 Task: Search one way flight ticket for 5 adults, 1 child, 2 infants in seat and 1 infant on lap in business from Lexington: Blue Grass Airport to Greensboro: Piedmont Triad International Airport on 5-1-2023. Choice of flights is Royal air maroc. Number of bags: 2 checked bags. Price is upto 71000. Outbound departure time preference is 13:00.
Action: Mouse moved to (257, 349)
Screenshot: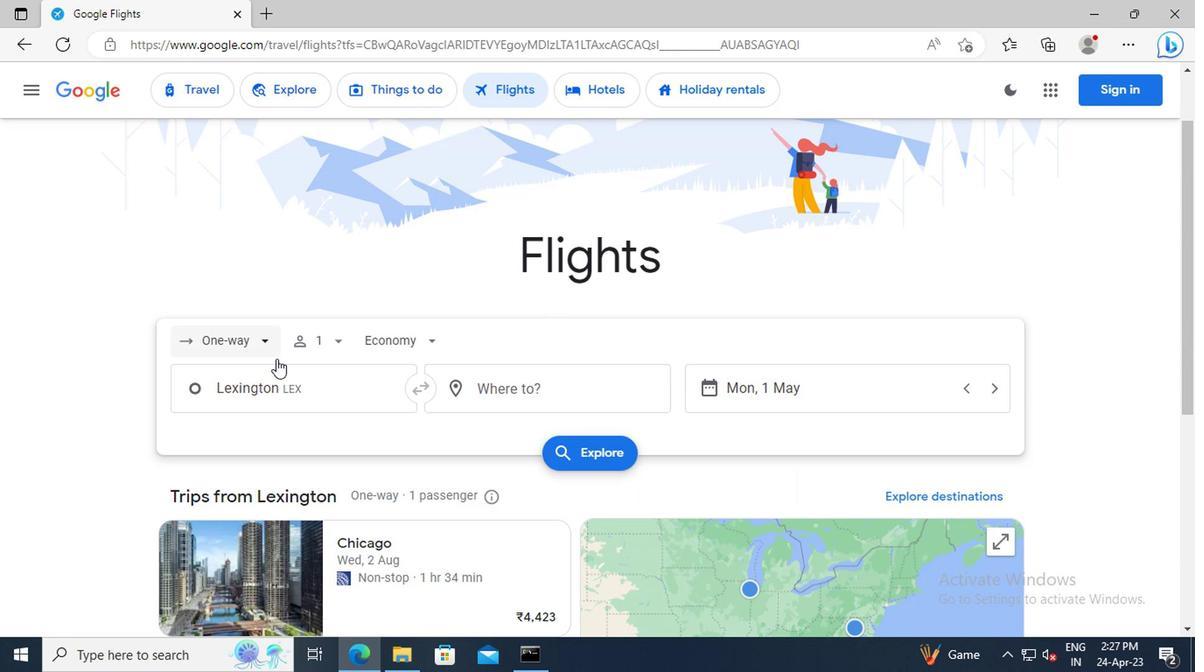 
Action: Mouse pressed left at (257, 349)
Screenshot: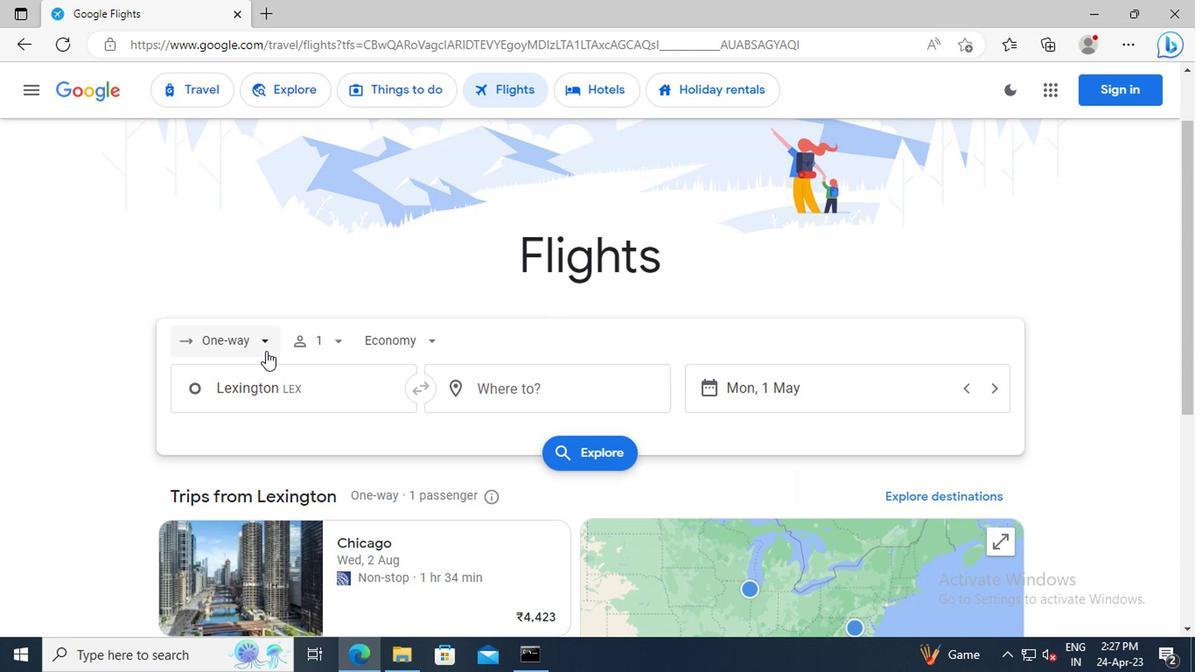 
Action: Mouse moved to (219, 430)
Screenshot: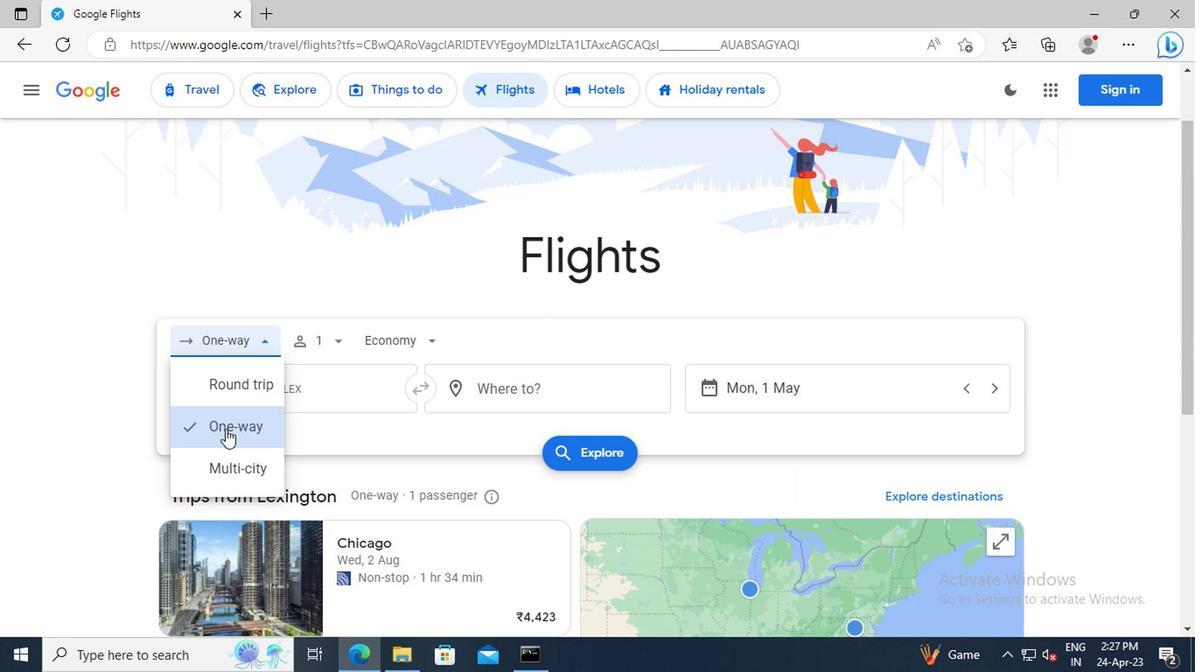 
Action: Mouse pressed left at (219, 430)
Screenshot: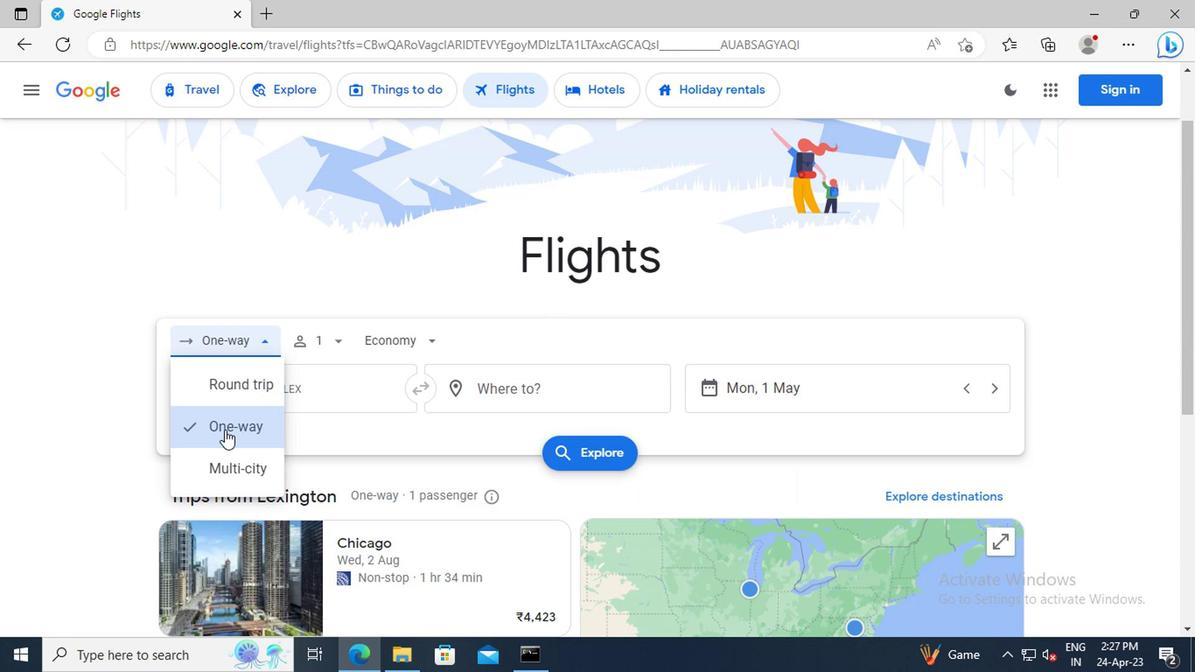 
Action: Mouse moved to (331, 347)
Screenshot: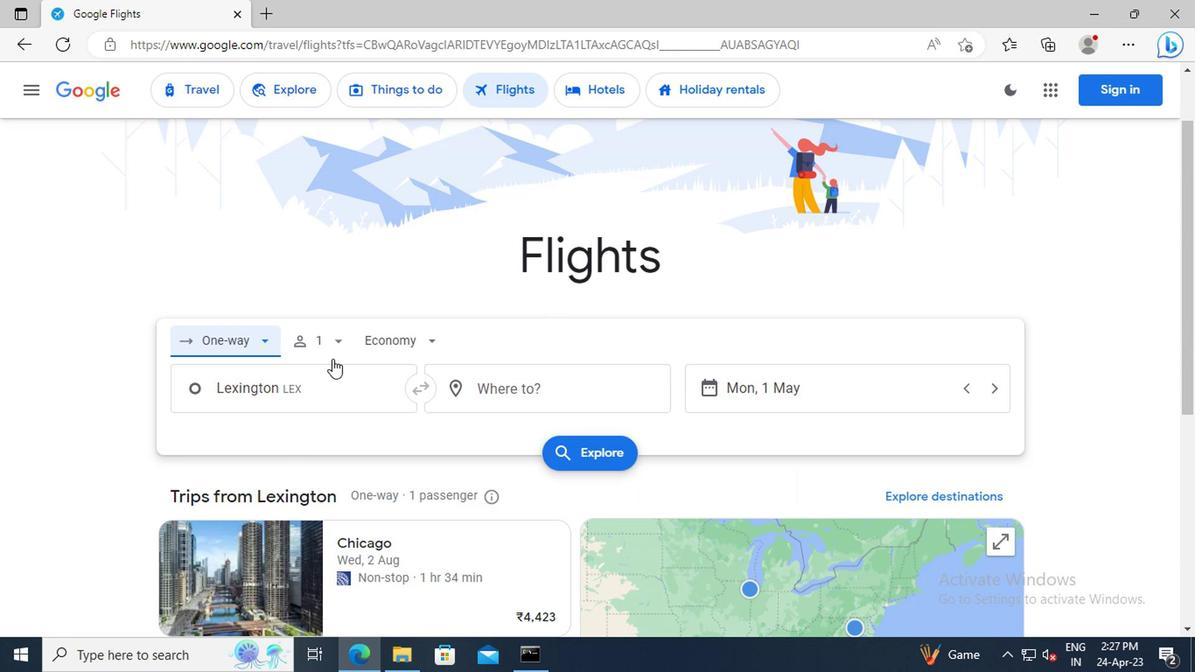 
Action: Mouse pressed left at (331, 347)
Screenshot: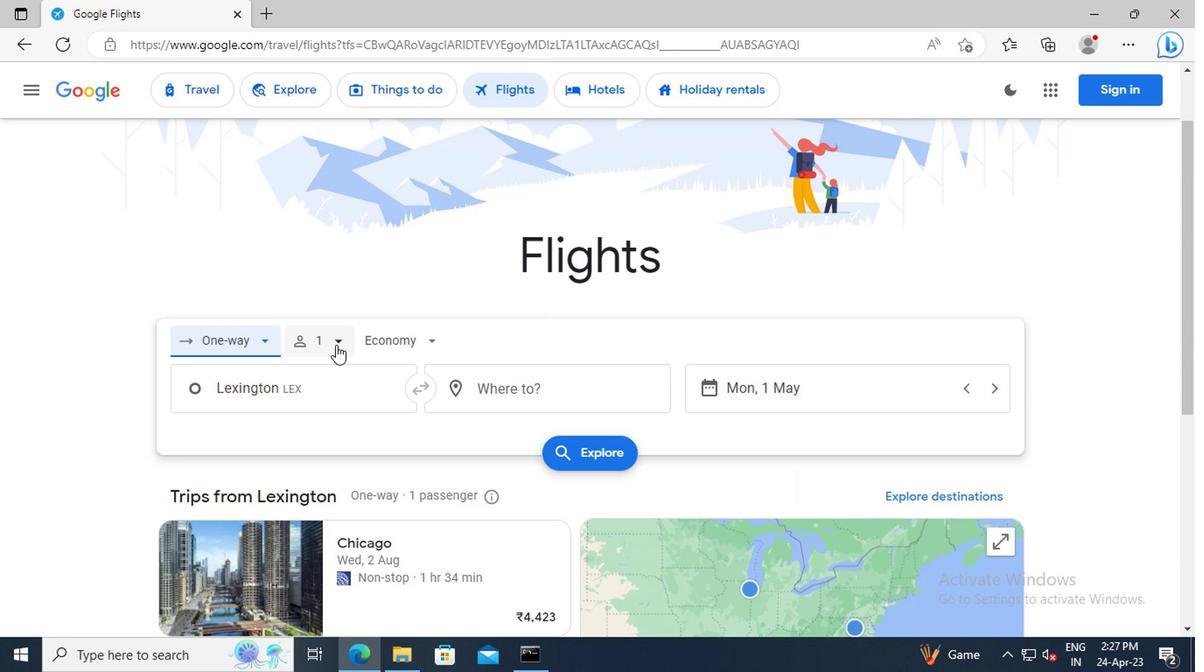 
Action: Mouse moved to (470, 387)
Screenshot: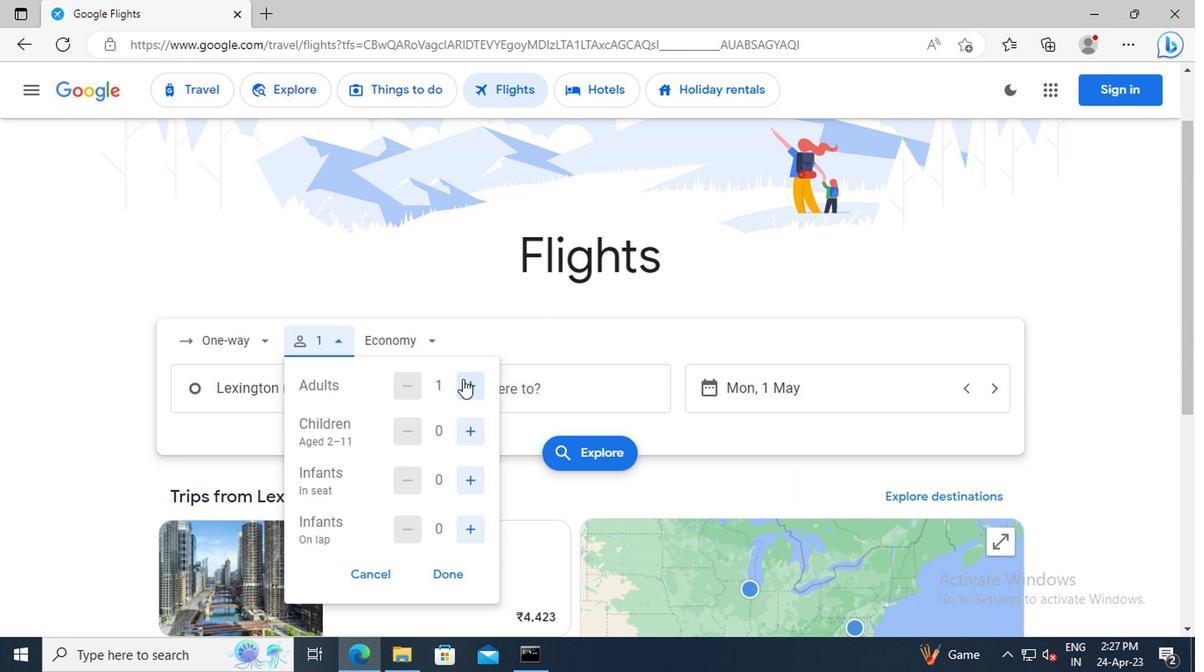 
Action: Mouse pressed left at (470, 387)
Screenshot: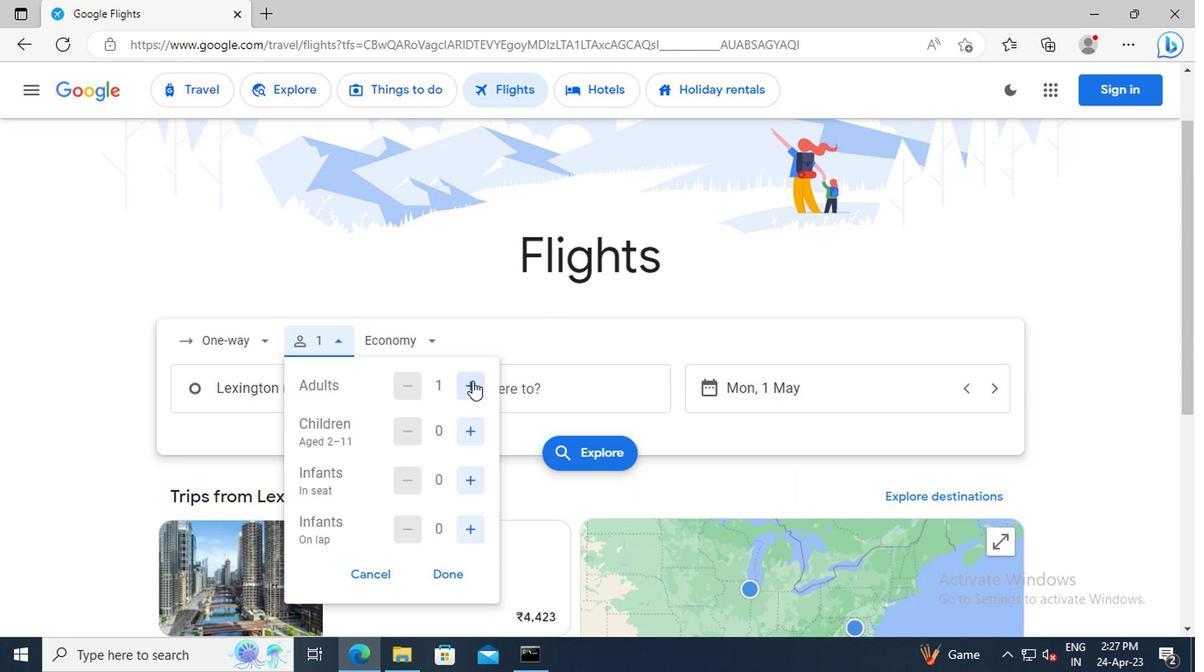 
Action: Mouse pressed left at (470, 387)
Screenshot: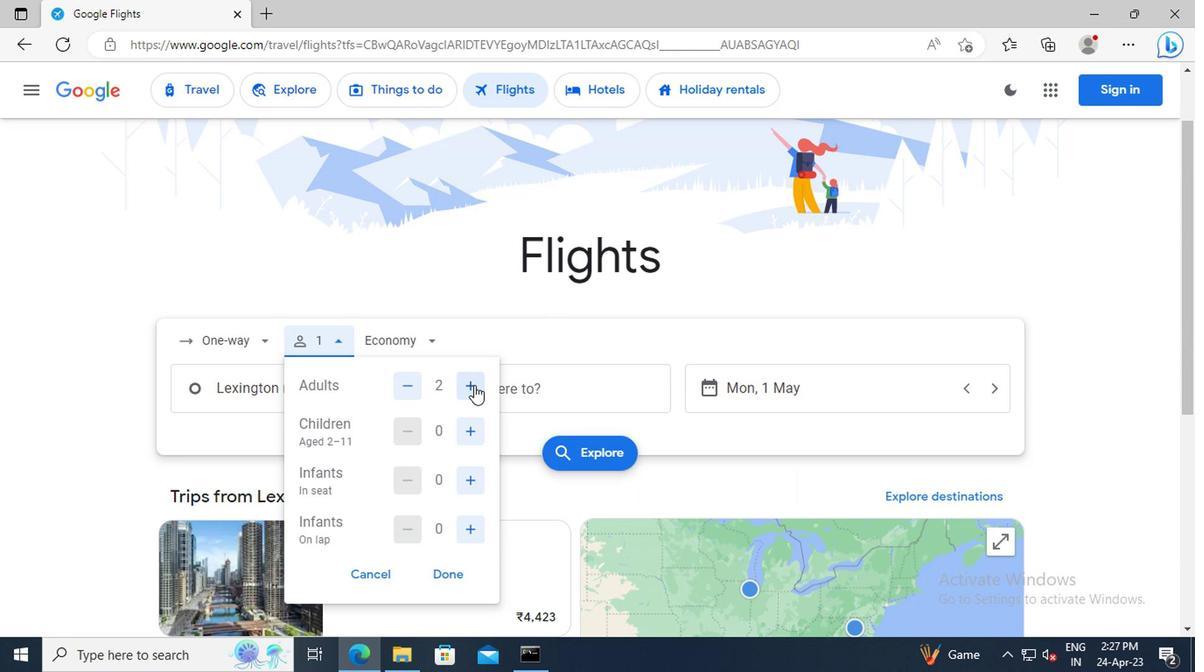 
Action: Mouse pressed left at (470, 387)
Screenshot: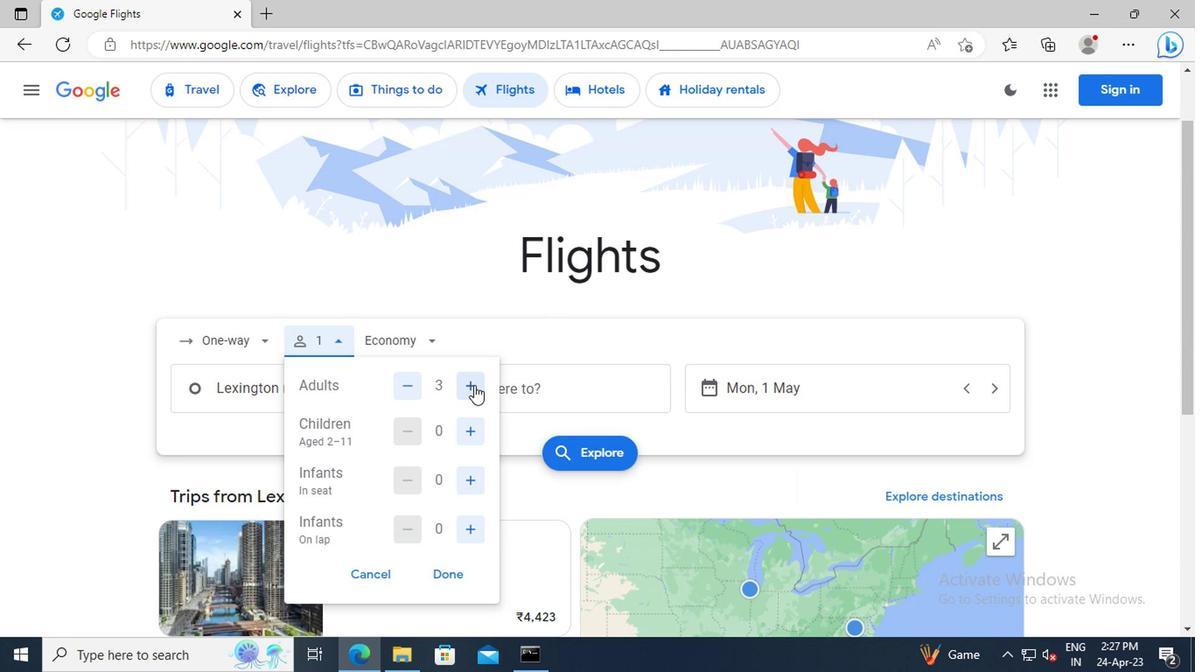 
Action: Mouse pressed left at (470, 387)
Screenshot: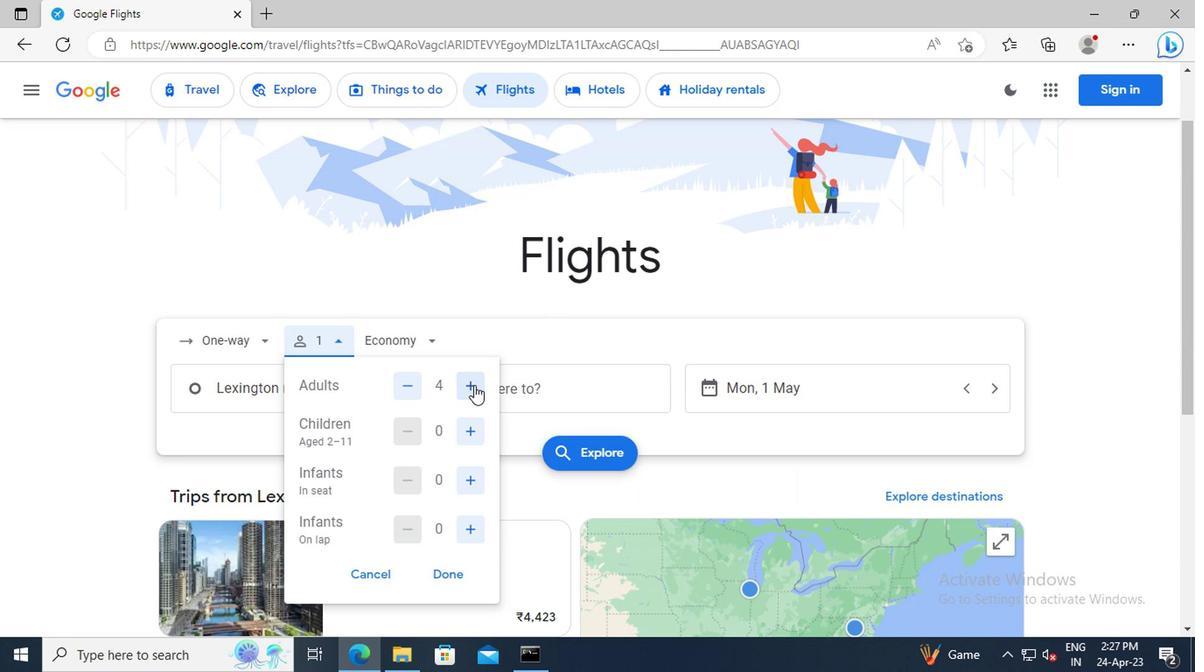 
Action: Mouse moved to (470, 428)
Screenshot: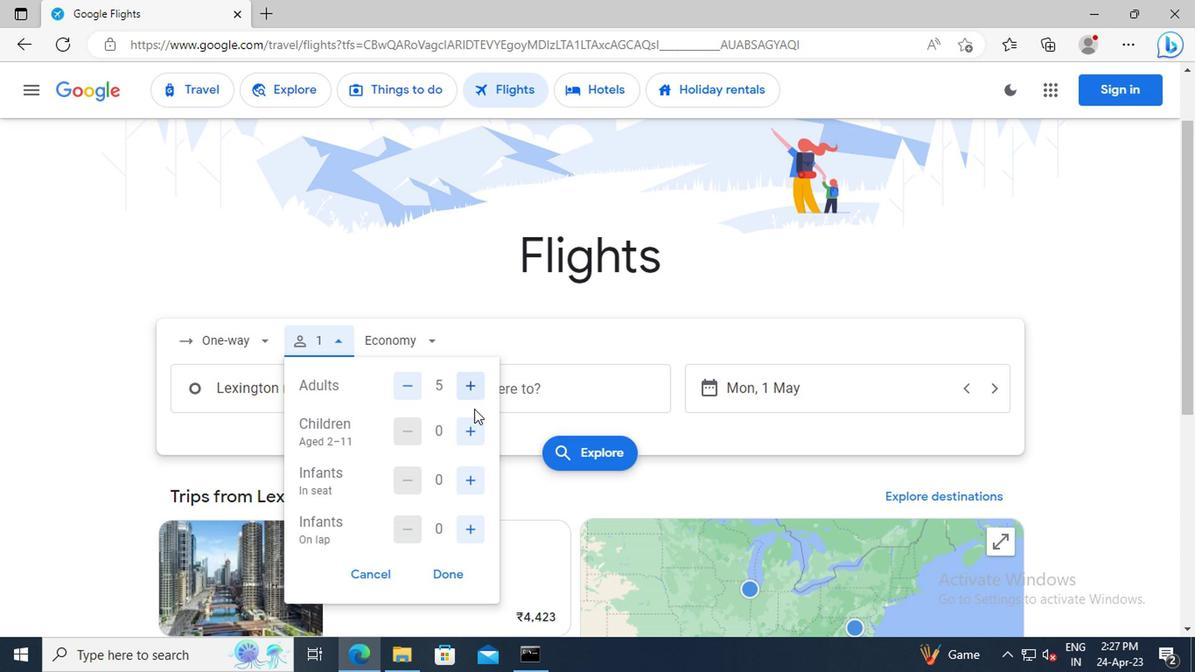 
Action: Mouse pressed left at (470, 428)
Screenshot: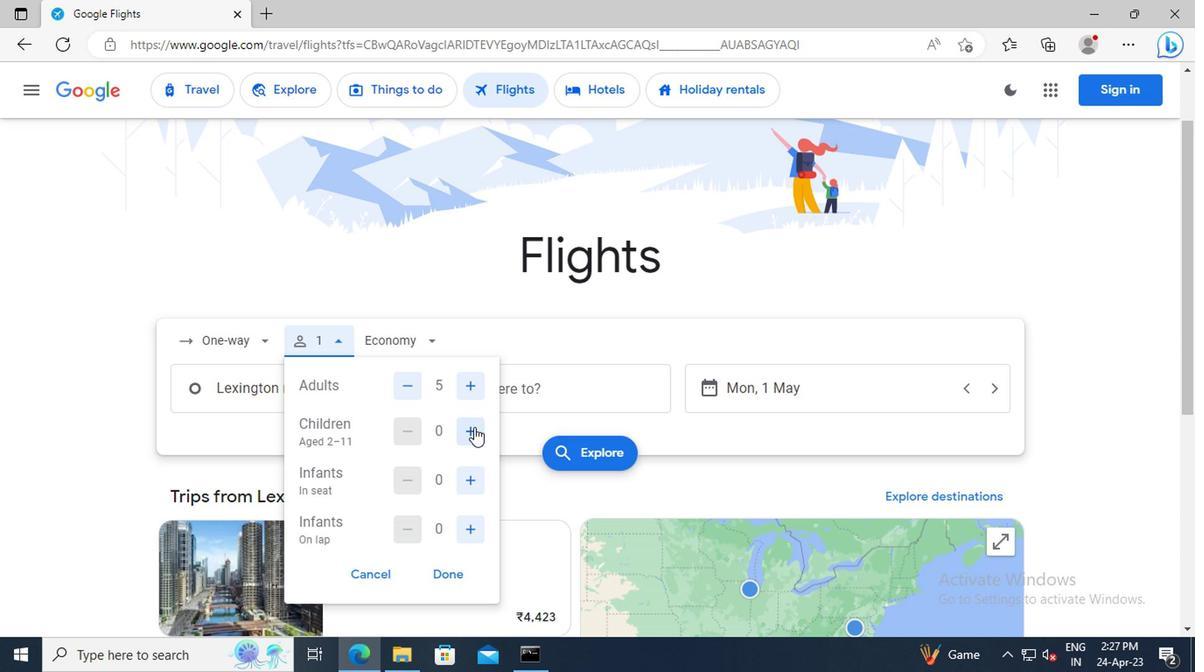 
Action: Mouse moved to (469, 470)
Screenshot: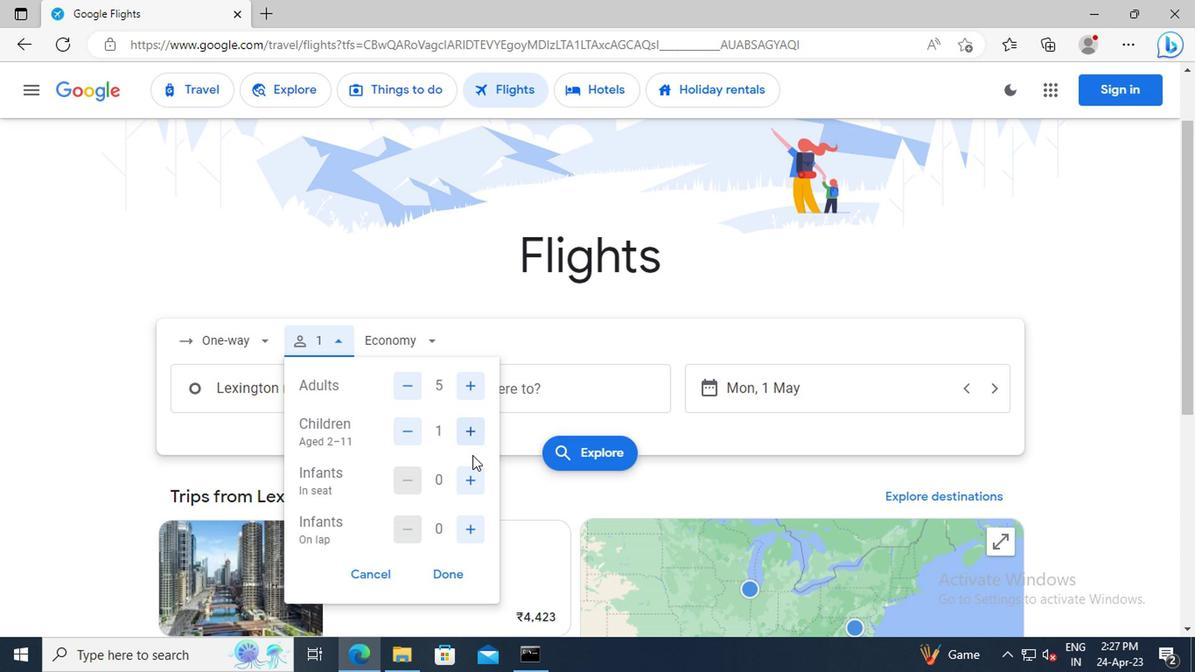 
Action: Mouse pressed left at (469, 470)
Screenshot: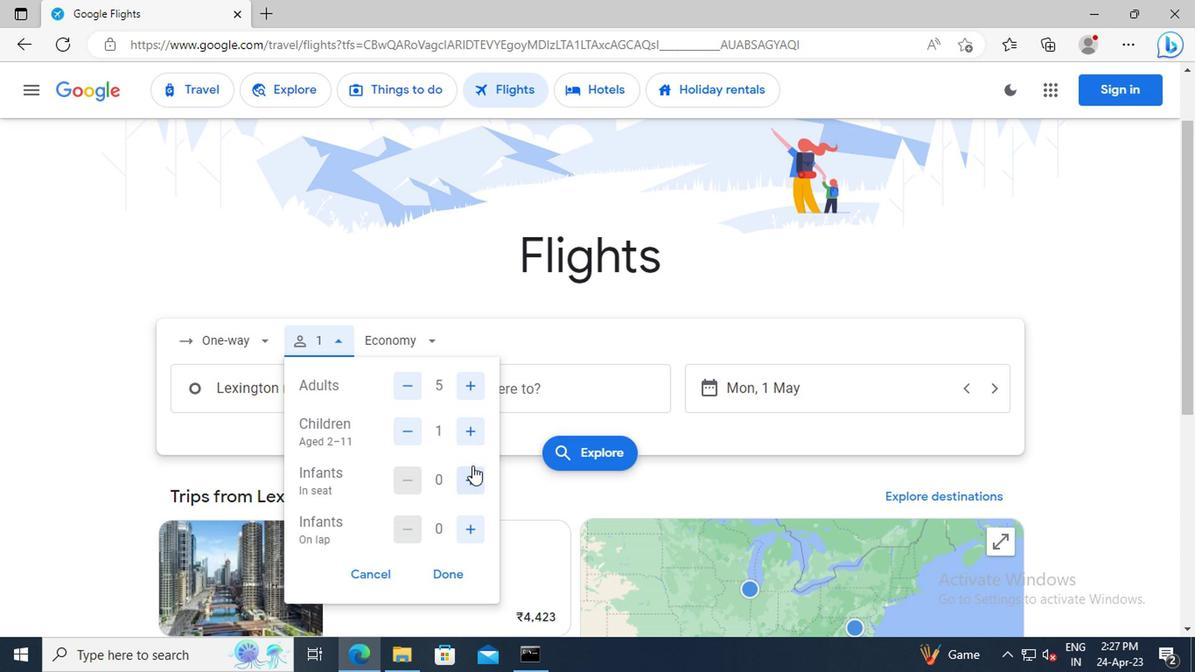 
Action: Mouse pressed left at (469, 470)
Screenshot: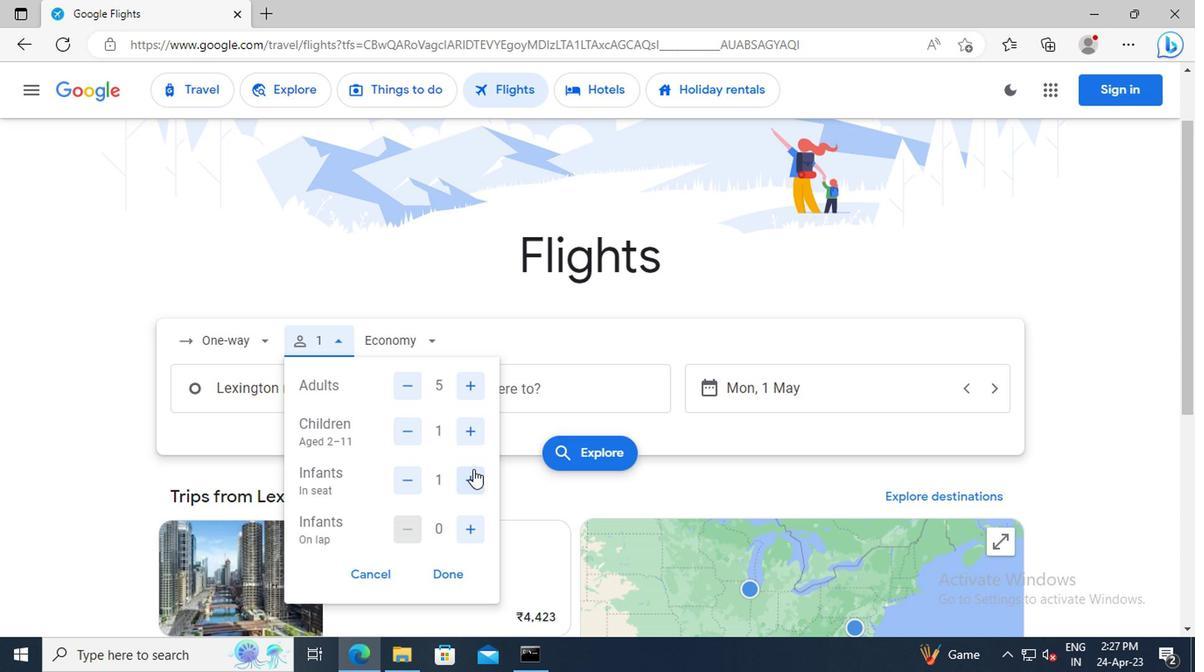 
Action: Mouse moved to (465, 520)
Screenshot: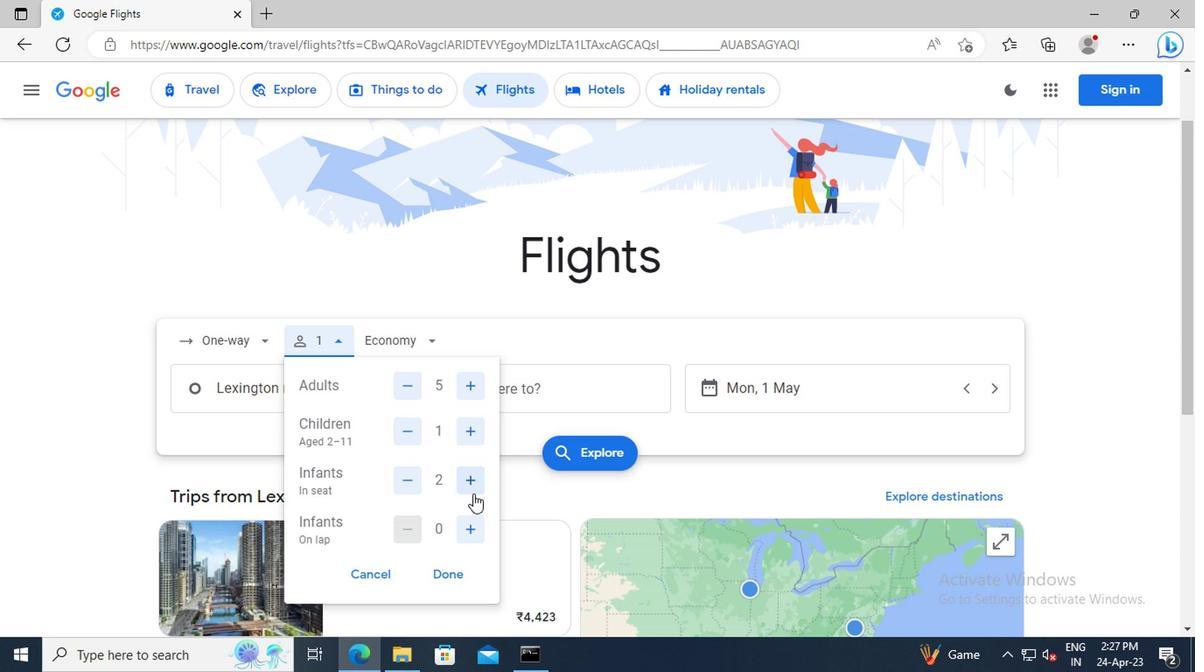 
Action: Mouse pressed left at (465, 520)
Screenshot: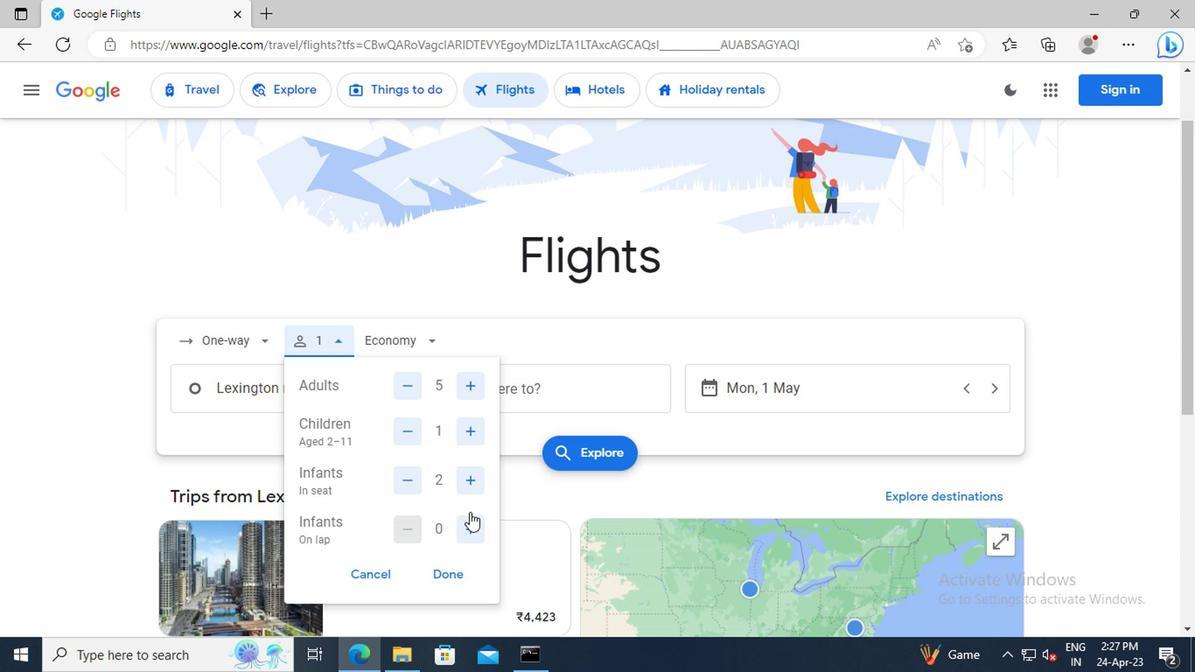 
Action: Mouse moved to (442, 576)
Screenshot: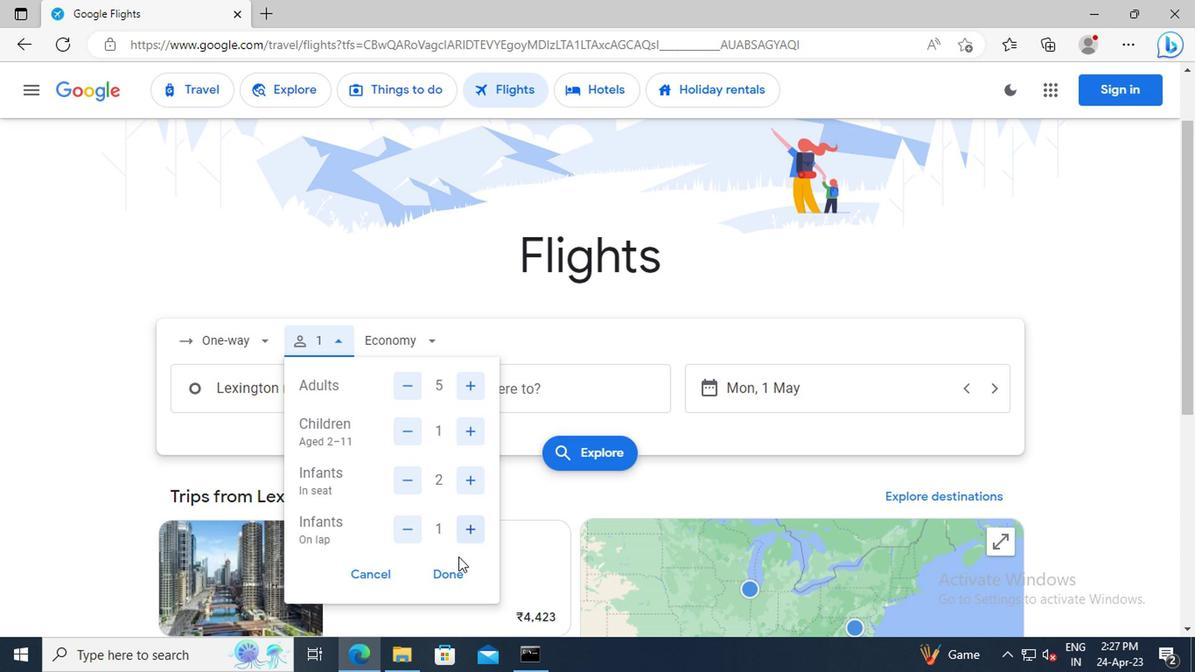
Action: Mouse pressed left at (442, 576)
Screenshot: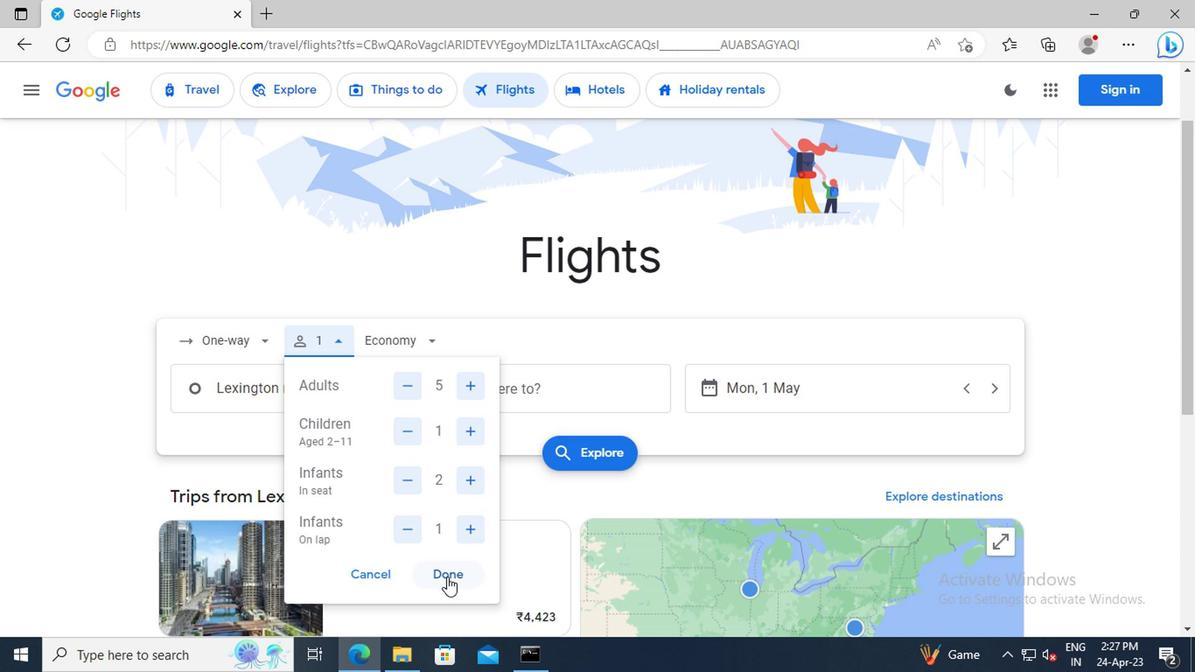 
Action: Mouse moved to (409, 341)
Screenshot: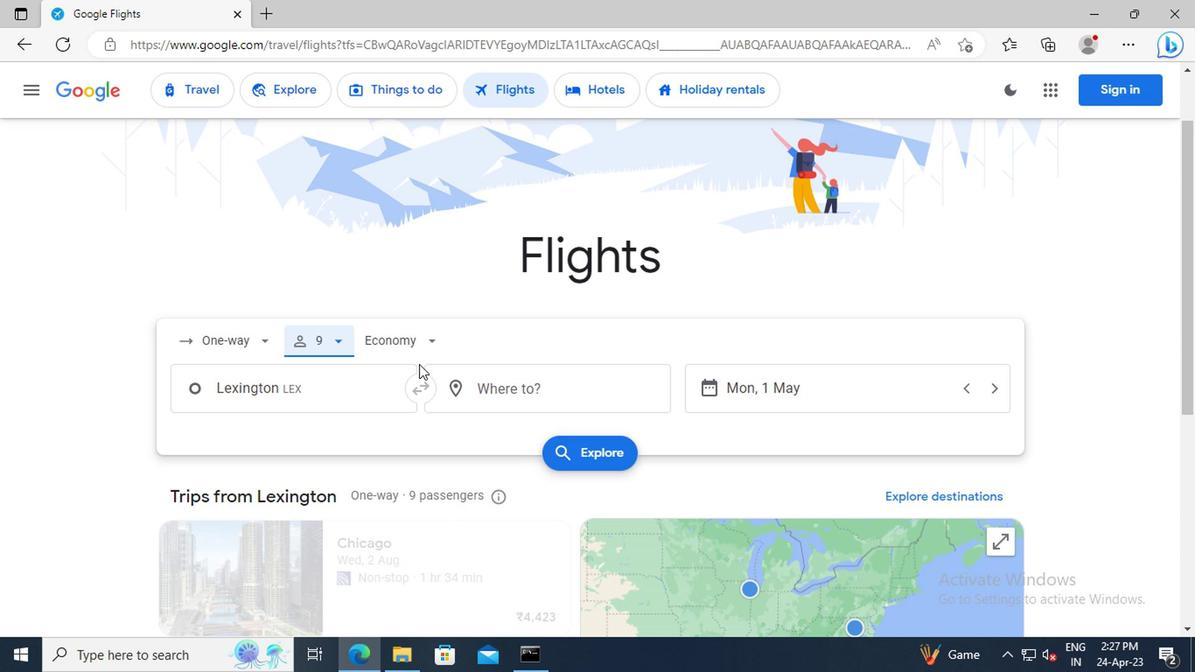 
Action: Mouse pressed left at (409, 341)
Screenshot: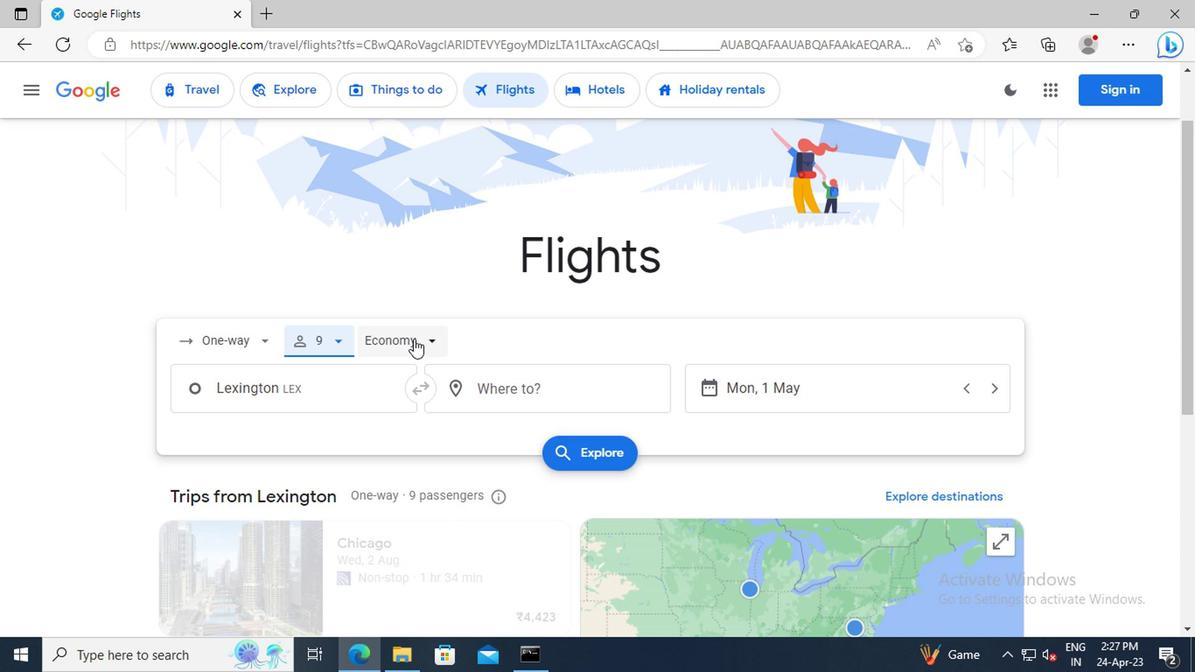 
Action: Mouse moved to (425, 471)
Screenshot: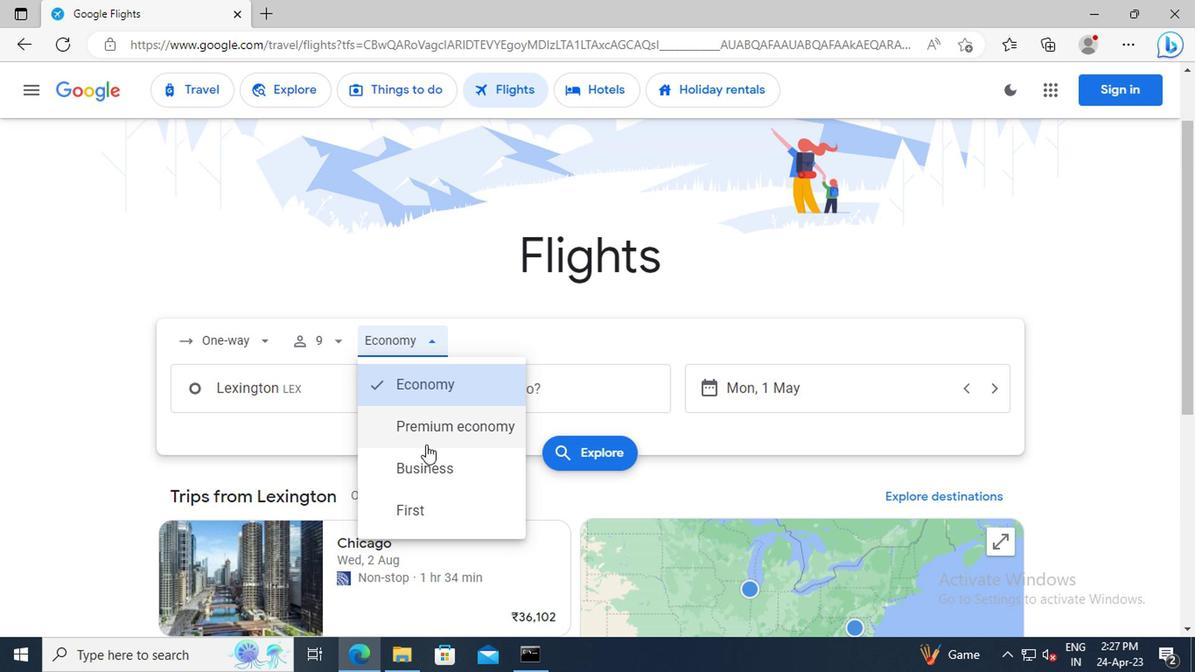 
Action: Mouse pressed left at (425, 471)
Screenshot: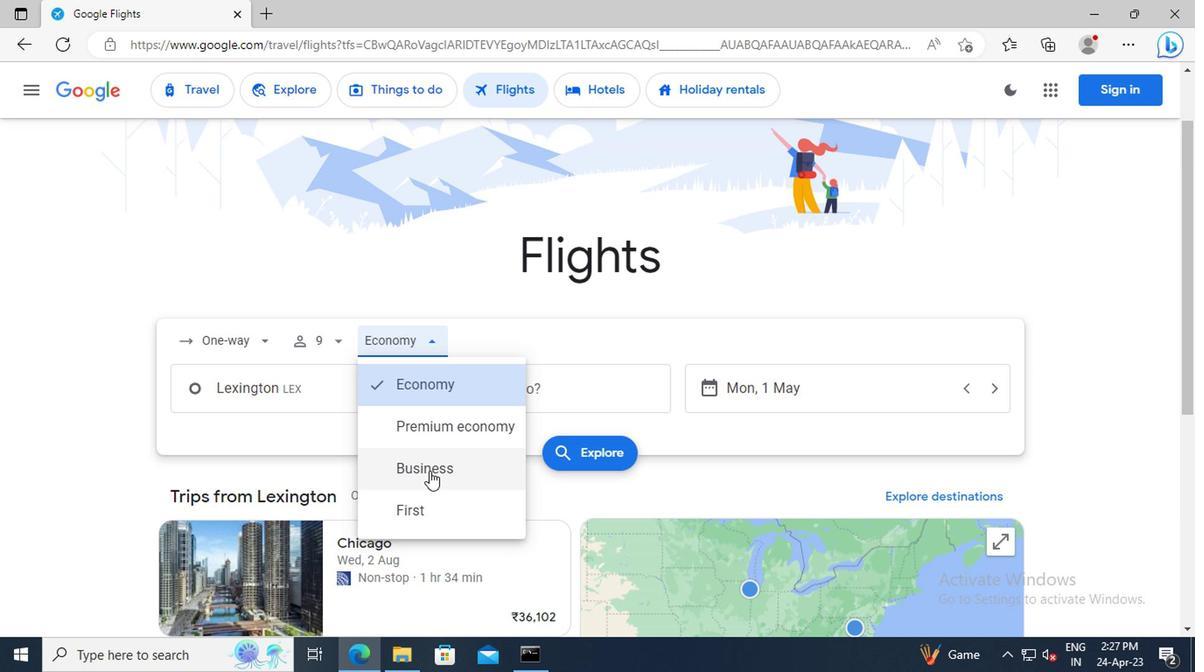 
Action: Mouse moved to (325, 392)
Screenshot: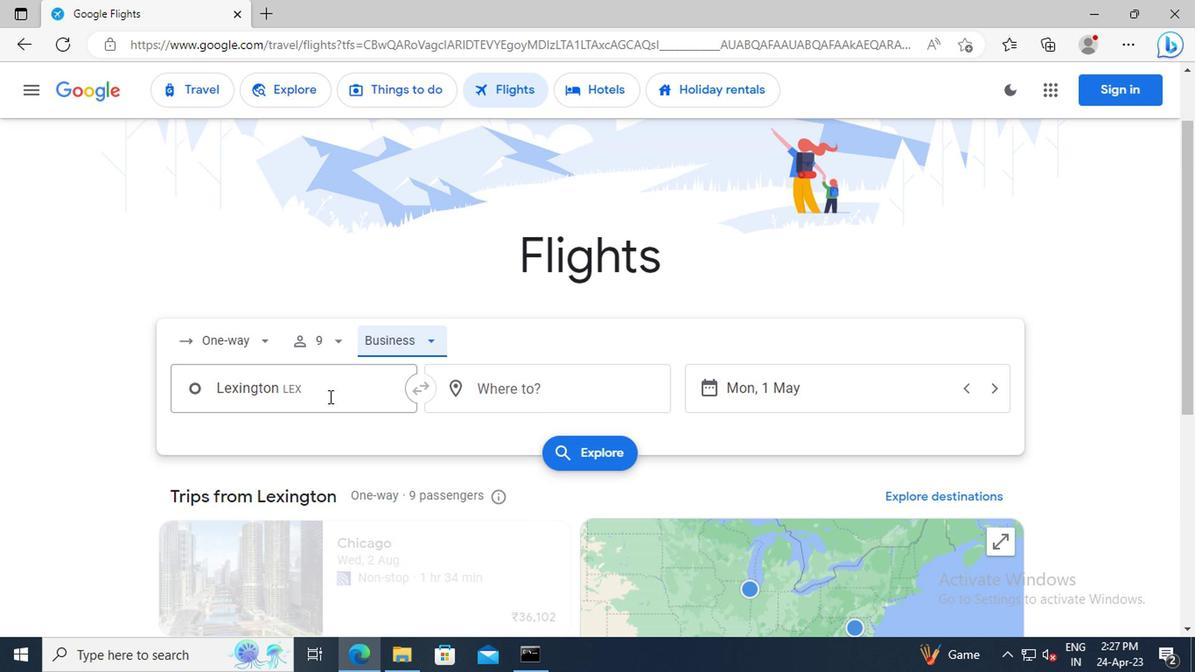 
Action: Mouse pressed left at (325, 392)
Screenshot: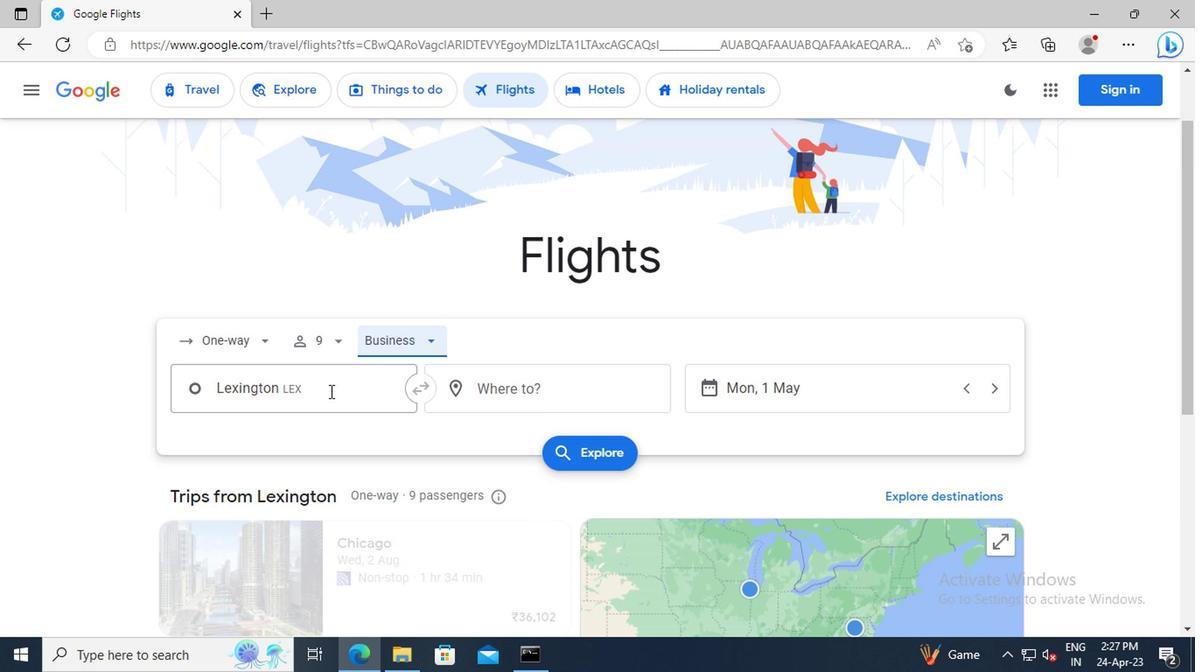 
Action: Key pressed <Key.shift>BLUE<Key.space><Key.shift>GR
Screenshot: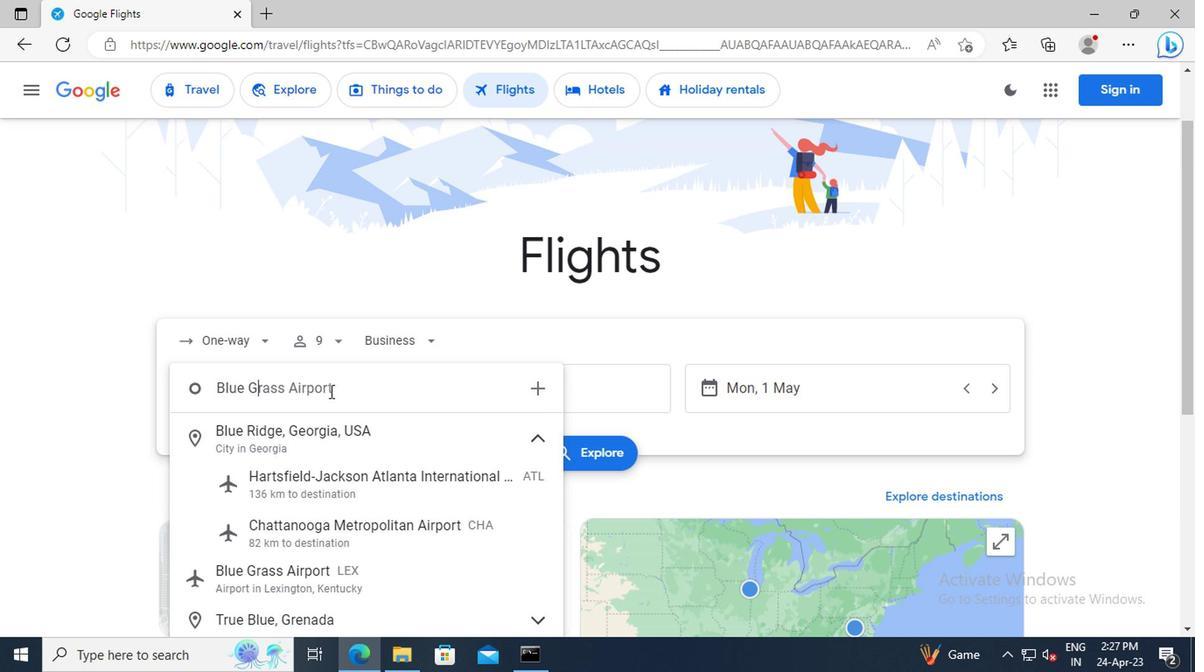 
Action: Mouse moved to (328, 436)
Screenshot: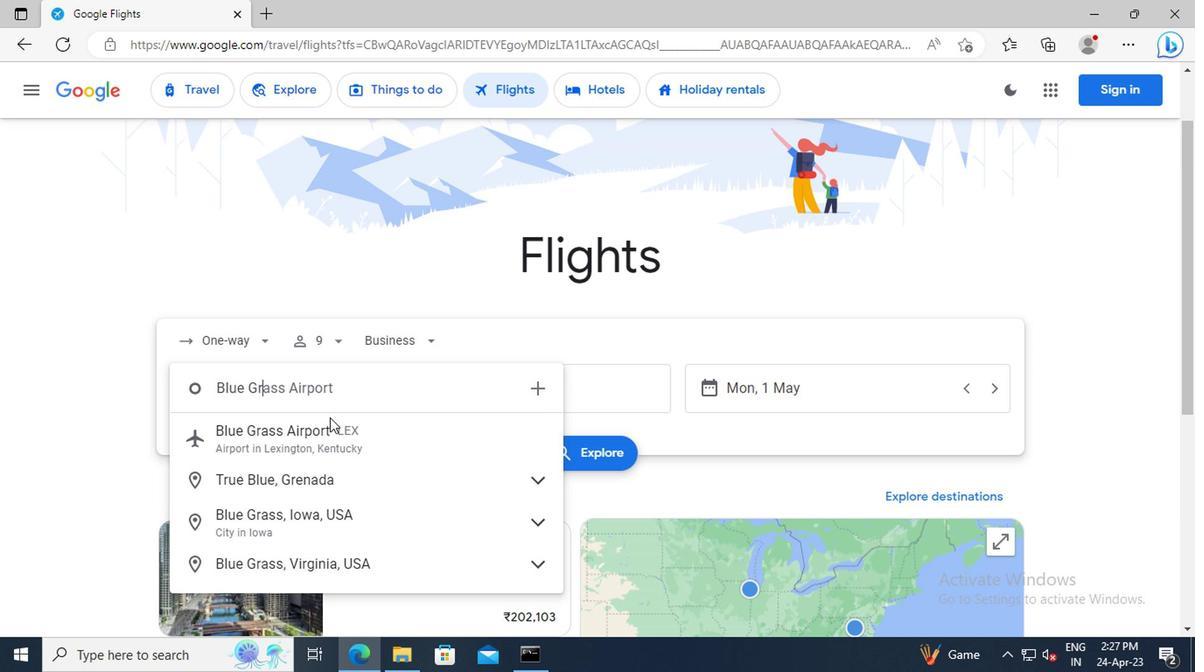 
Action: Mouse pressed left at (328, 436)
Screenshot: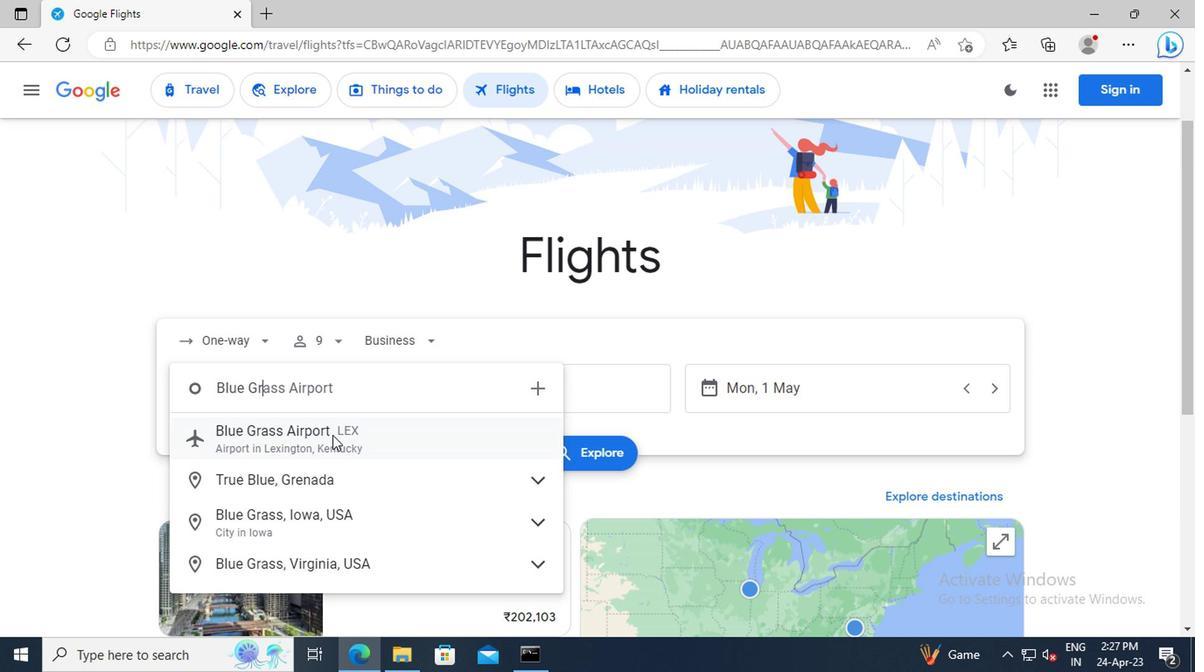 
Action: Mouse moved to (528, 404)
Screenshot: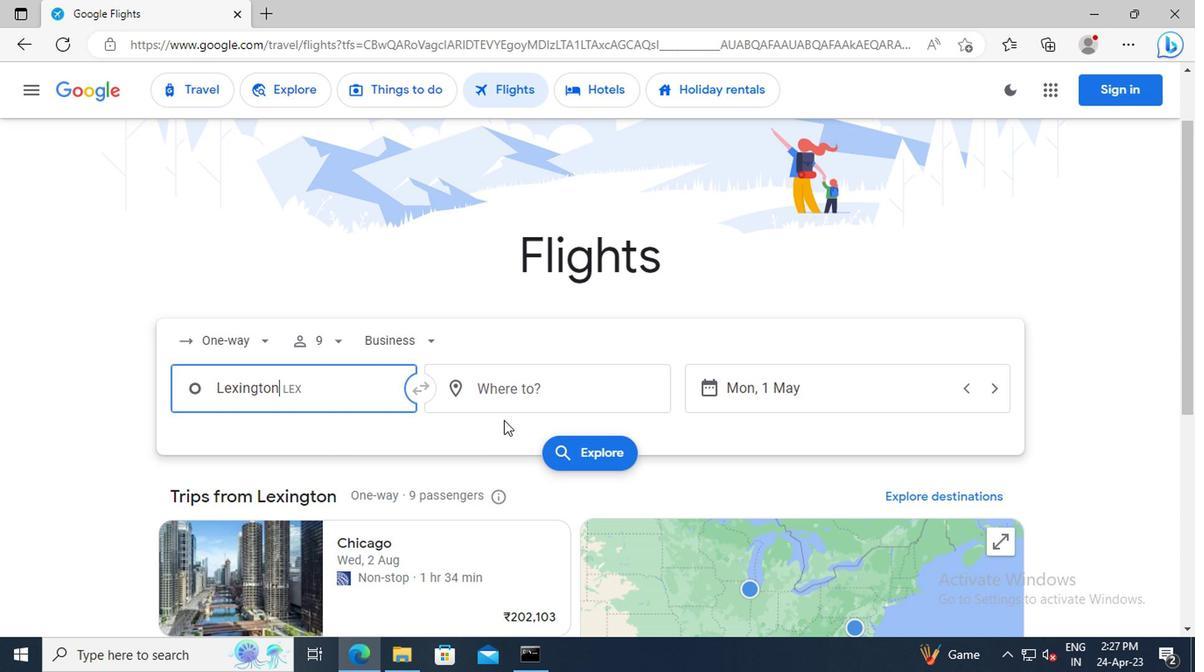 
Action: Mouse pressed left at (528, 404)
Screenshot: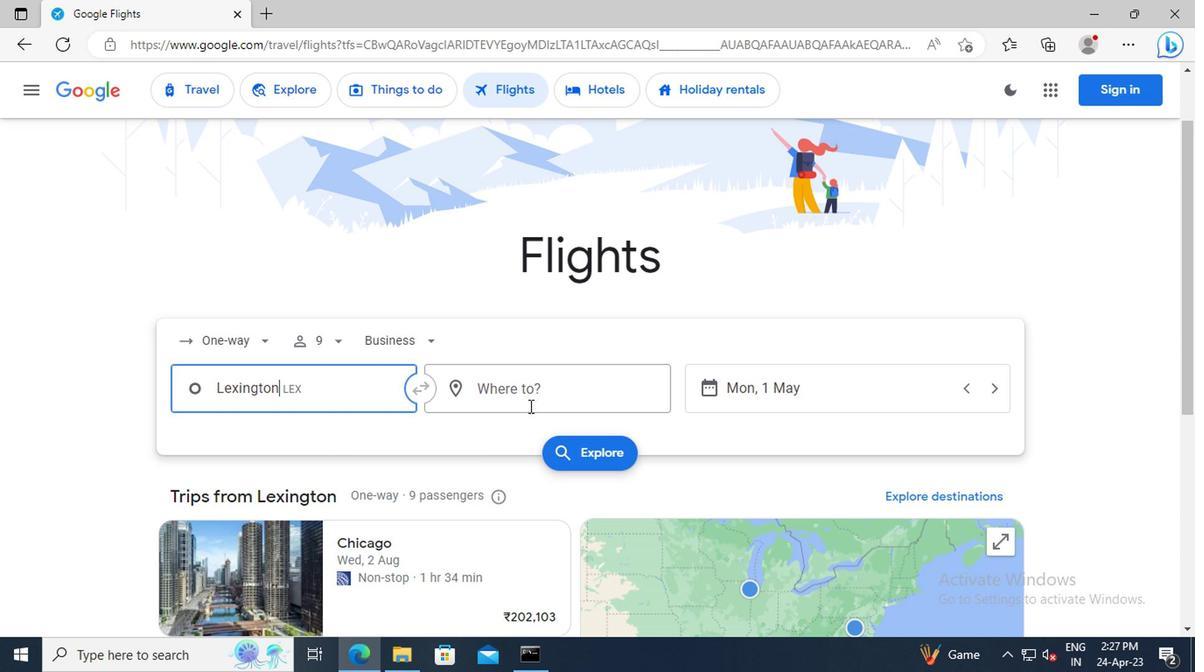 
Action: Mouse moved to (528, 405)
Screenshot: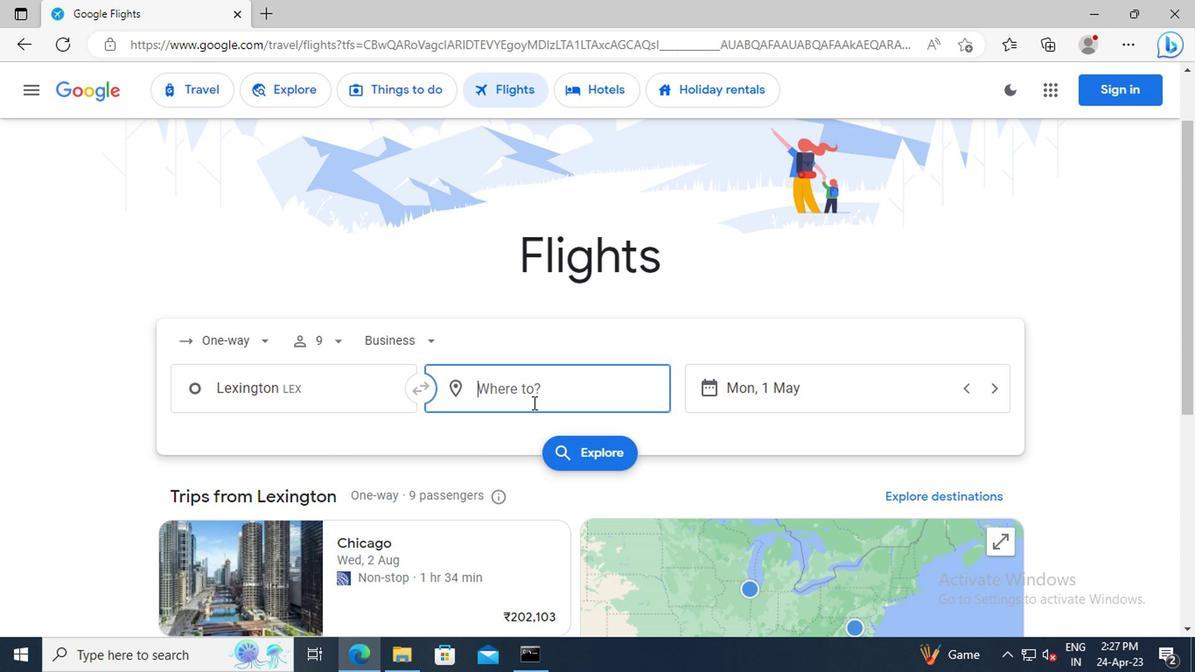 
Action: Key pressed <Key.shift>GREENSBORO
Screenshot: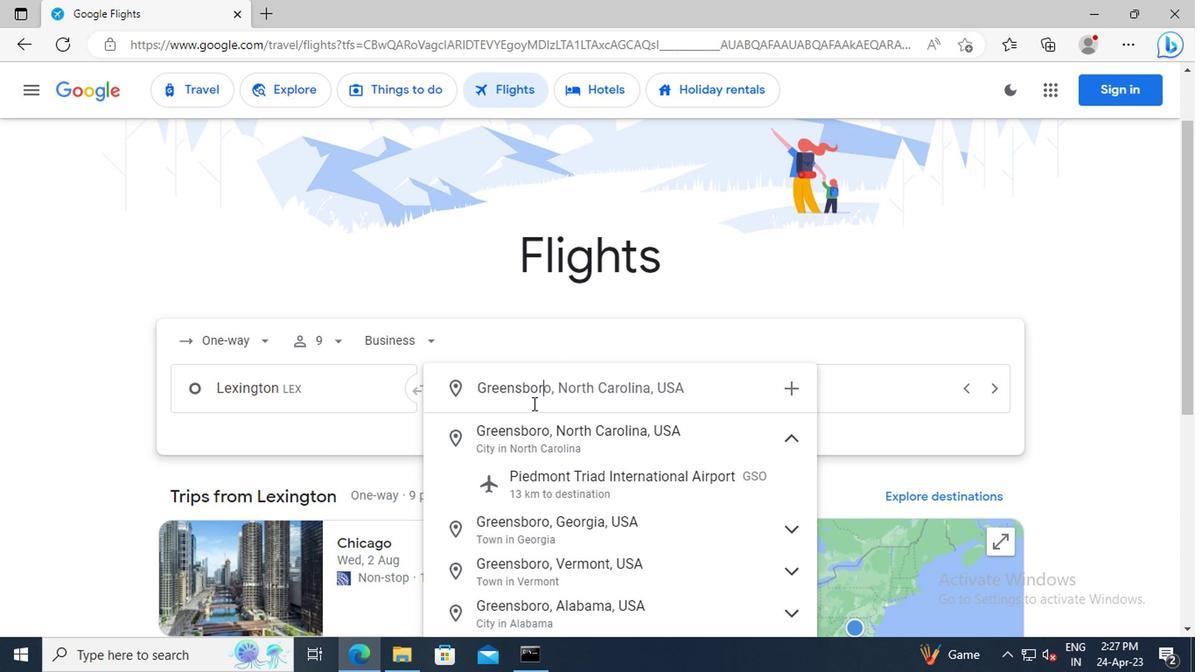 
Action: Mouse moved to (543, 482)
Screenshot: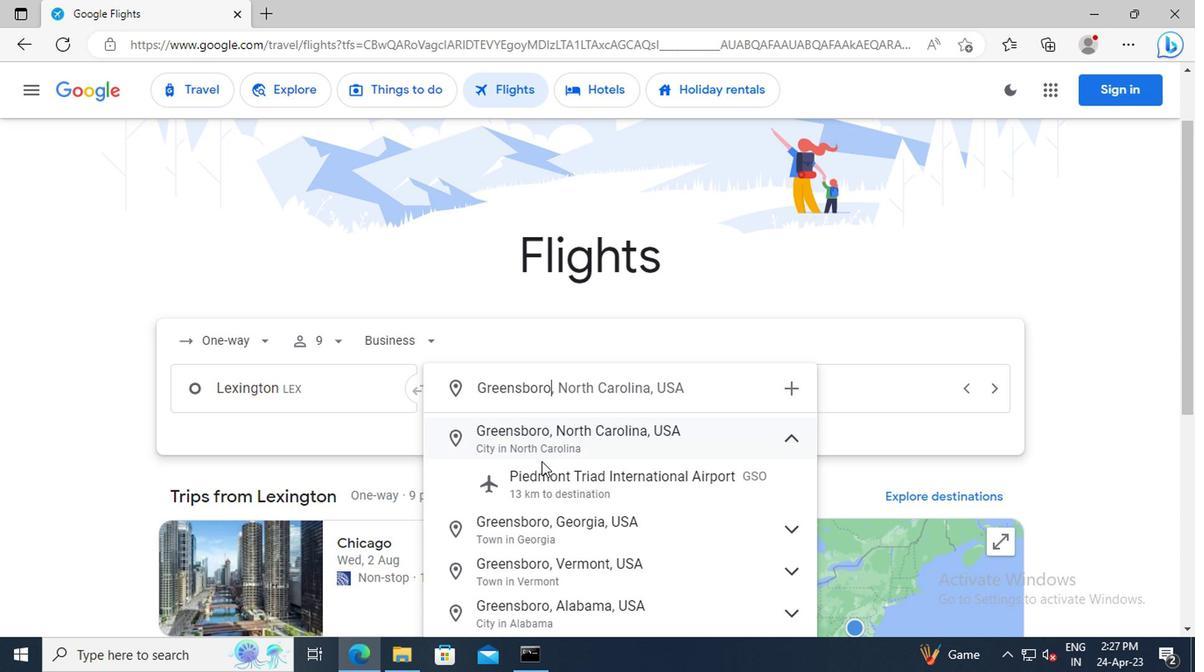 
Action: Mouse pressed left at (543, 482)
Screenshot: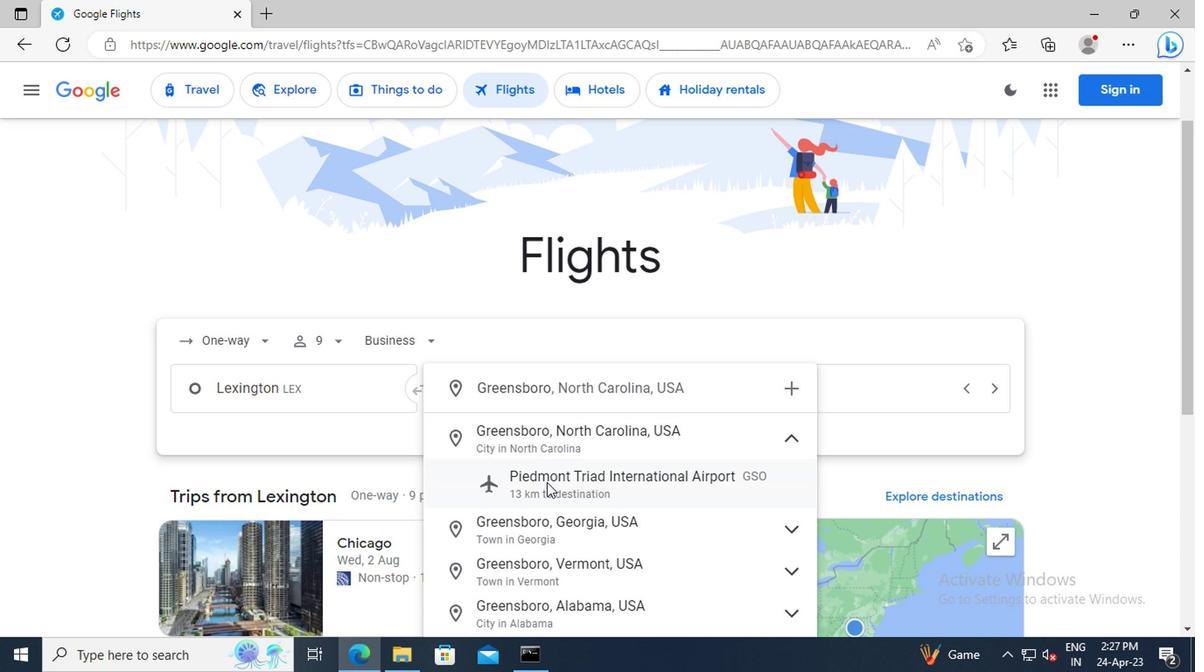 
Action: Mouse moved to (799, 407)
Screenshot: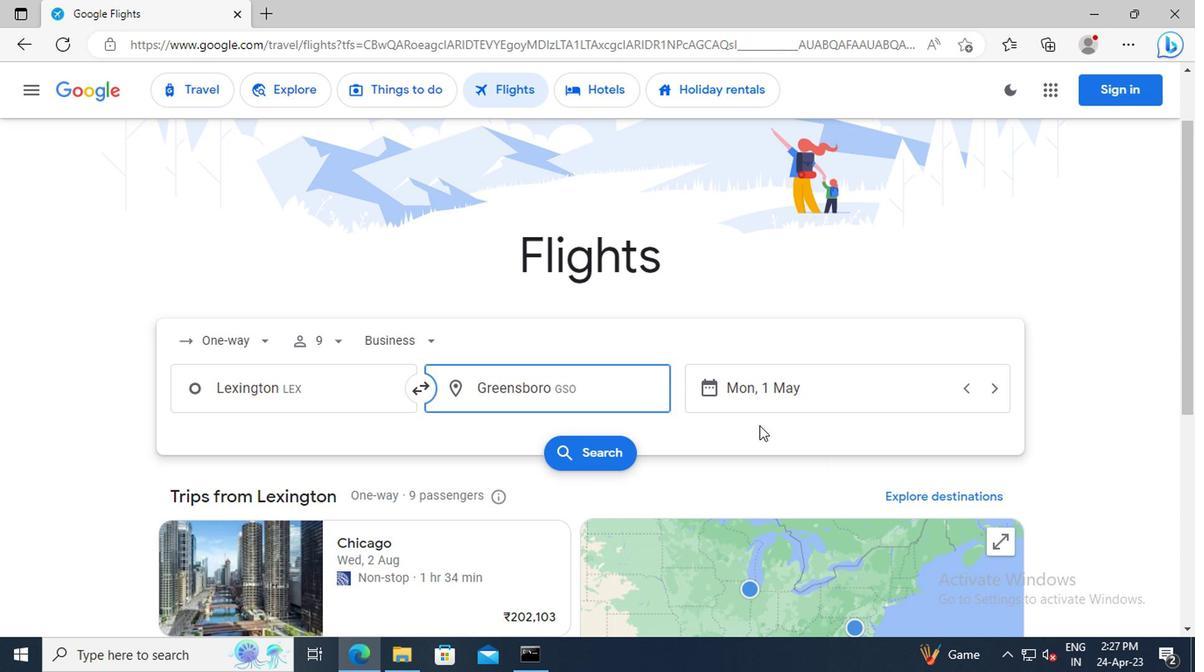 
Action: Mouse pressed left at (799, 407)
Screenshot: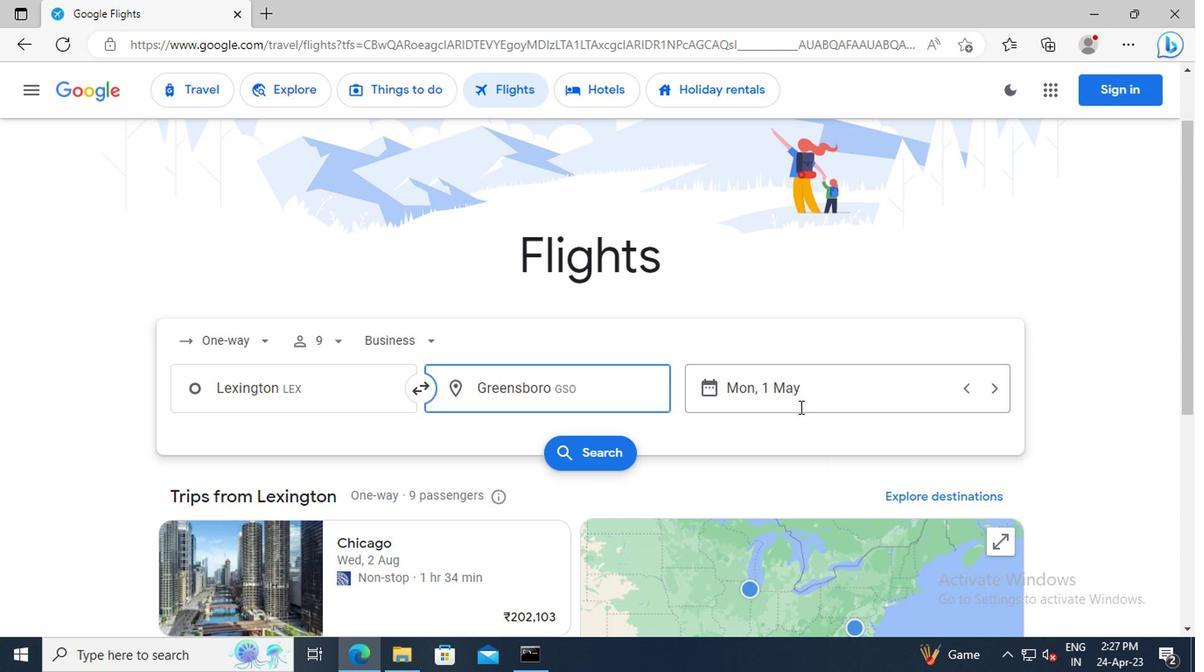 
Action: Mouse moved to (762, 403)
Screenshot: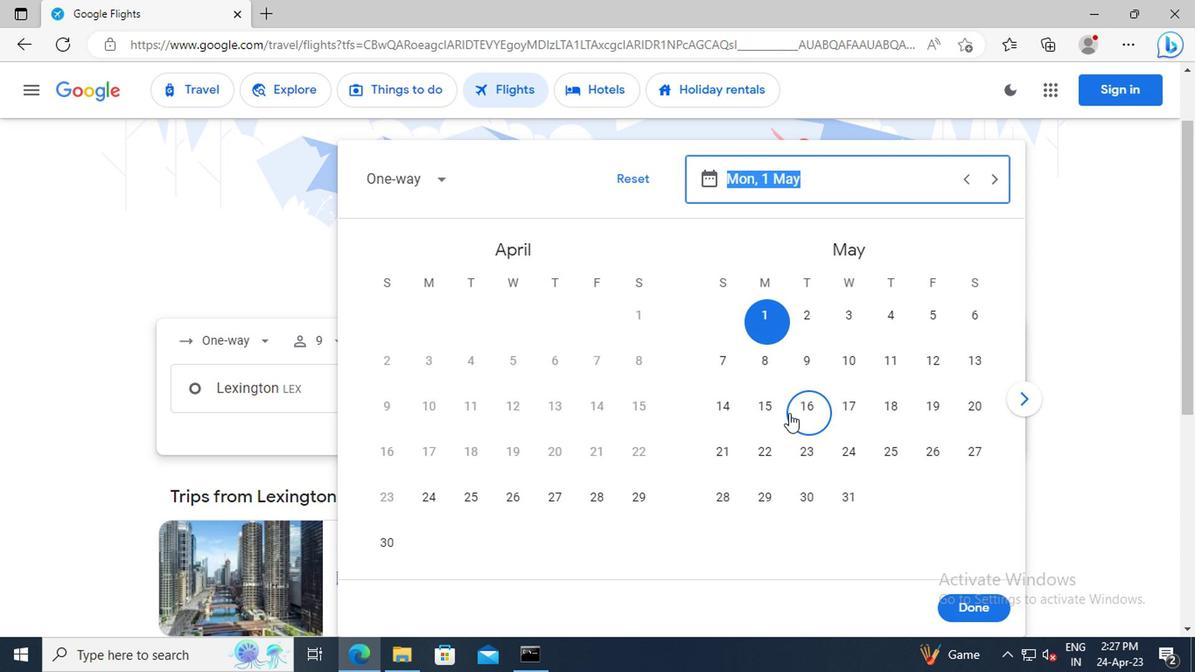 
Action: Key pressed 1<Key.space>MAY<Key.enter>
Screenshot: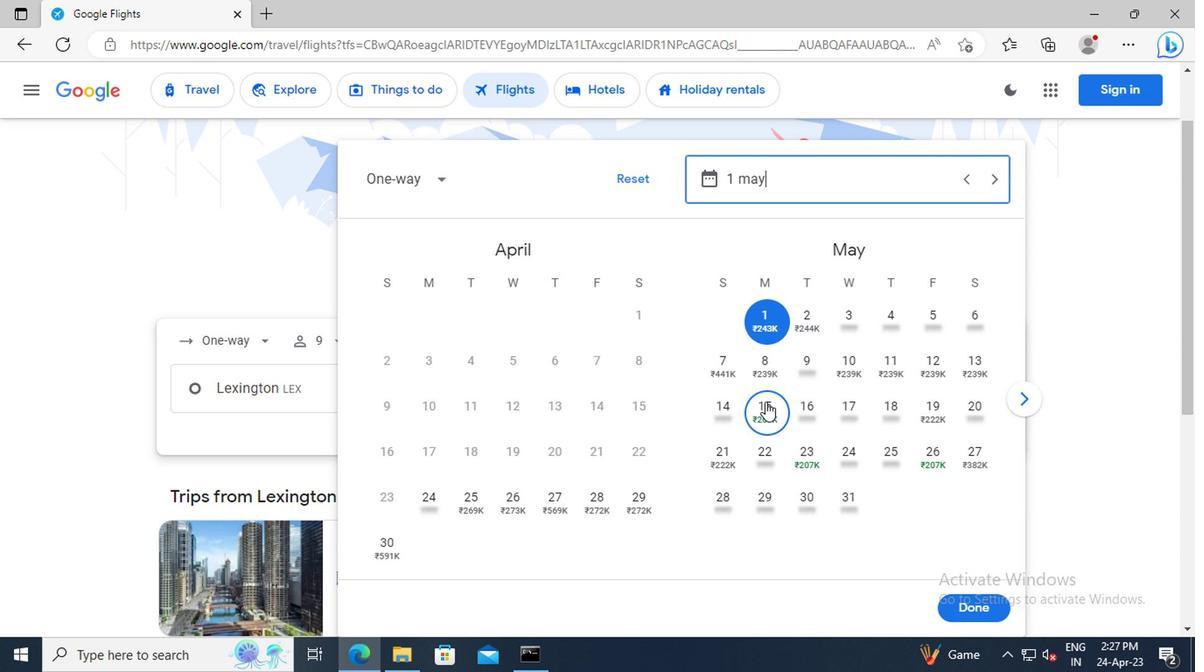 
Action: Mouse moved to (960, 610)
Screenshot: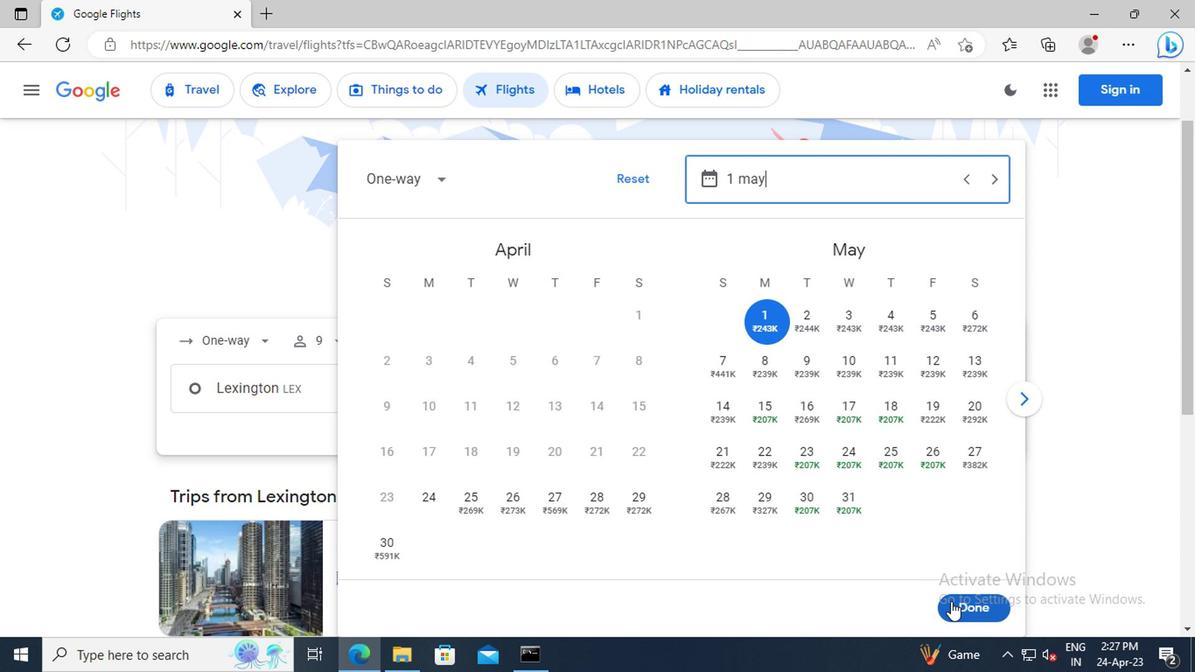 
Action: Mouse pressed left at (960, 610)
Screenshot: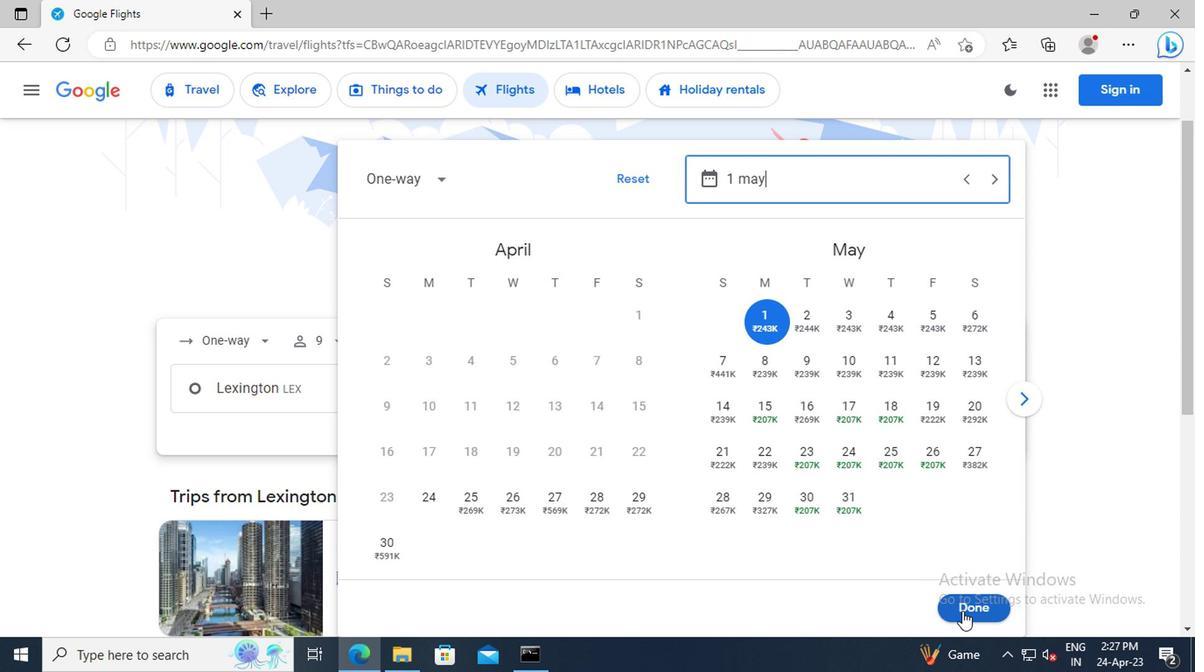 
Action: Mouse moved to (604, 457)
Screenshot: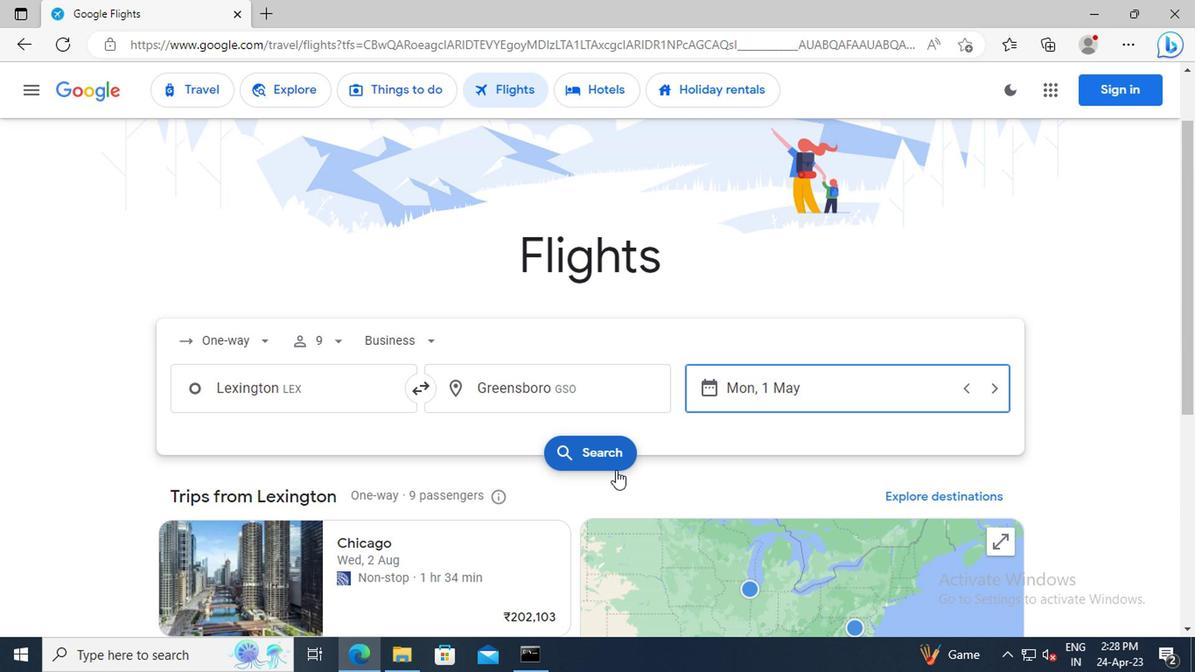 
Action: Mouse pressed left at (604, 457)
Screenshot: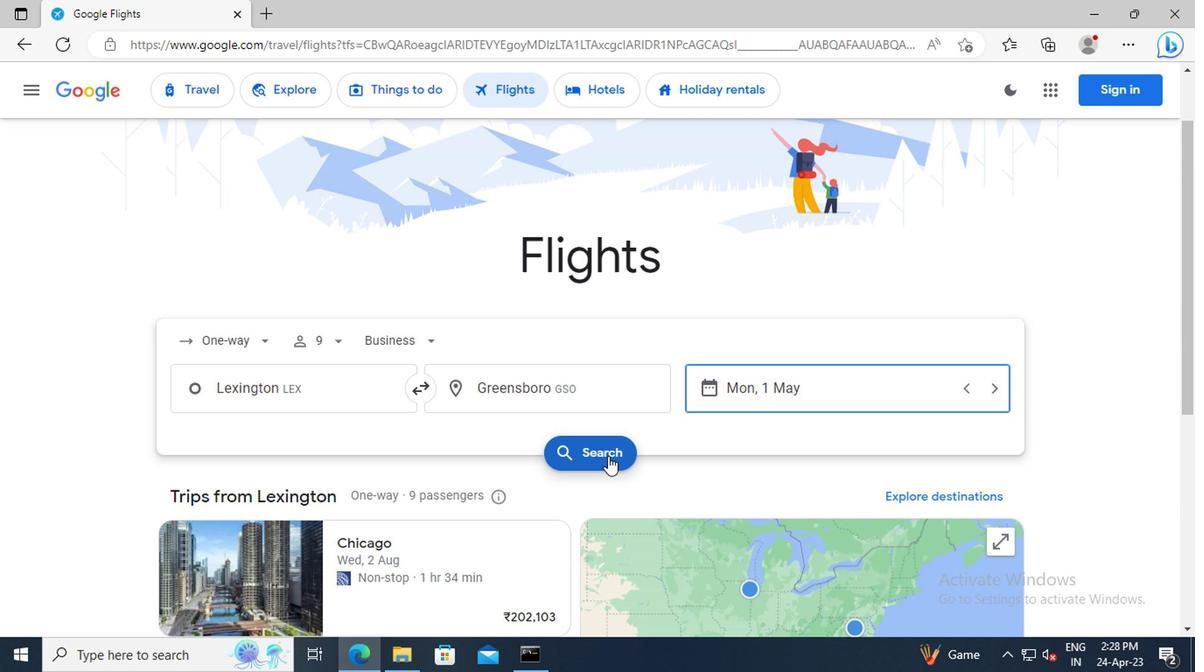 
Action: Mouse moved to (199, 257)
Screenshot: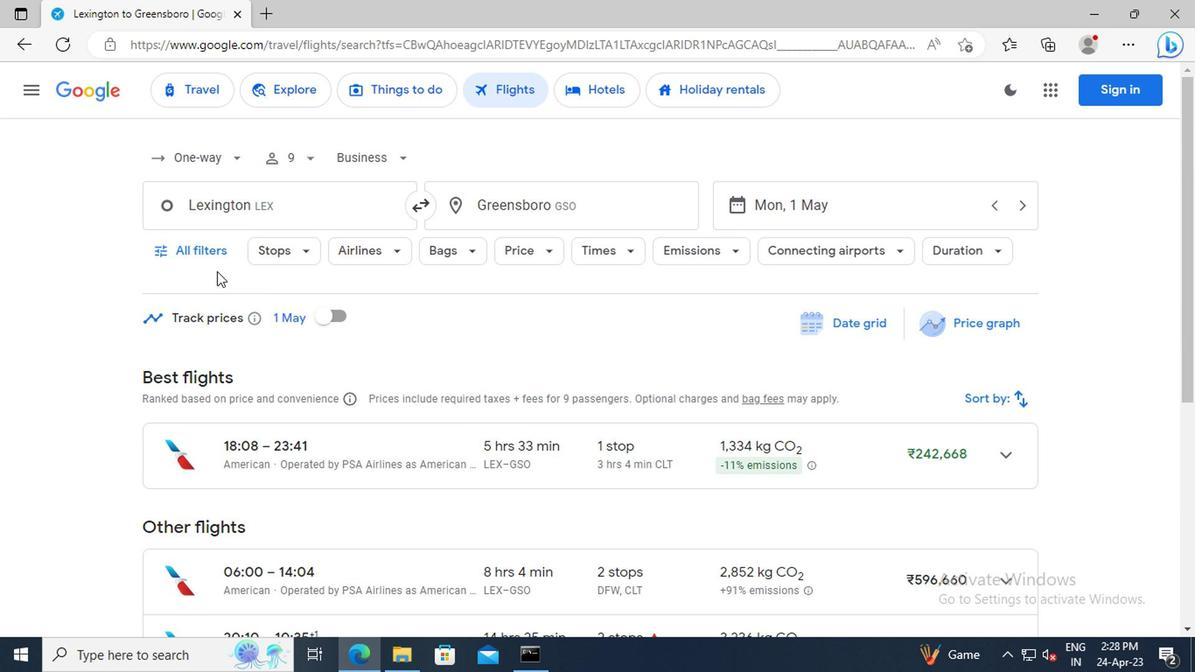 
Action: Mouse pressed left at (199, 257)
Screenshot: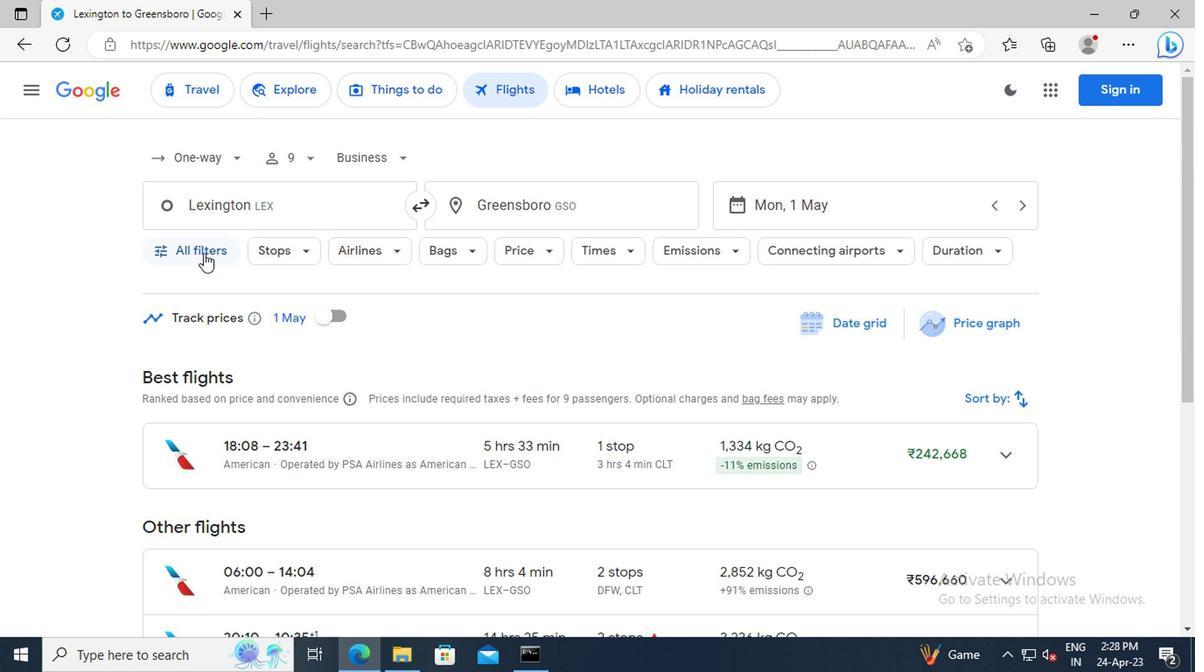 
Action: Mouse moved to (323, 363)
Screenshot: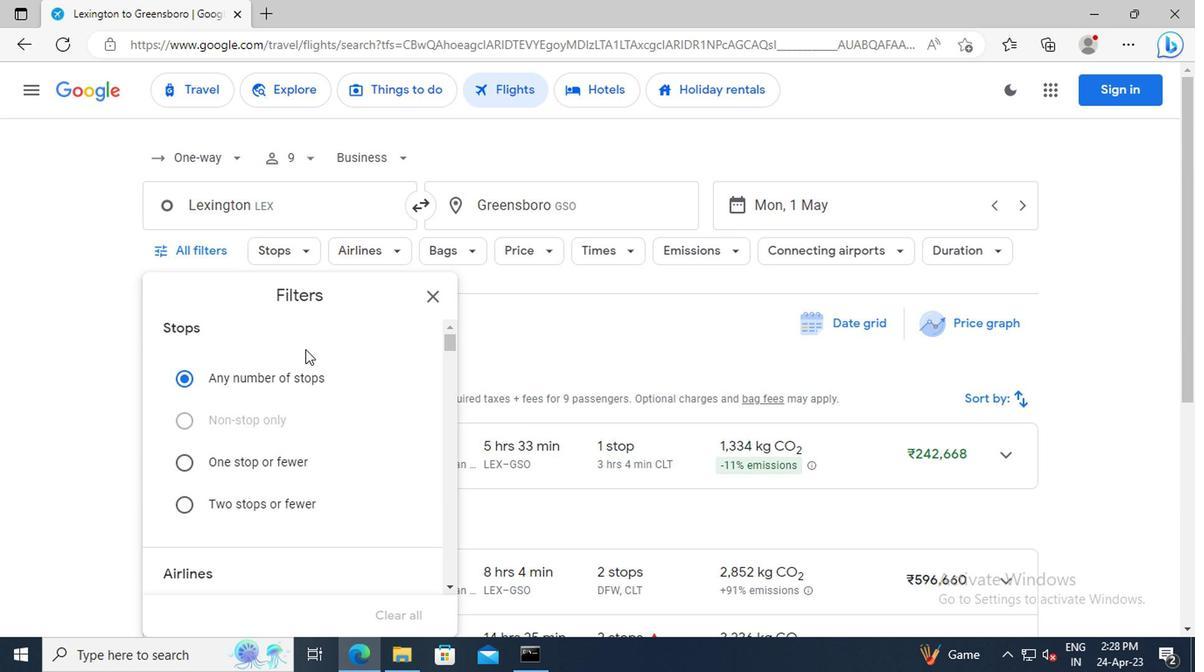 
Action: Mouse scrolled (323, 363) with delta (0, 0)
Screenshot: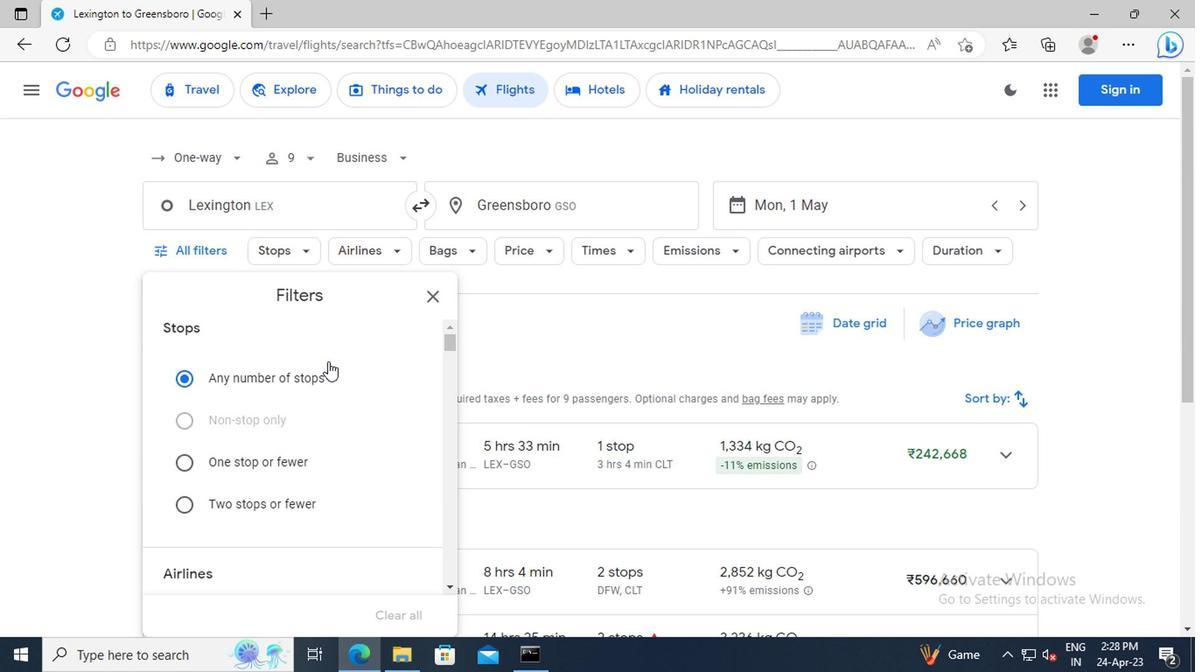 
Action: Mouse scrolled (323, 363) with delta (0, 0)
Screenshot: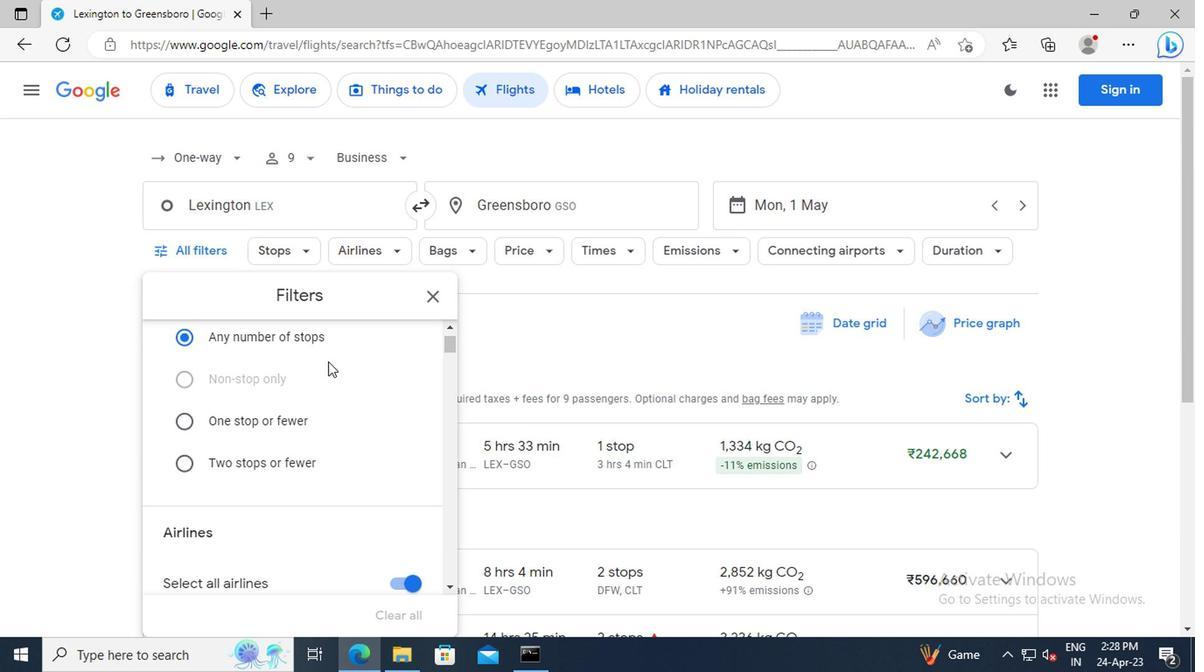 
Action: Mouse scrolled (323, 363) with delta (0, 0)
Screenshot: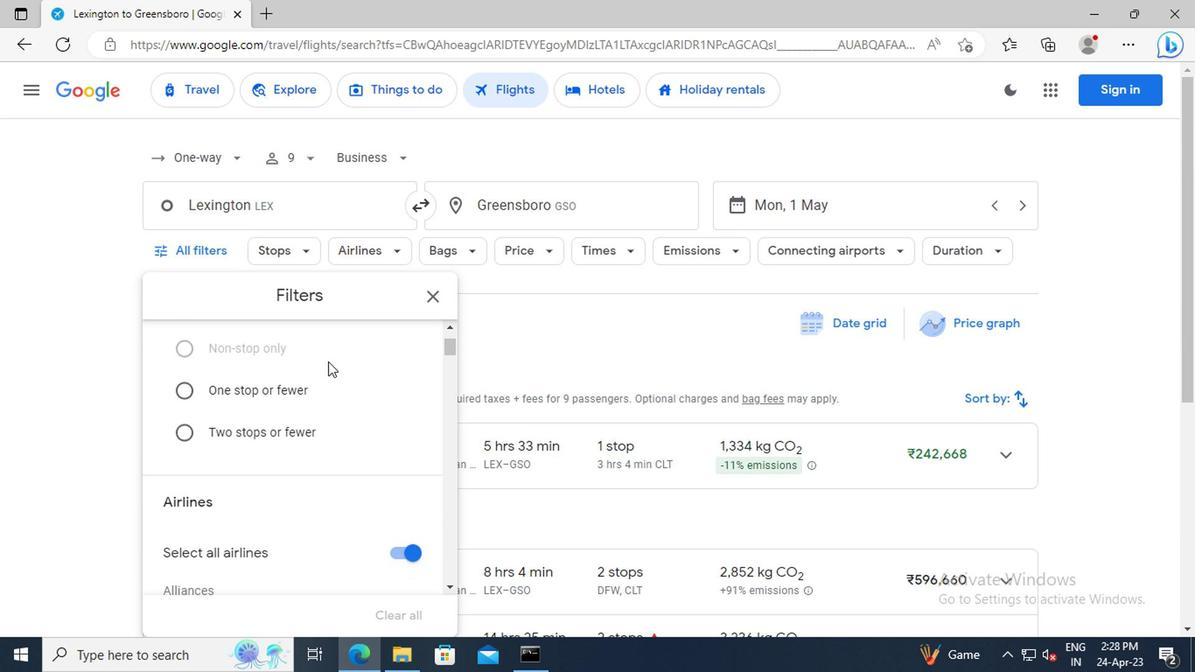 
Action: Mouse scrolled (323, 363) with delta (0, 0)
Screenshot: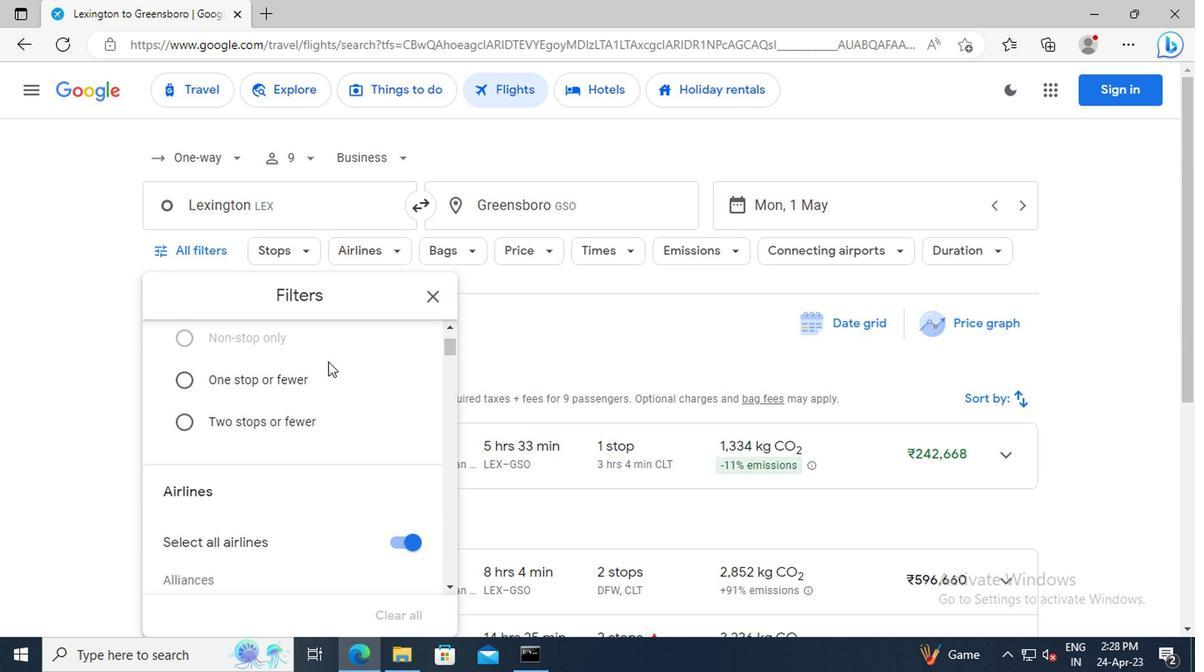 
Action: Mouse scrolled (323, 363) with delta (0, 0)
Screenshot: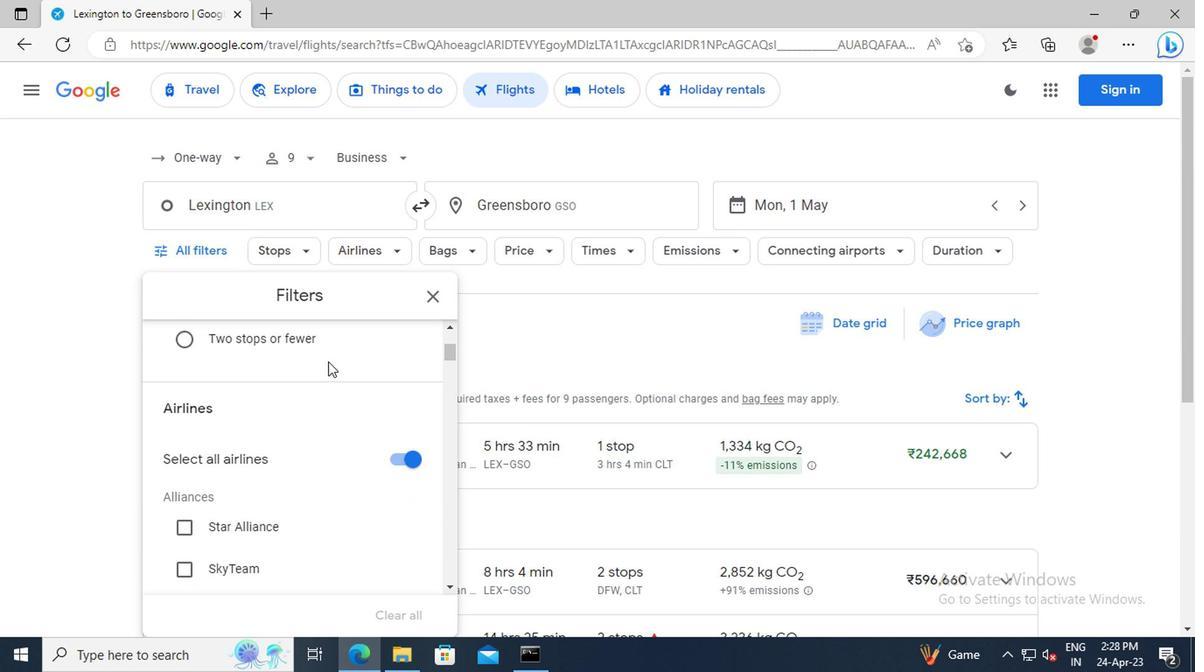 
Action: Mouse moved to (389, 417)
Screenshot: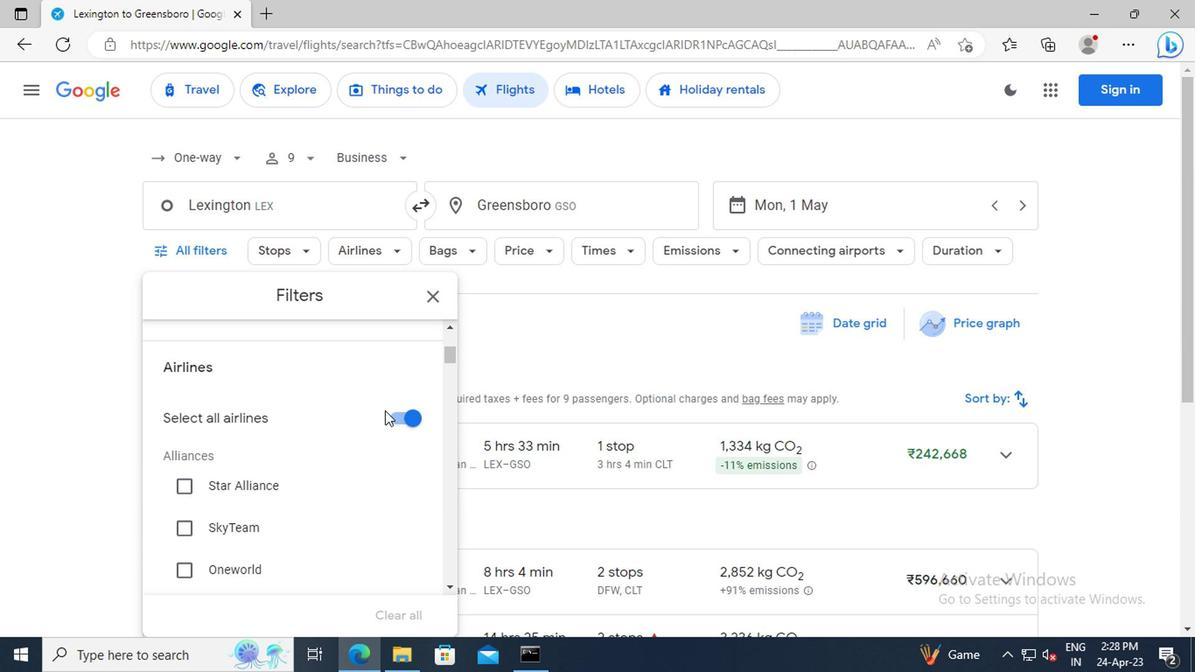 
Action: Mouse pressed left at (389, 417)
Screenshot: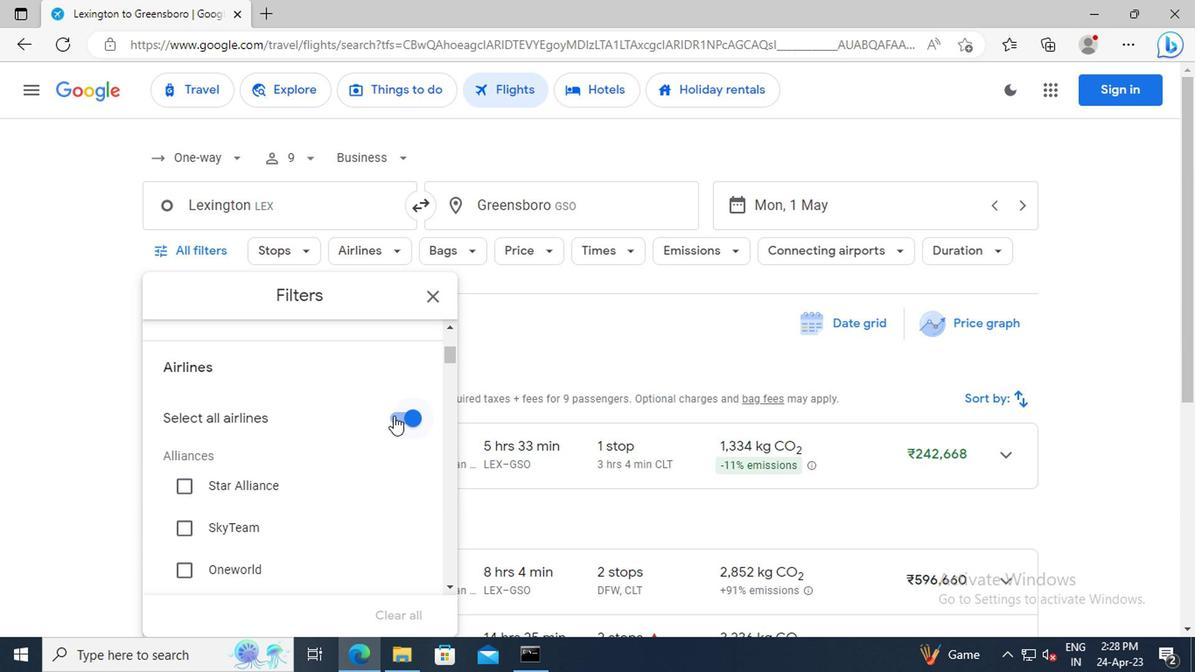 
Action: Mouse moved to (336, 394)
Screenshot: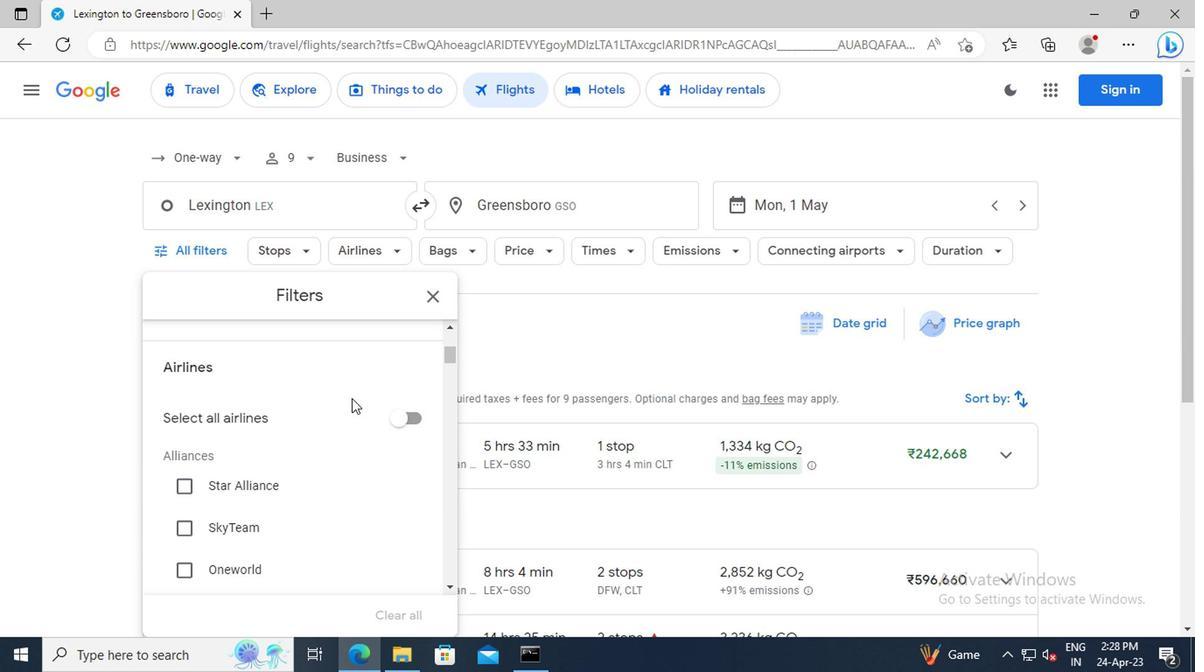 
Action: Mouse scrolled (336, 392) with delta (0, -1)
Screenshot: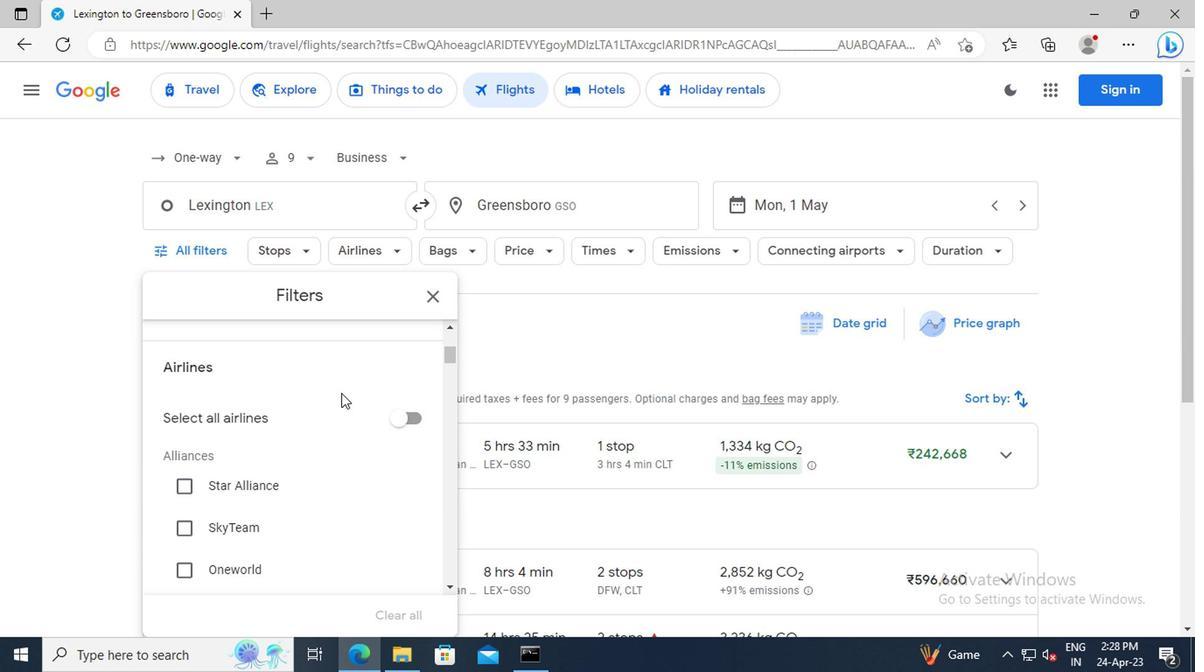 
Action: Mouse scrolled (336, 392) with delta (0, -1)
Screenshot: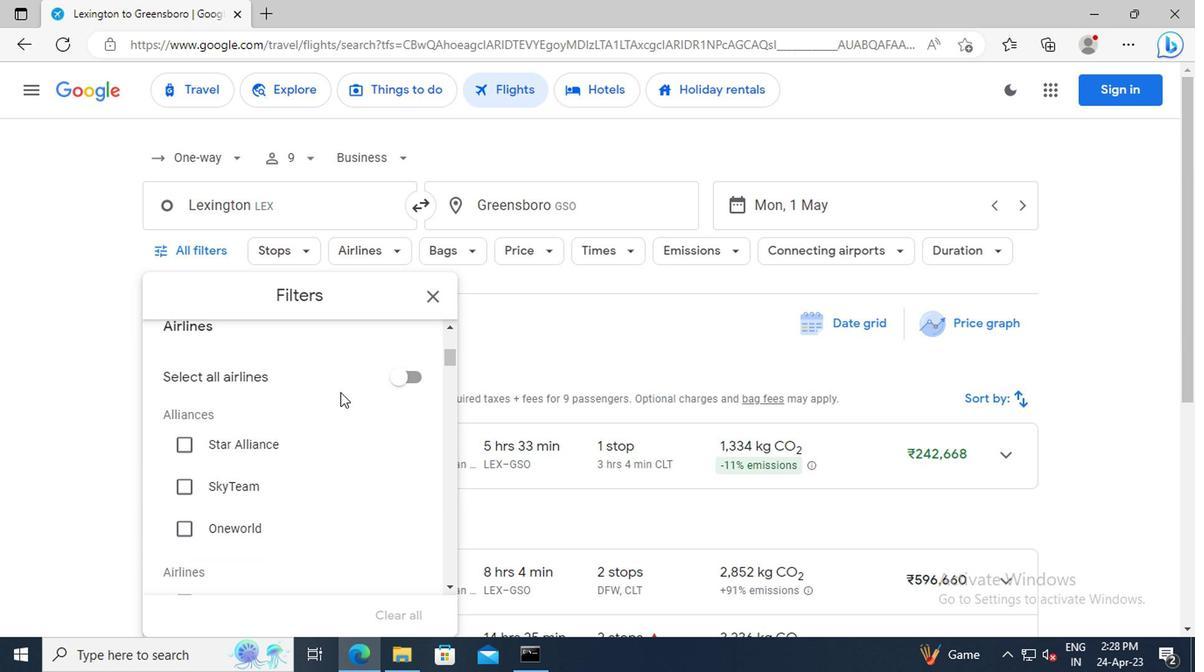 
Action: Mouse scrolled (336, 392) with delta (0, -1)
Screenshot: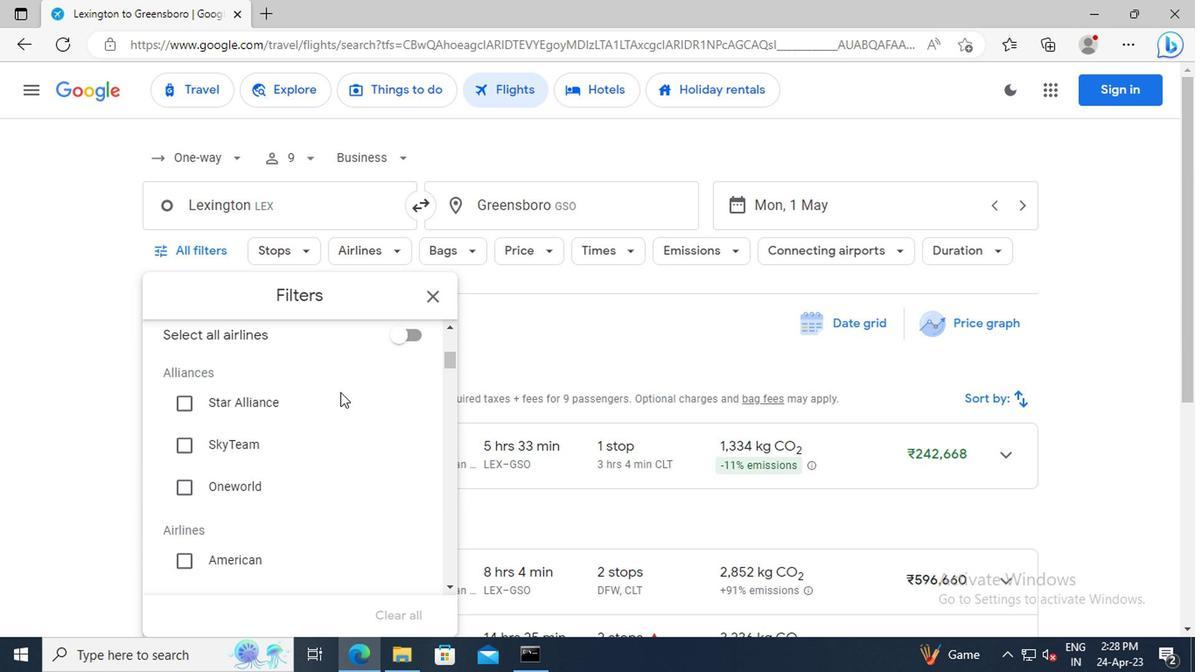 
Action: Mouse scrolled (336, 392) with delta (0, -1)
Screenshot: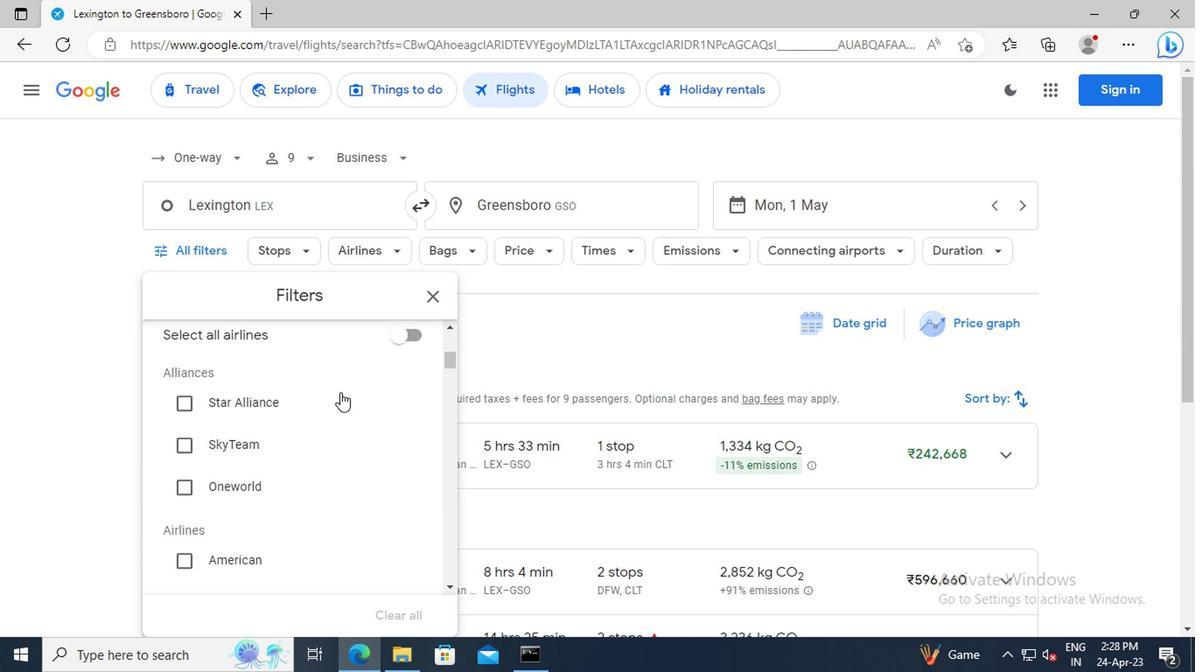 
Action: Mouse scrolled (336, 392) with delta (0, -1)
Screenshot: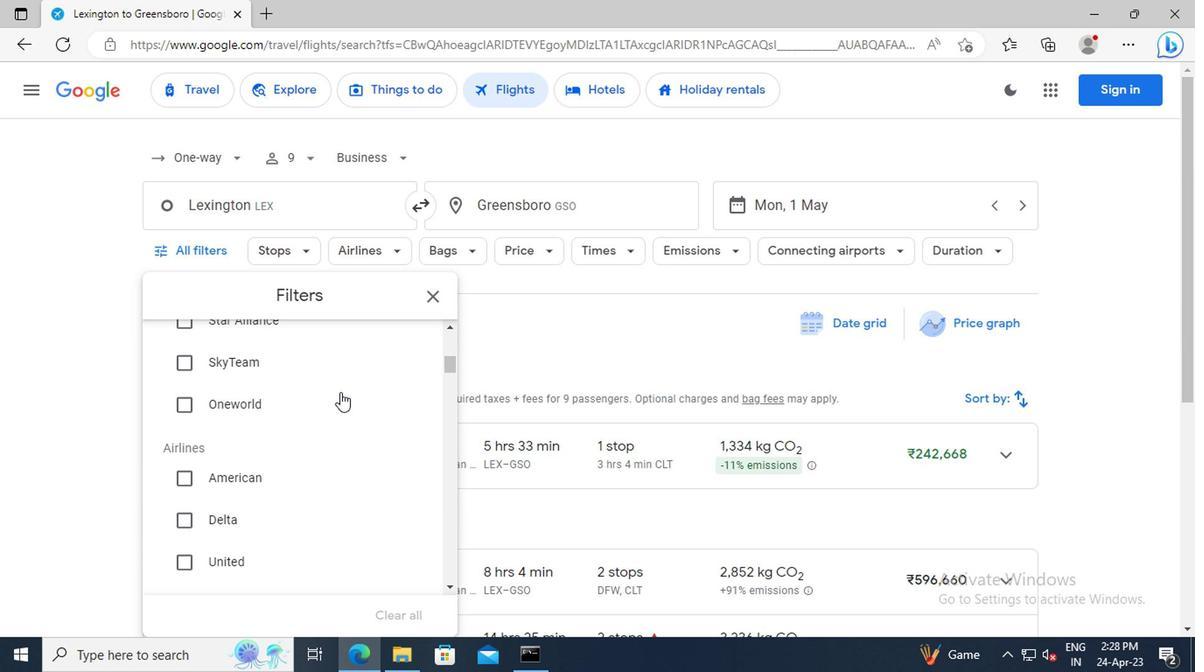 
Action: Mouse scrolled (336, 392) with delta (0, -1)
Screenshot: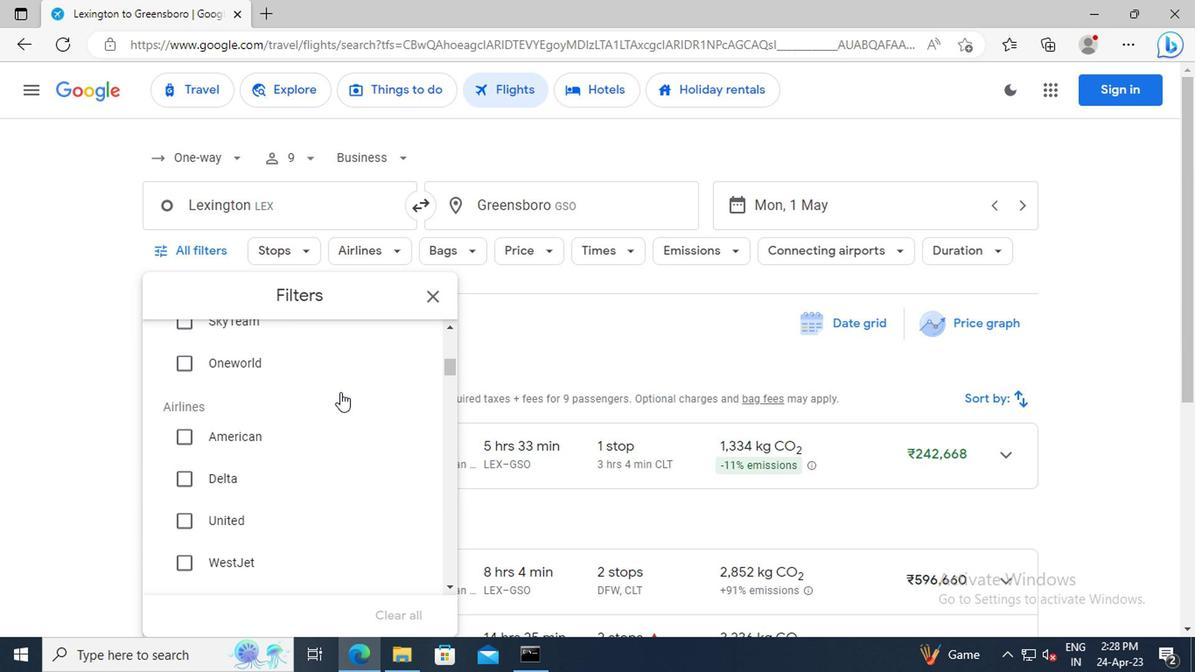 
Action: Mouse scrolled (336, 392) with delta (0, -1)
Screenshot: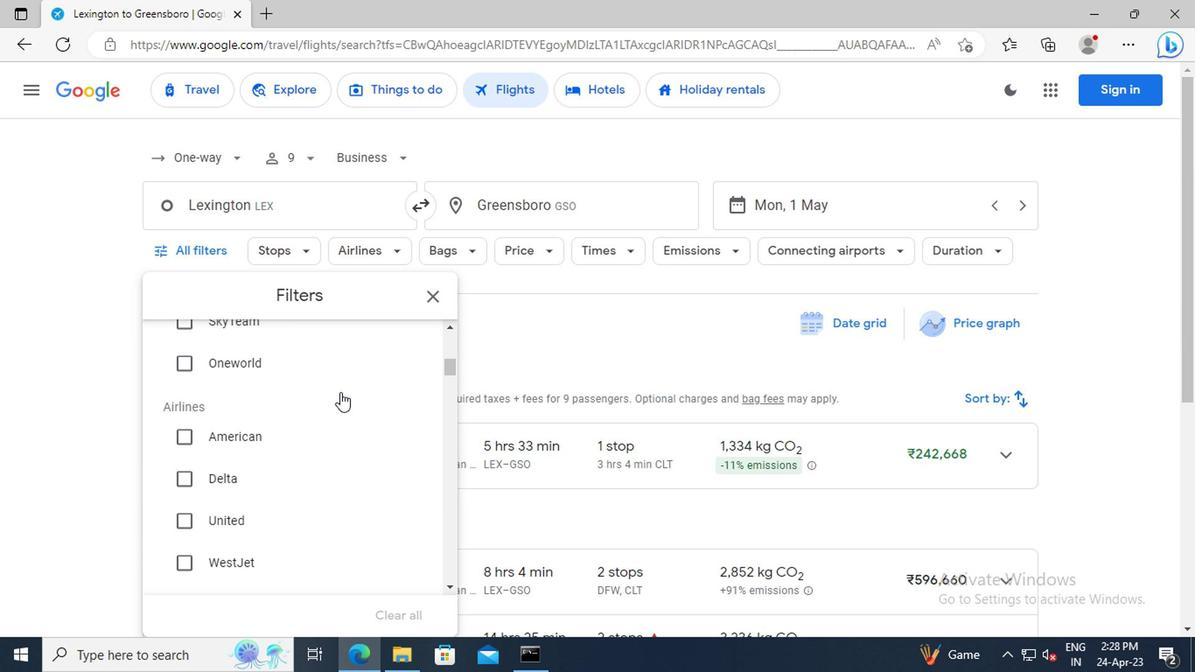 
Action: Mouse scrolled (336, 392) with delta (0, -1)
Screenshot: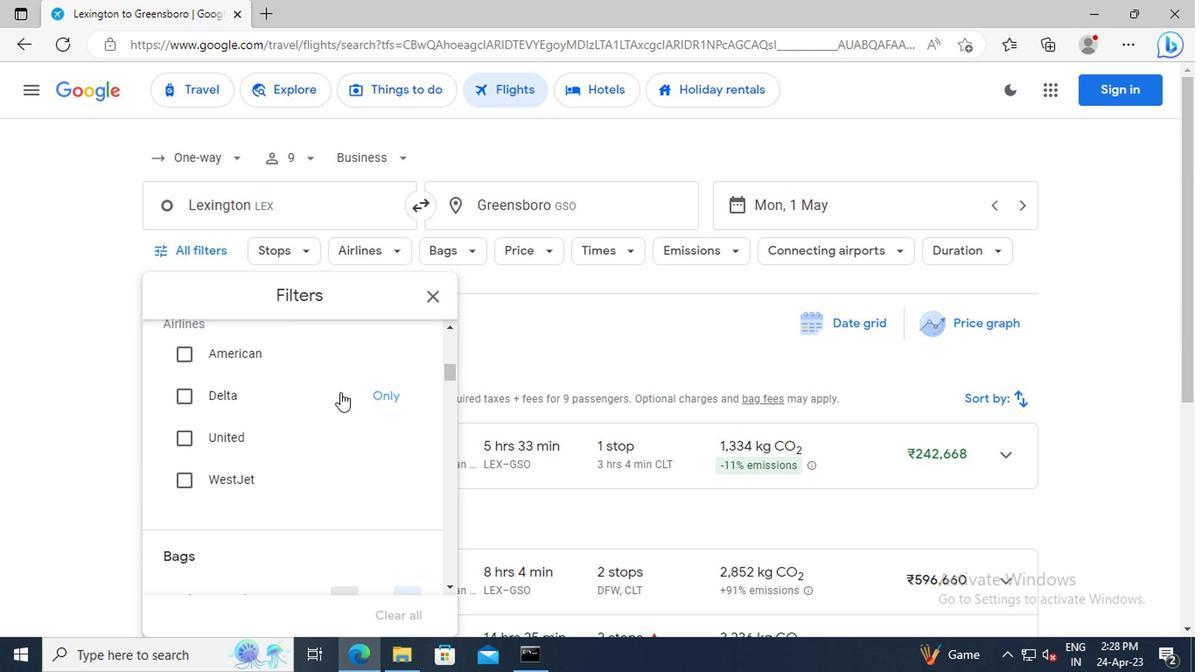 
Action: Mouse scrolled (336, 392) with delta (0, -1)
Screenshot: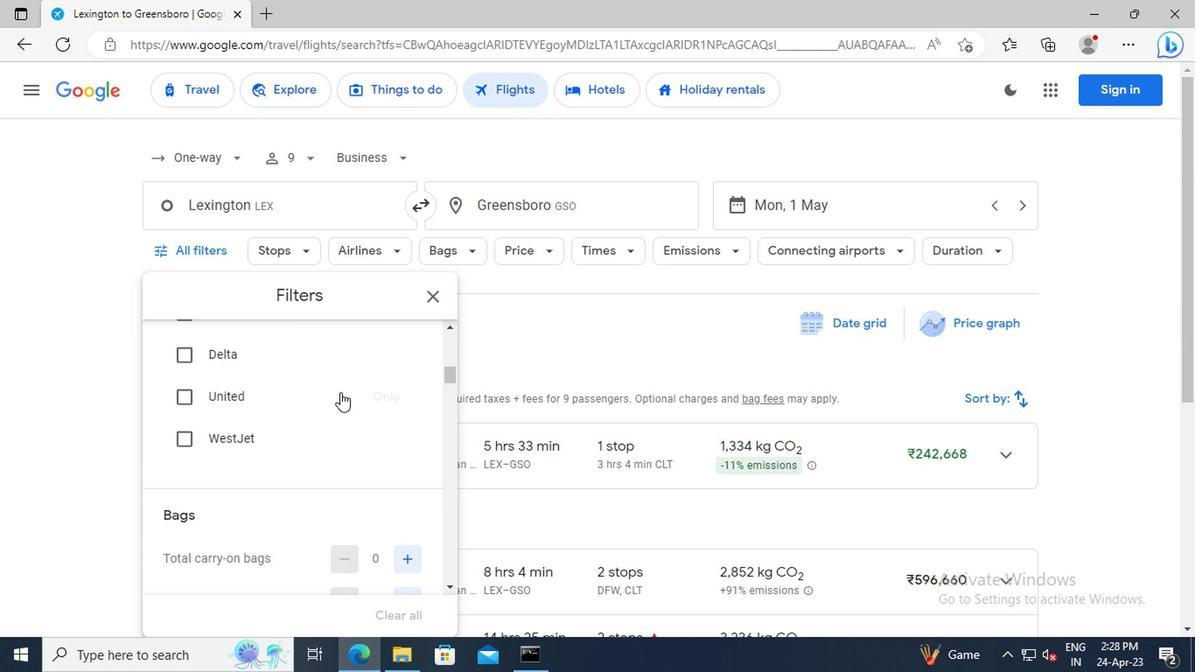 
Action: Mouse scrolled (336, 392) with delta (0, -1)
Screenshot: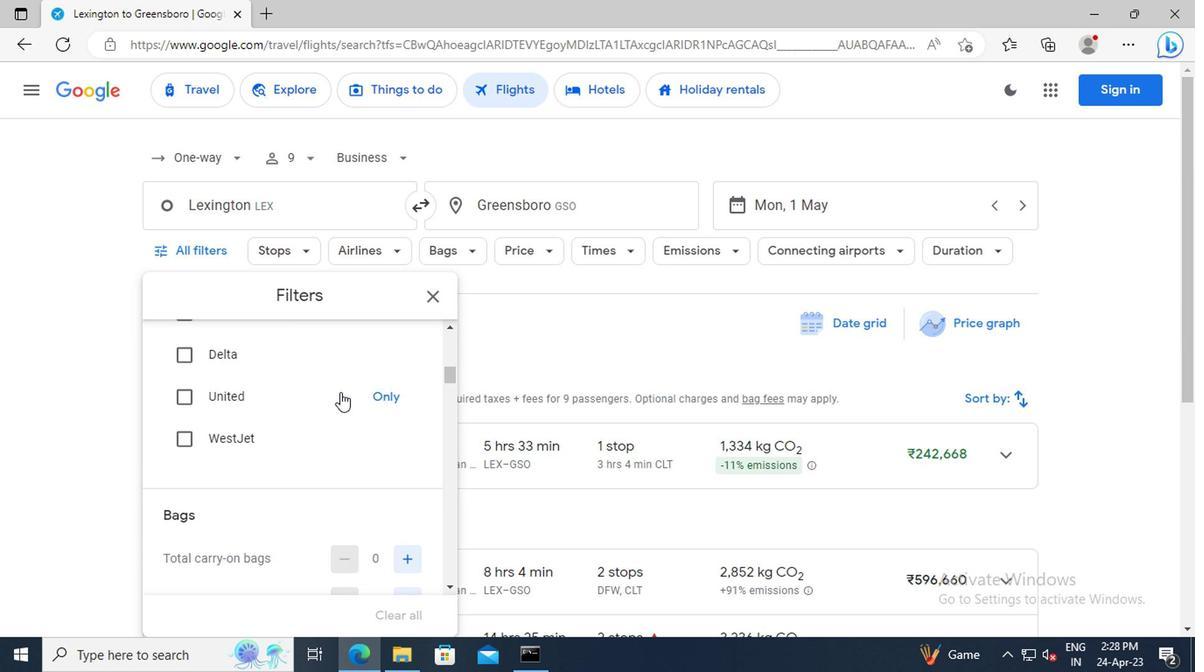 
Action: Mouse scrolled (336, 392) with delta (0, -1)
Screenshot: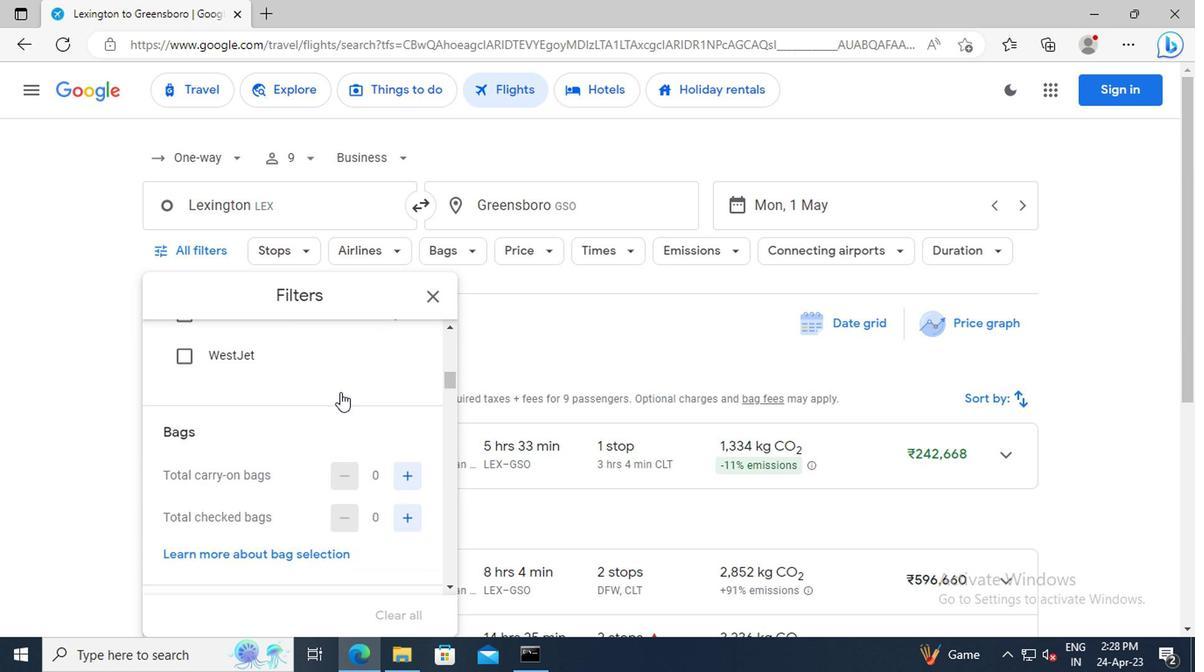 
Action: Mouse moved to (403, 471)
Screenshot: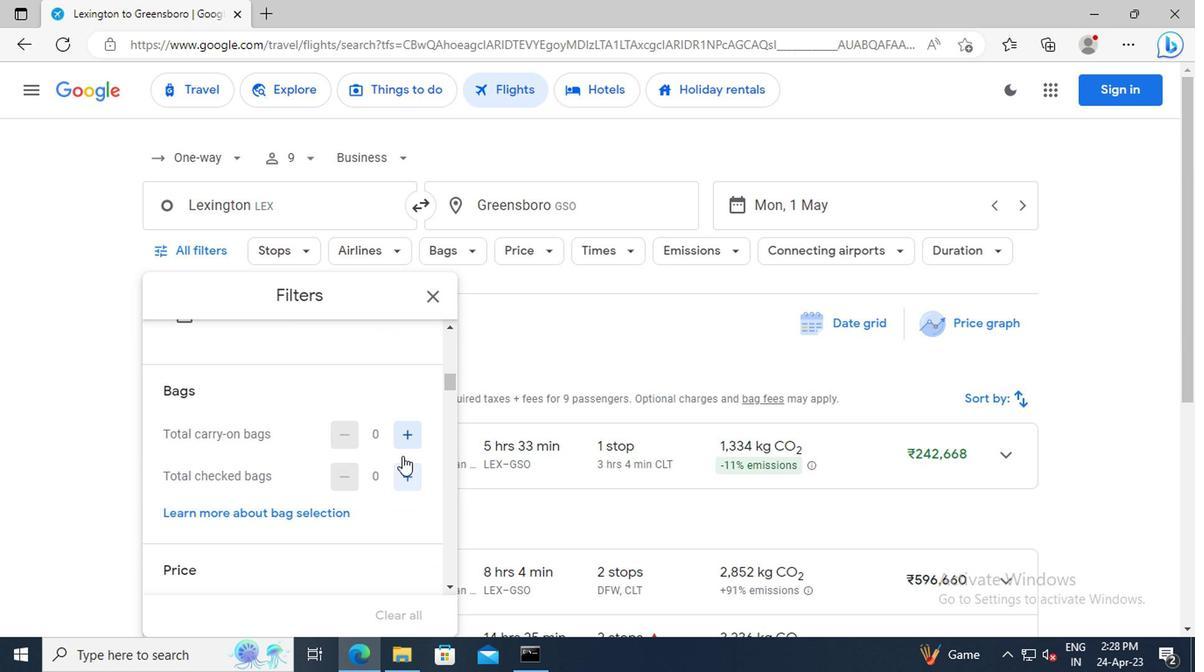 
Action: Mouse pressed left at (403, 471)
Screenshot: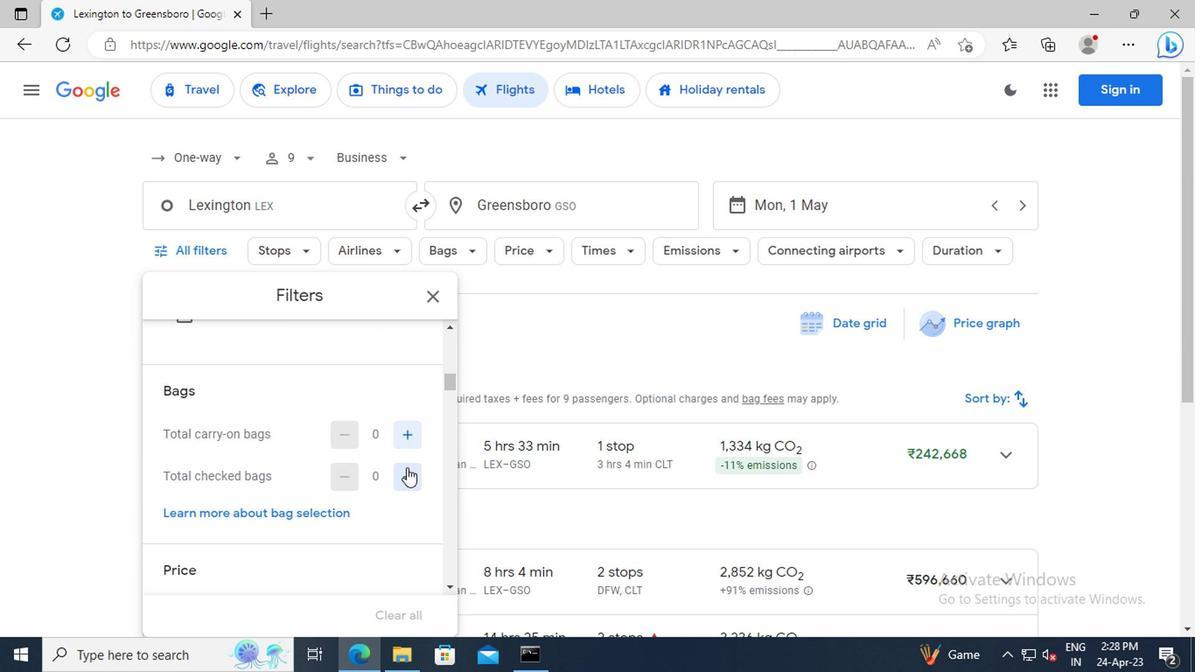 
Action: Mouse pressed left at (403, 471)
Screenshot: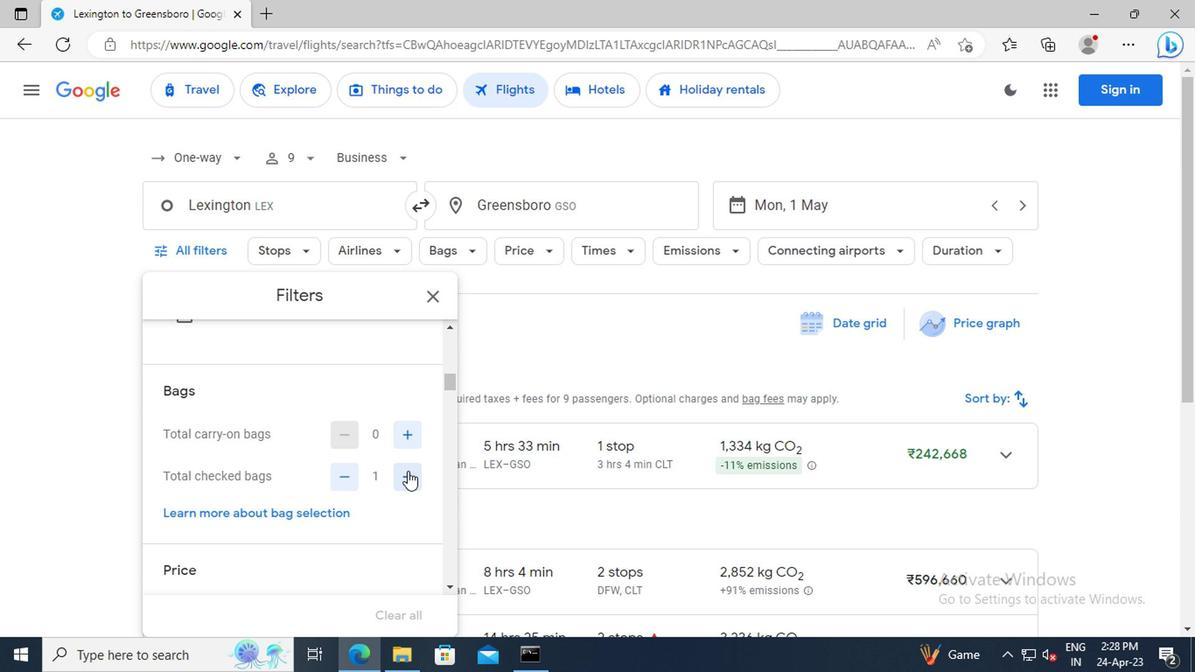 
Action: Mouse moved to (363, 449)
Screenshot: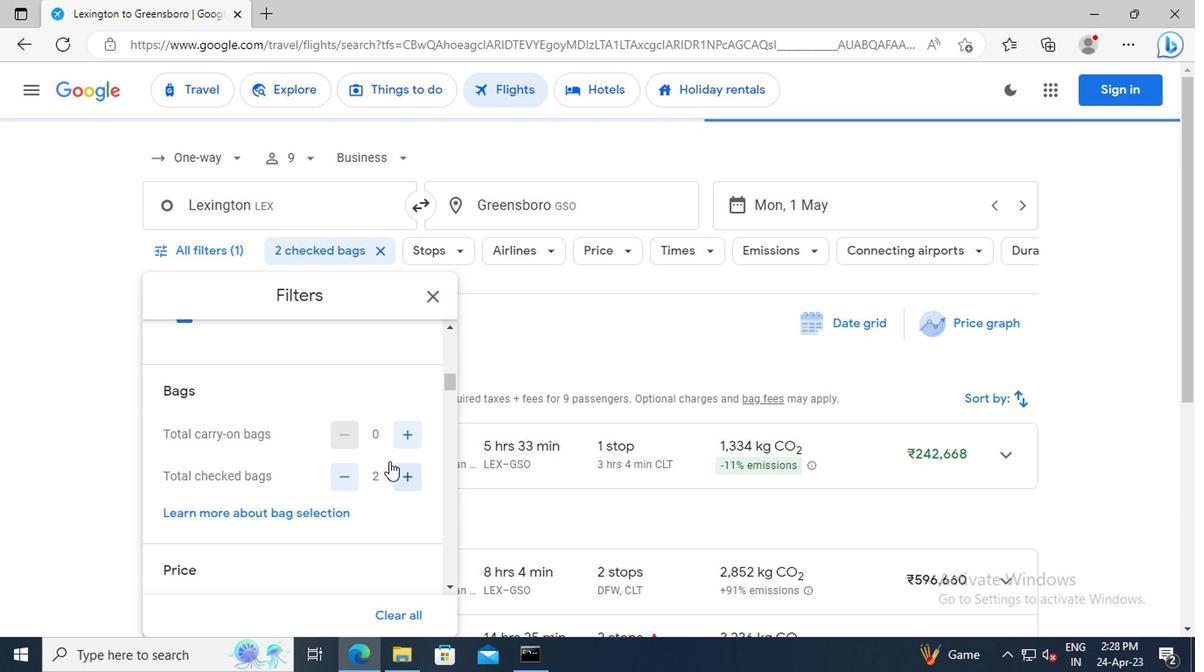 
Action: Mouse scrolled (363, 448) with delta (0, 0)
Screenshot: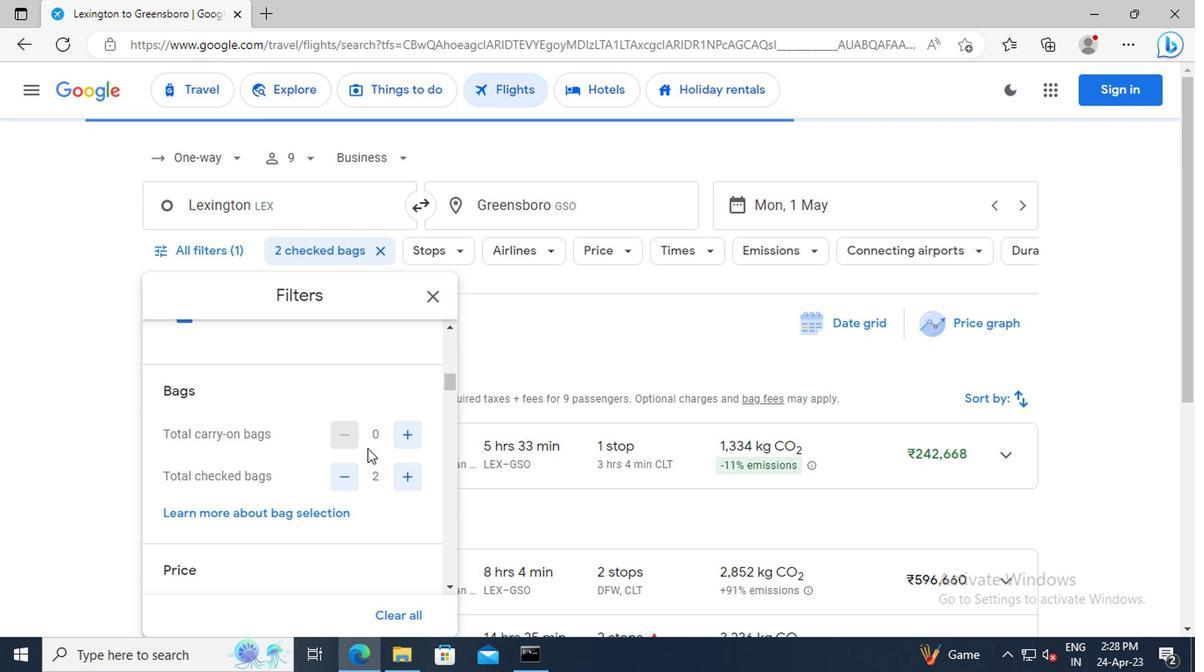 
Action: Mouse scrolled (363, 448) with delta (0, 0)
Screenshot: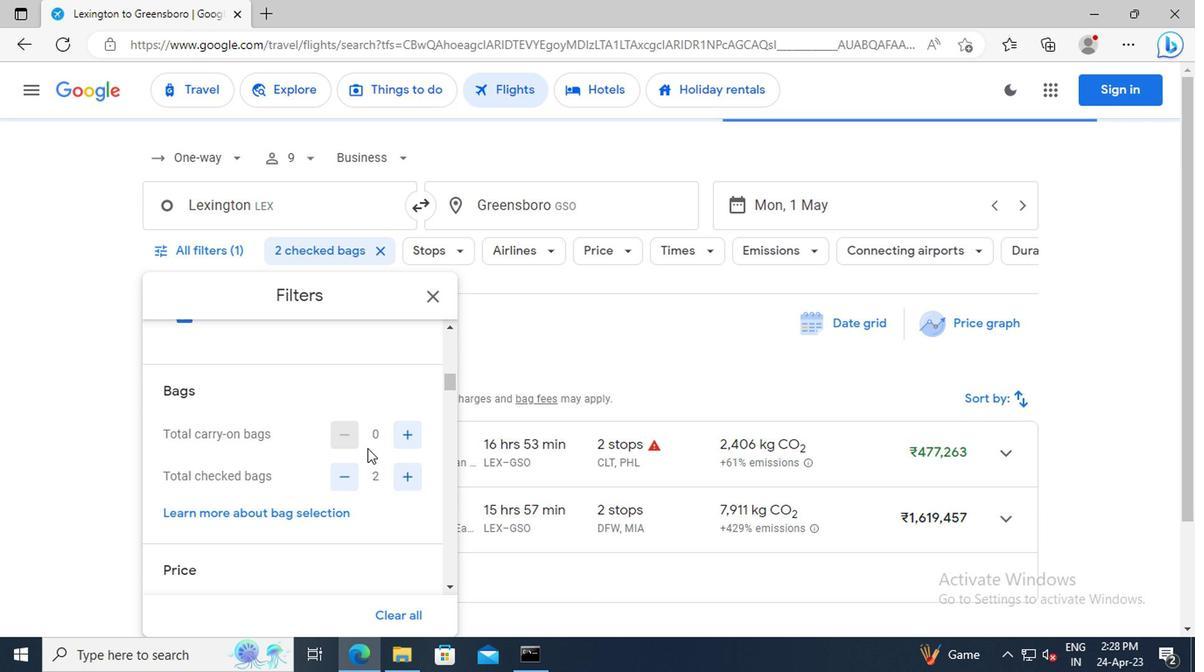 
Action: Mouse scrolled (363, 448) with delta (0, 0)
Screenshot: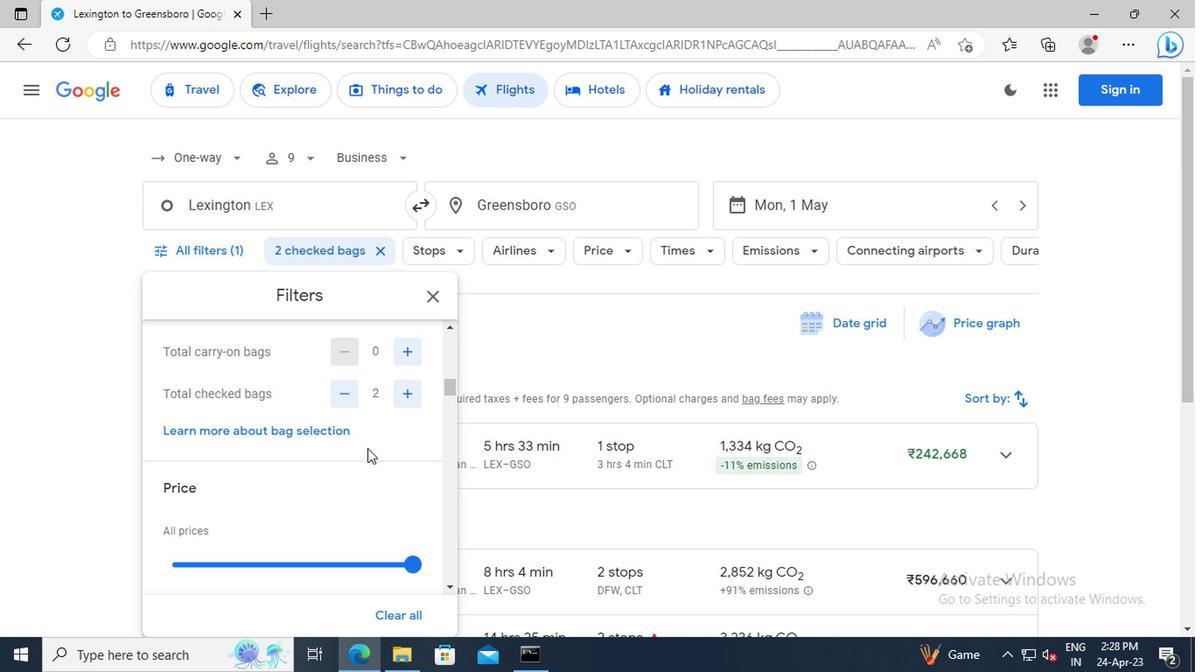 
Action: Mouse scrolled (363, 448) with delta (0, 0)
Screenshot: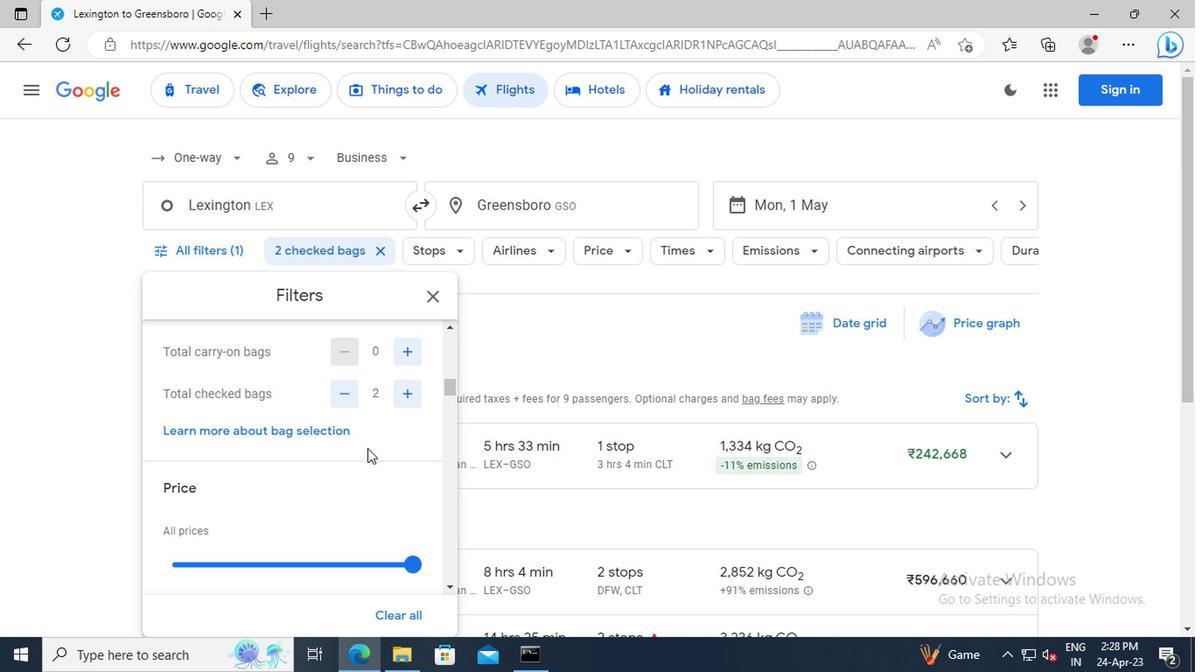 
Action: Mouse moved to (402, 483)
Screenshot: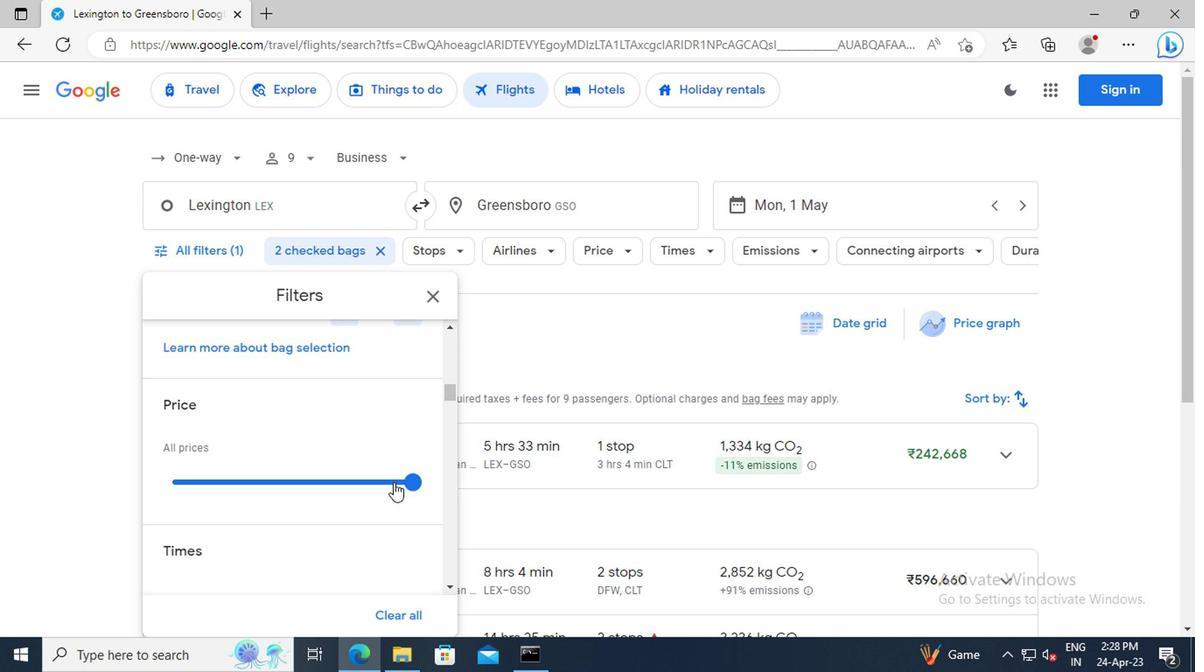 
Action: Mouse pressed left at (402, 483)
Screenshot: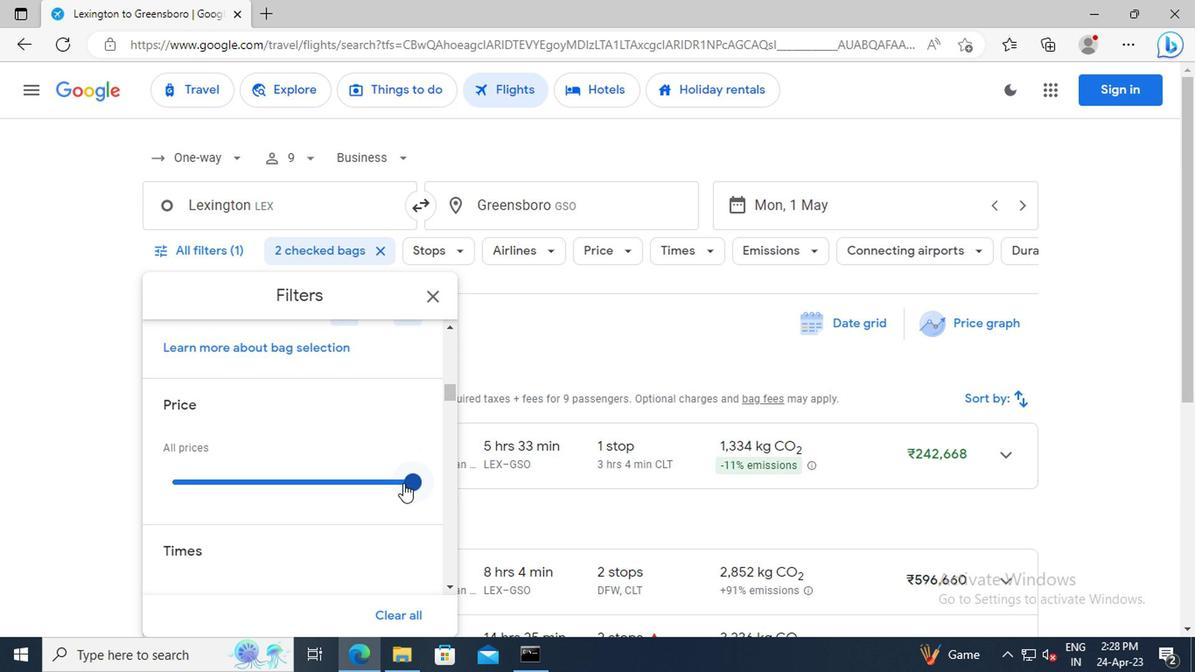 
Action: Mouse moved to (305, 434)
Screenshot: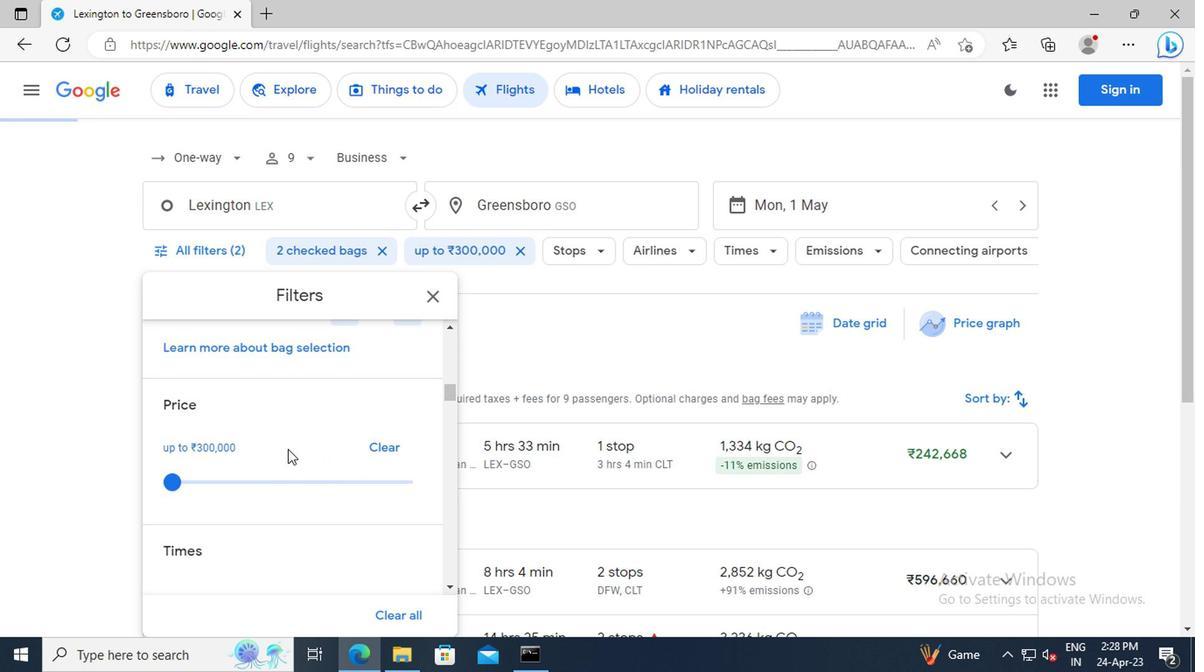 
Action: Mouse scrolled (305, 434) with delta (0, 0)
Screenshot: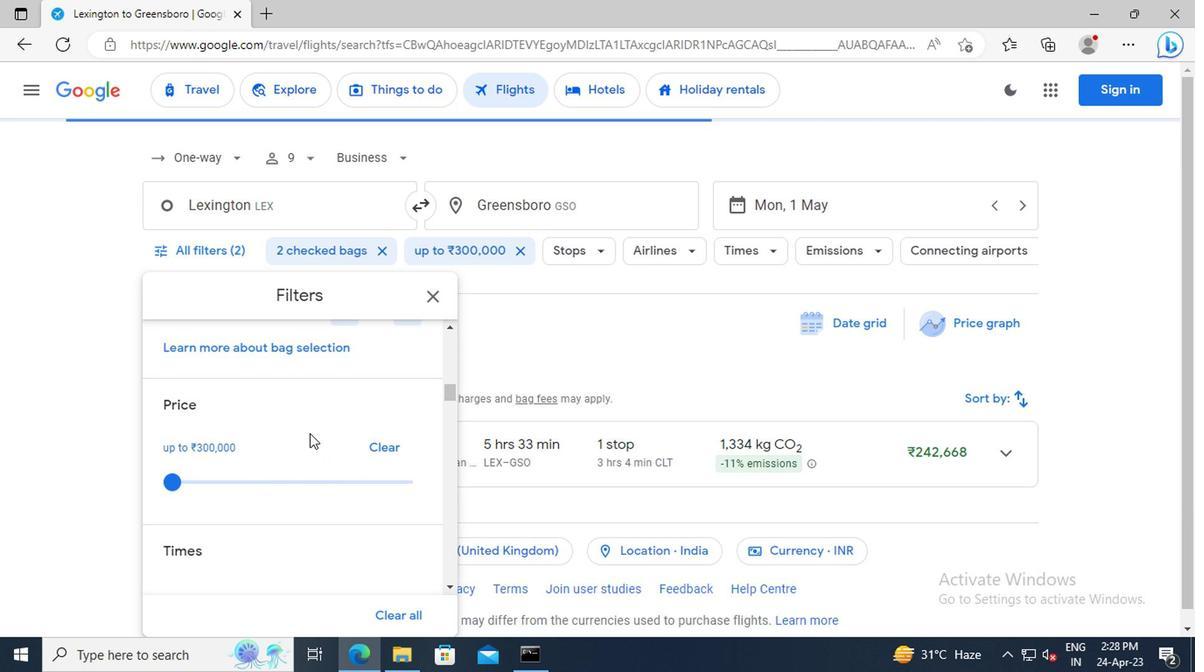 
Action: Mouse scrolled (305, 434) with delta (0, 0)
Screenshot: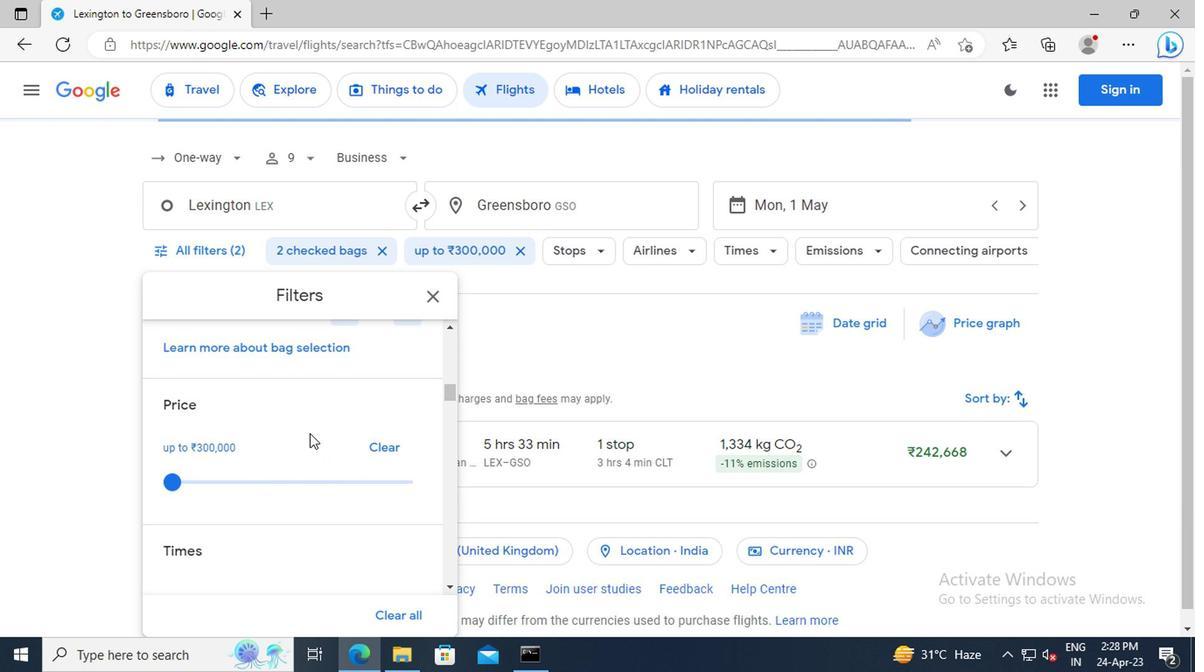
Action: Mouse scrolled (305, 434) with delta (0, 0)
Screenshot: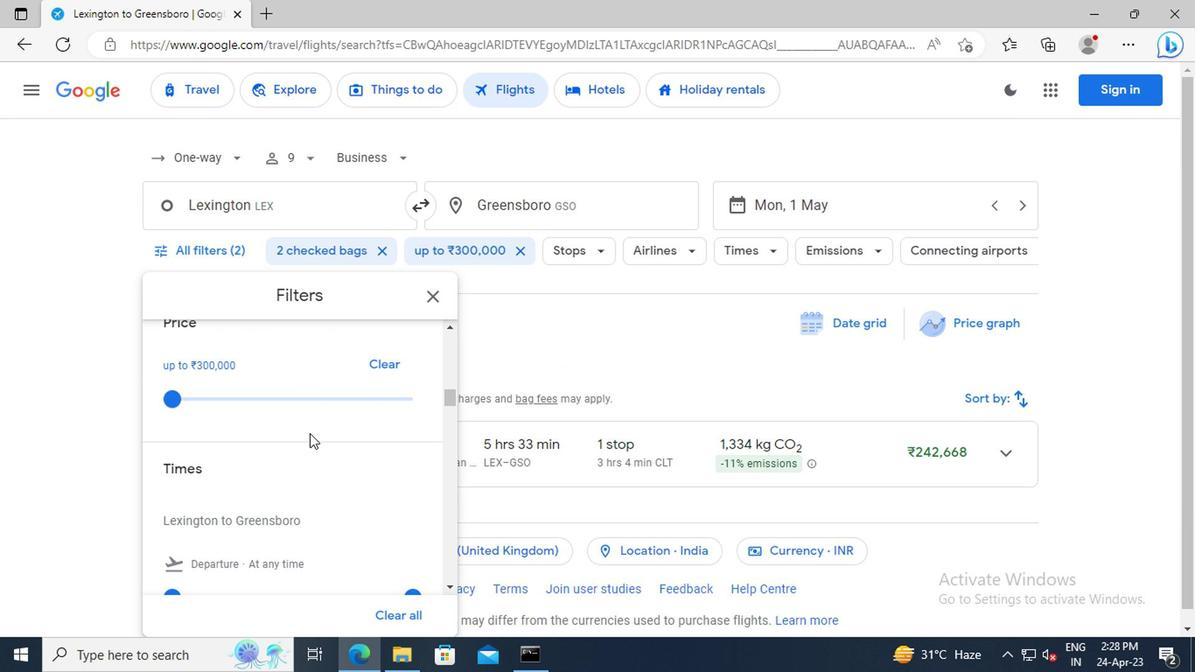 
Action: Mouse scrolled (305, 434) with delta (0, 0)
Screenshot: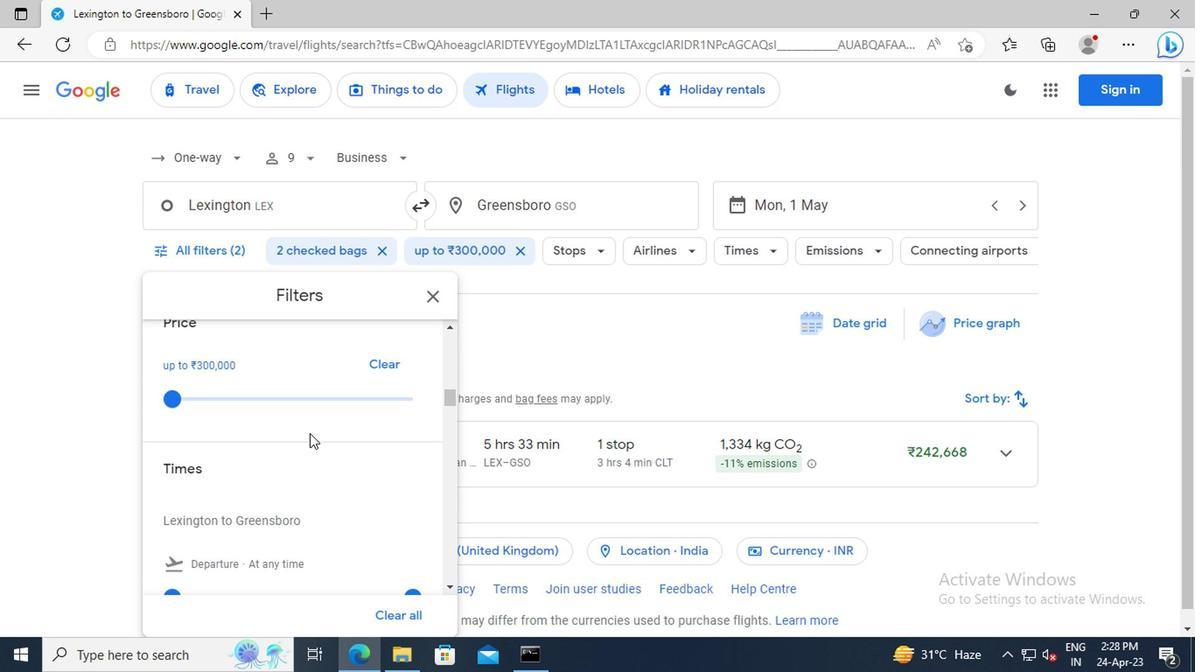 
Action: Mouse scrolled (305, 434) with delta (0, 0)
Screenshot: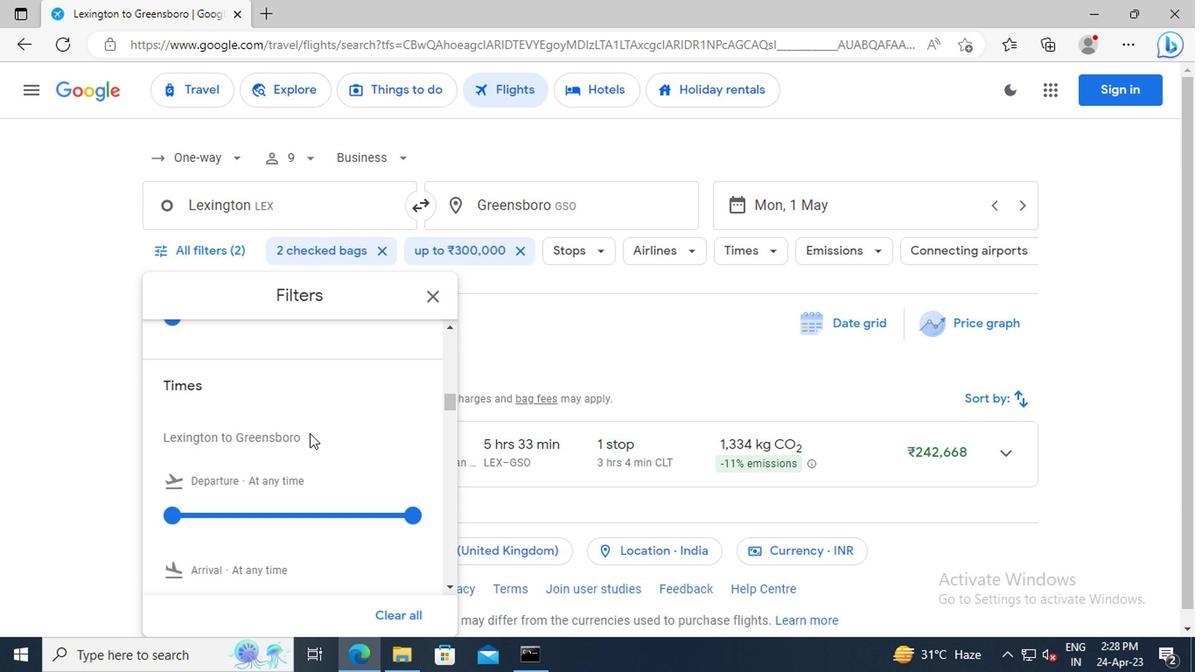 
Action: Mouse moved to (164, 470)
Screenshot: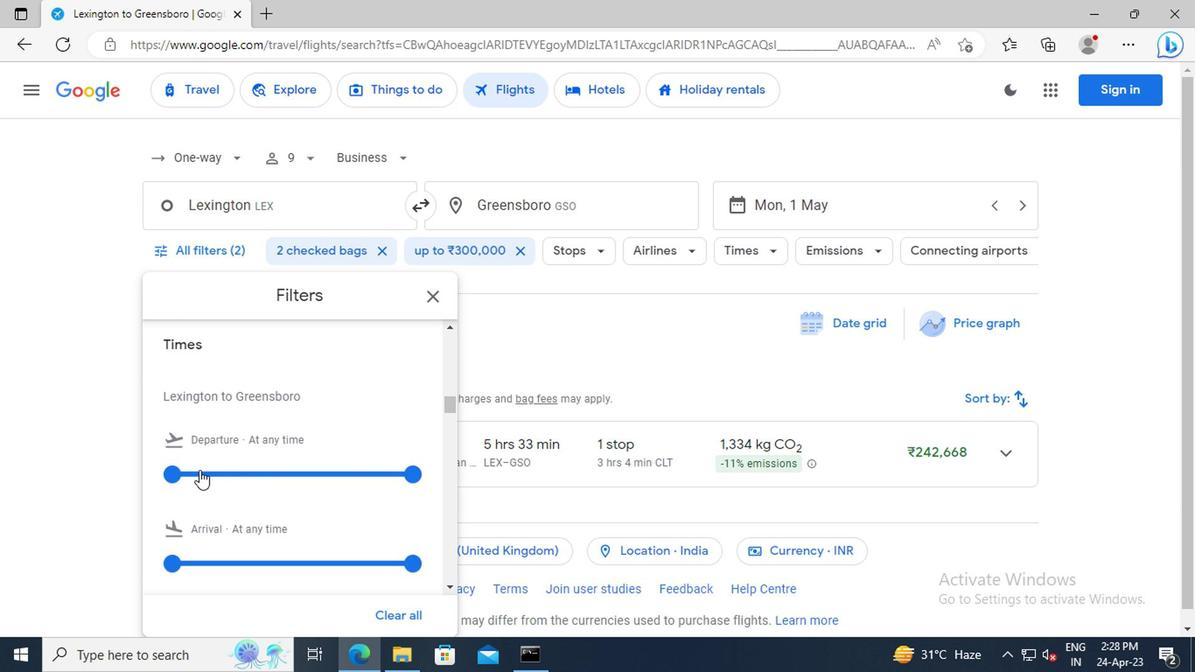 
Action: Mouse pressed left at (164, 470)
Screenshot: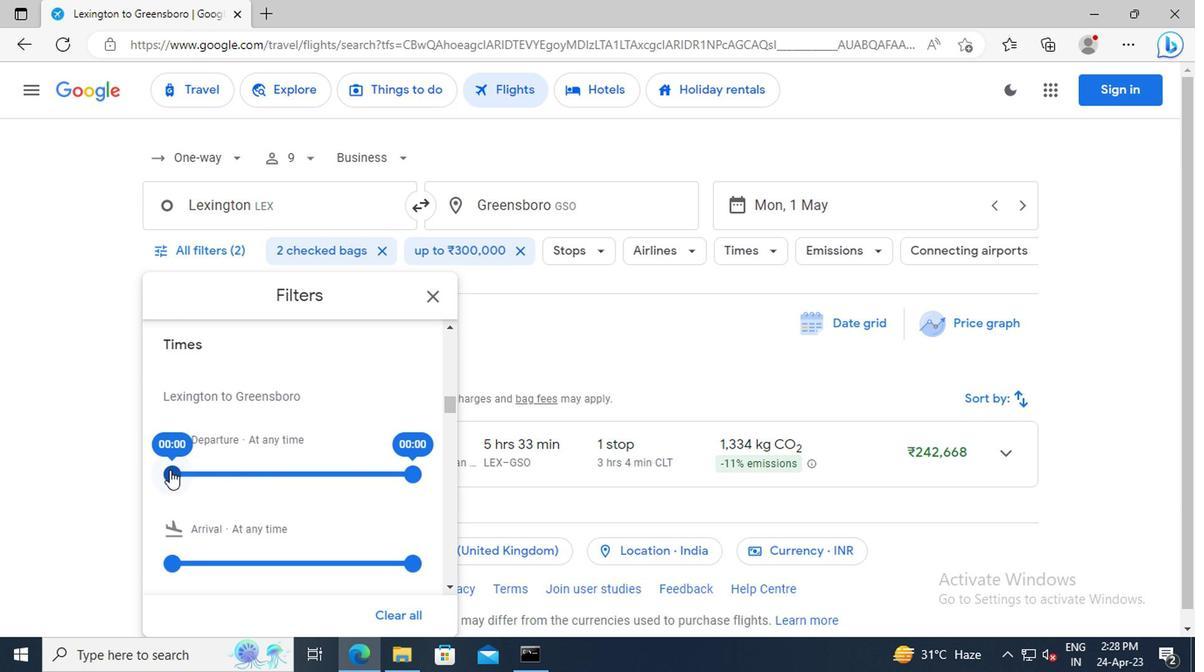 
Action: Mouse moved to (399, 481)
Screenshot: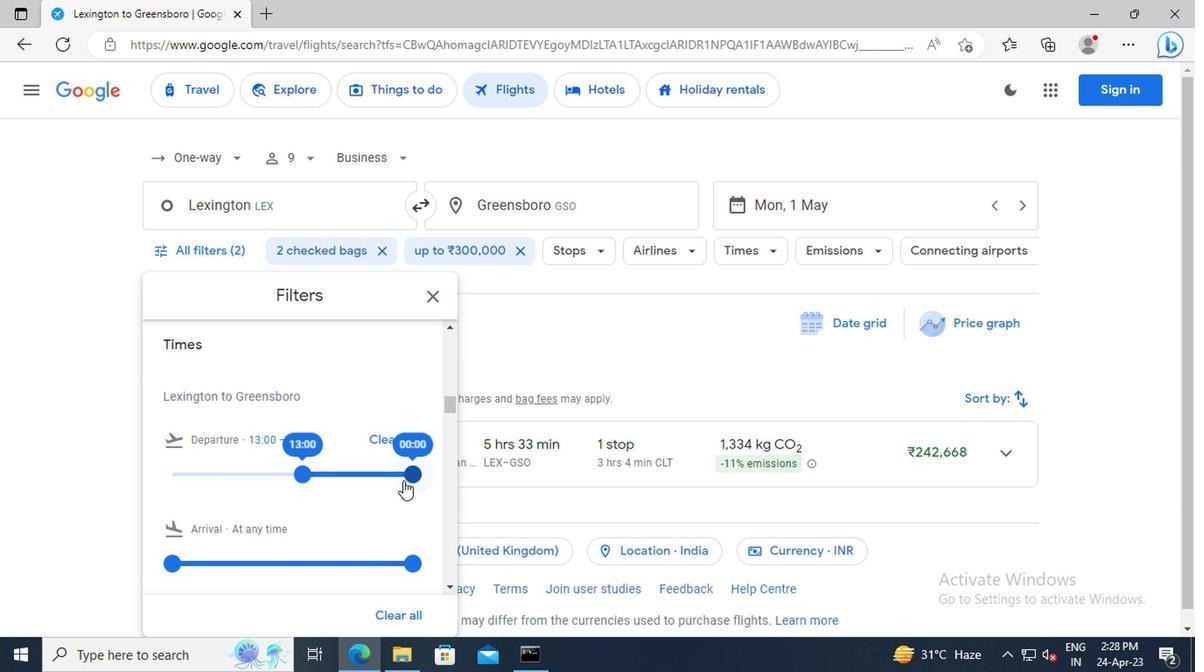 
Action: Mouse pressed left at (399, 481)
Screenshot: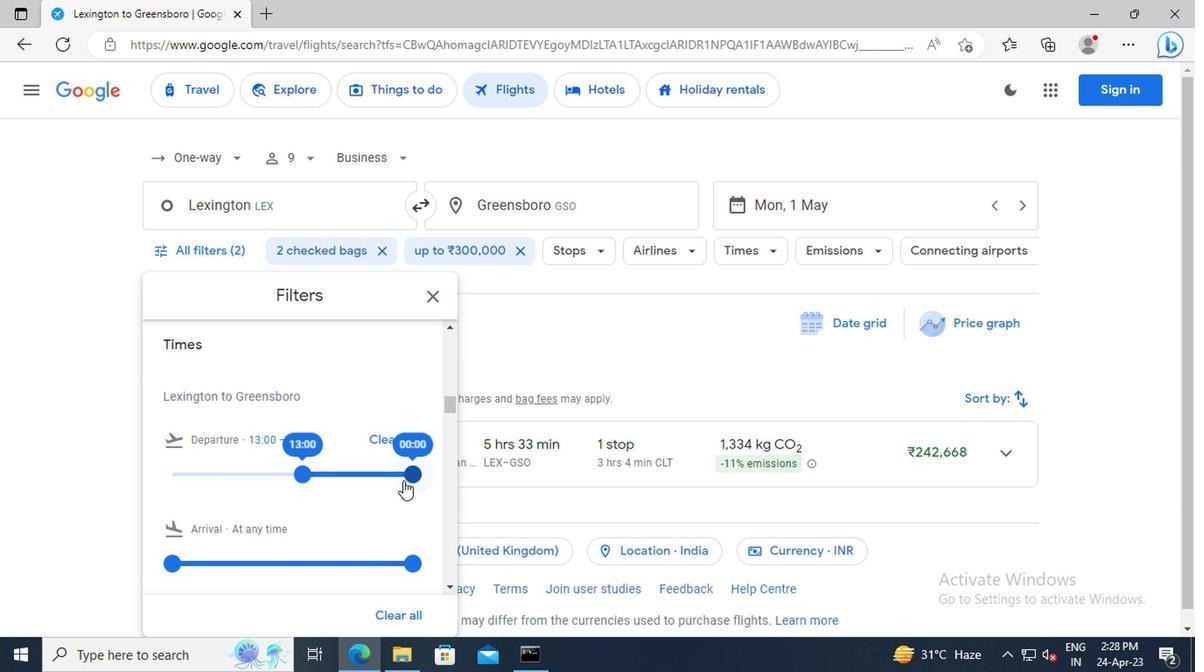 
Action: Mouse moved to (433, 302)
Screenshot: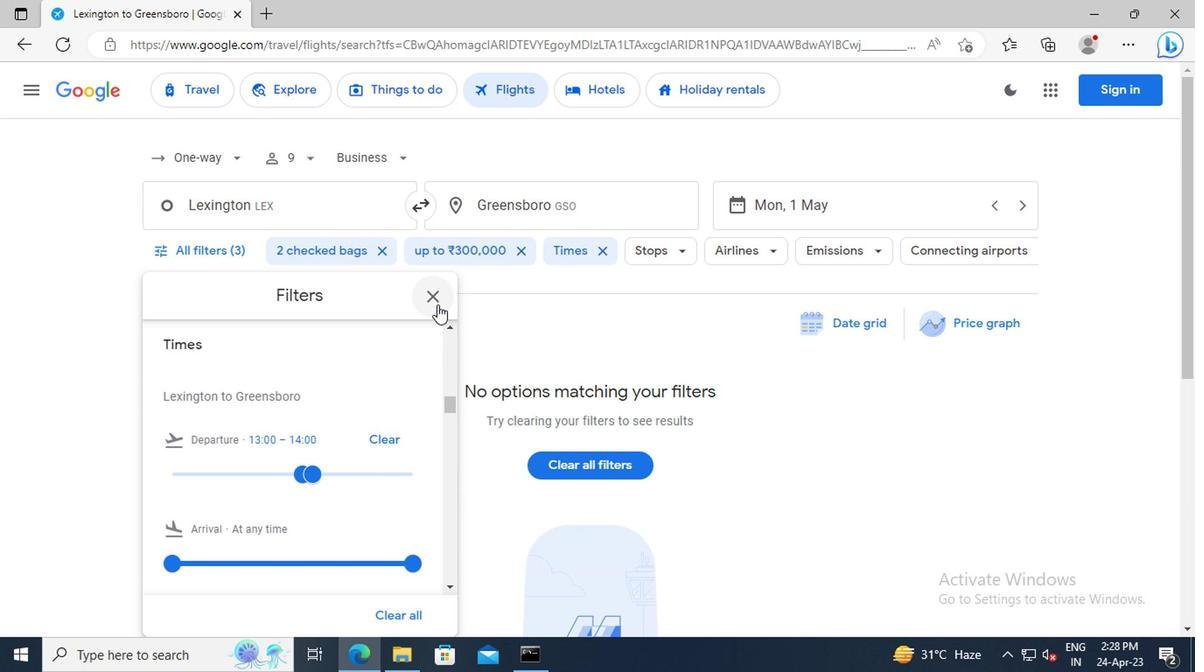 
Action: Mouse pressed left at (433, 302)
Screenshot: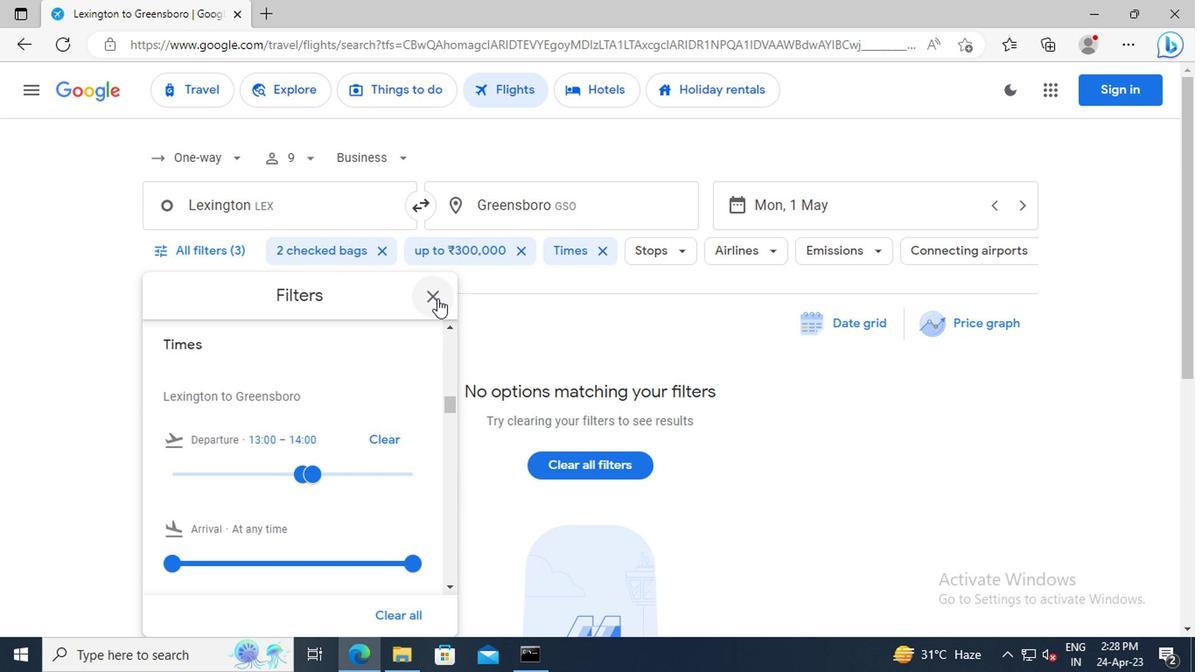 
Action: Mouse moved to (467, 380)
Screenshot: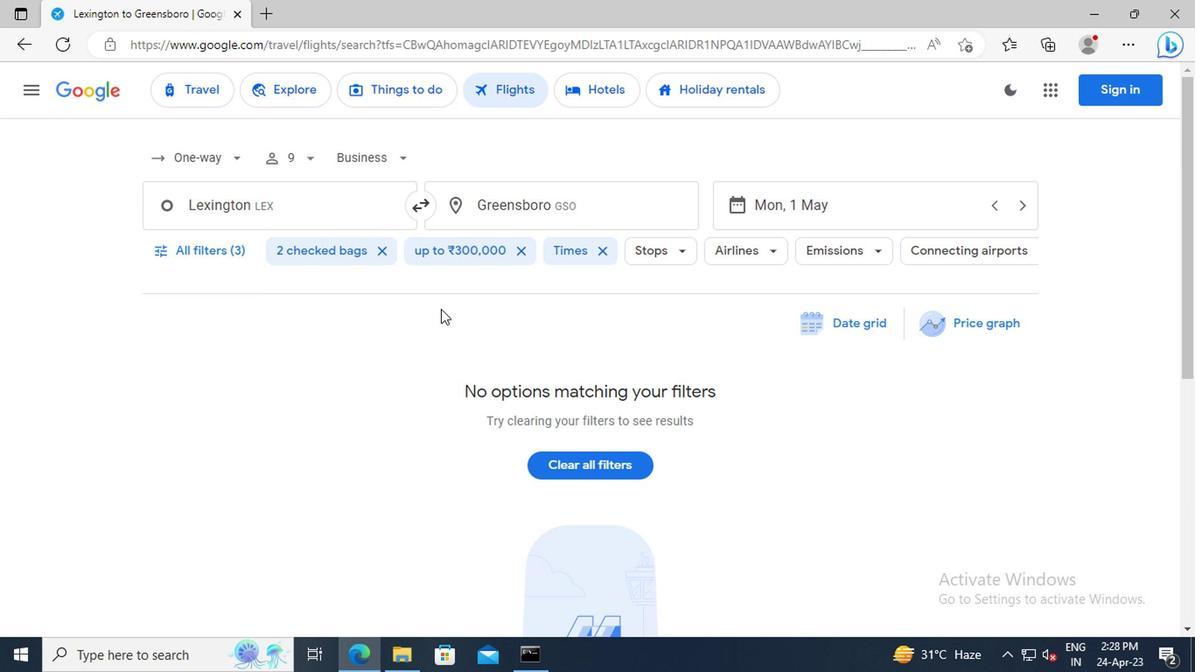 
